 Task: Find connections with filter location Bremen with filter topic #Crowdfundingwith filter profile language German with filter current company Collabera Digital with filter school Aligarh Muslim University with filter industry Nonresidential Building Construction with filter service category AssistanceAdvertising with filter keywords title Market Researcher
Action: Mouse moved to (682, 91)
Screenshot: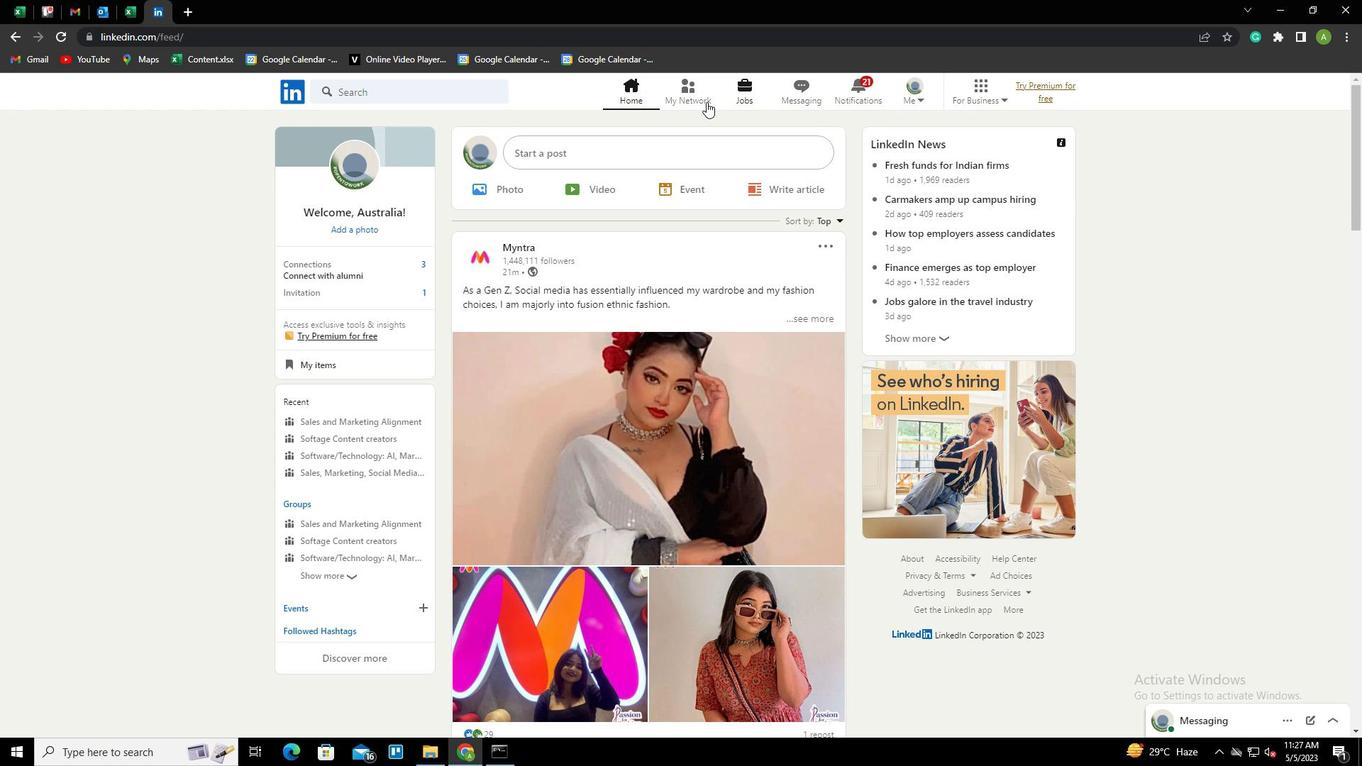
Action: Mouse pressed left at (682, 91)
Screenshot: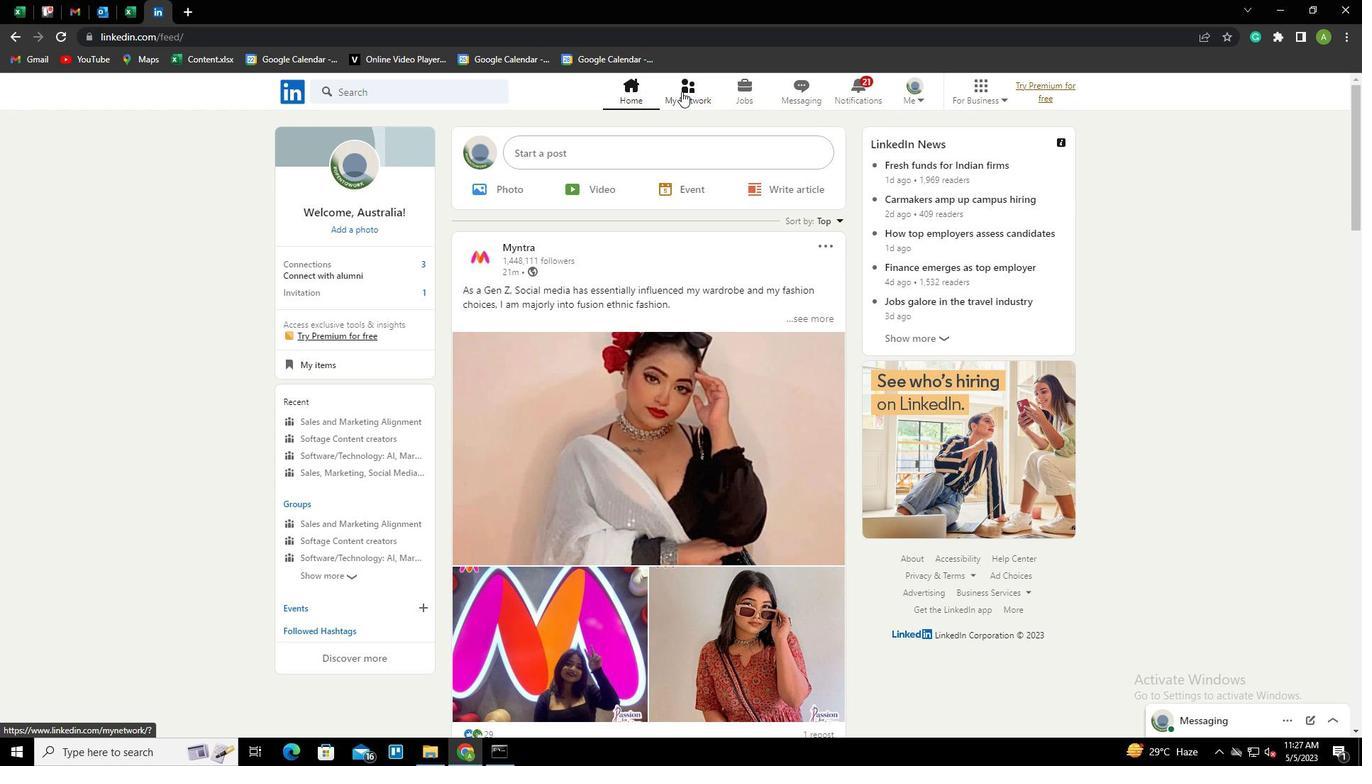 
Action: Mouse moved to (389, 165)
Screenshot: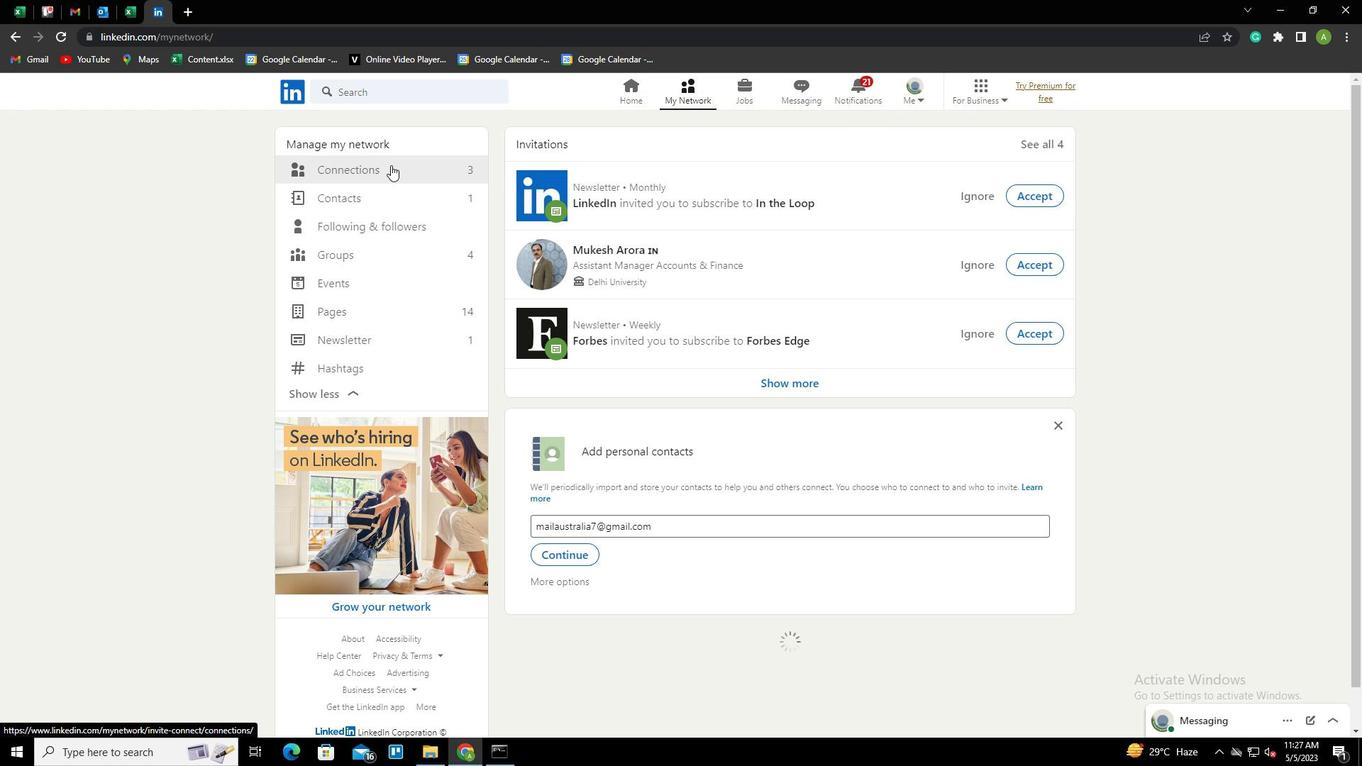 
Action: Mouse pressed left at (389, 165)
Screenshot: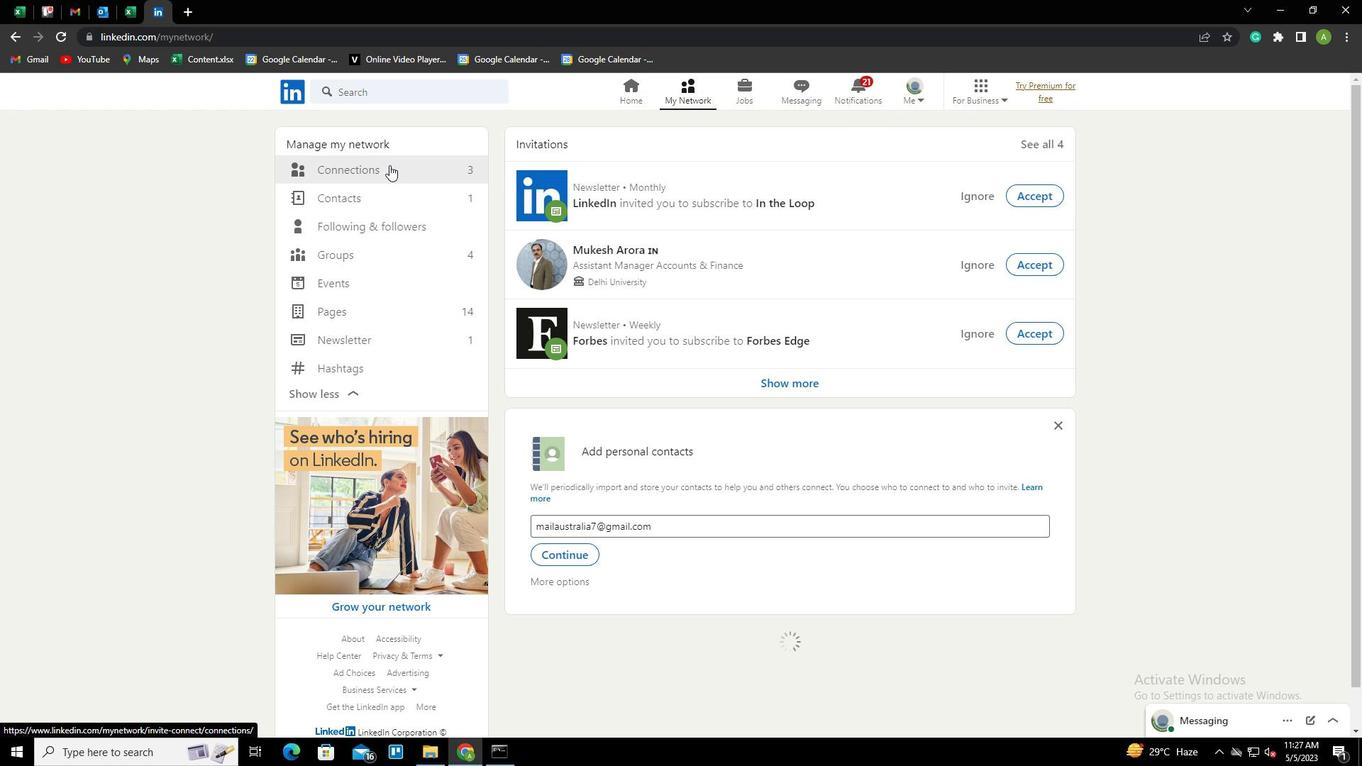 
Action: Mouse moved to (787, 166)
Screenshot: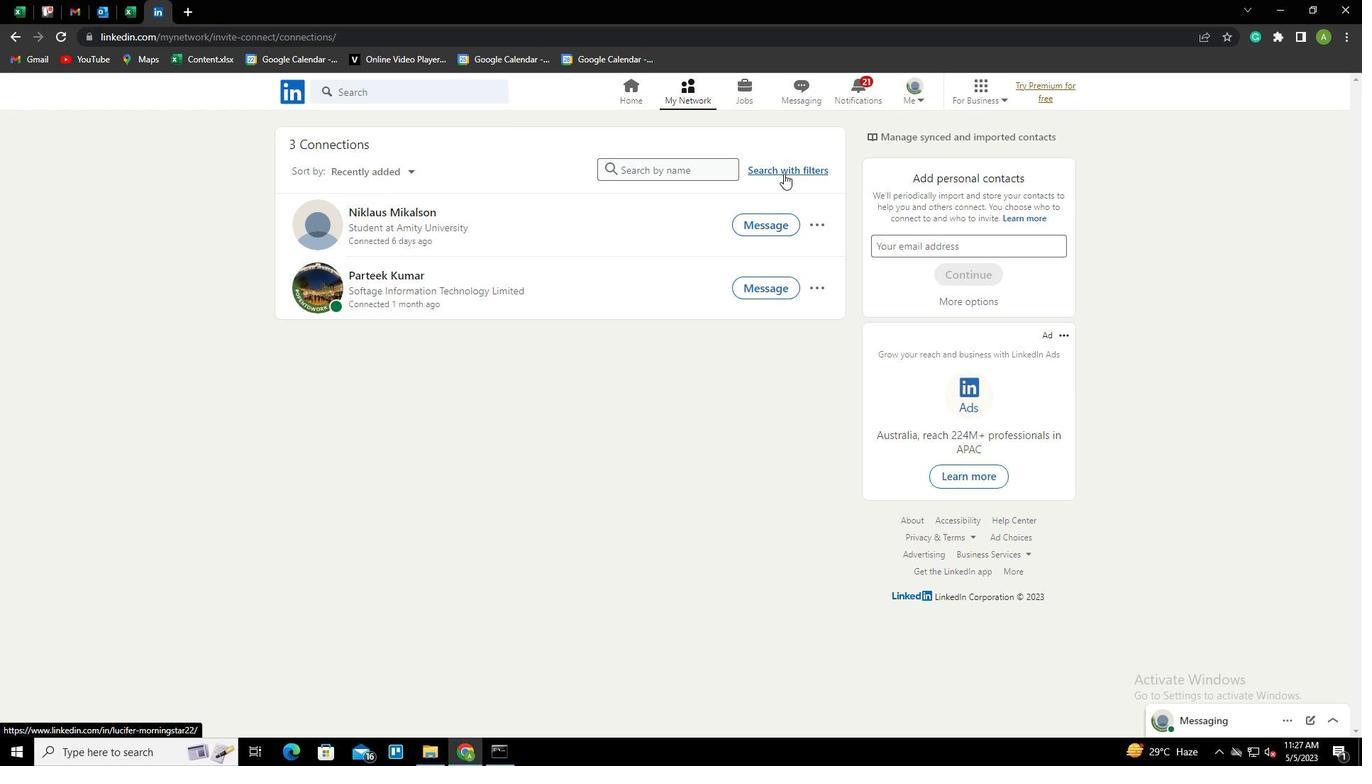 
Action: Mouse pressed left at (787, 166)
Screenshot: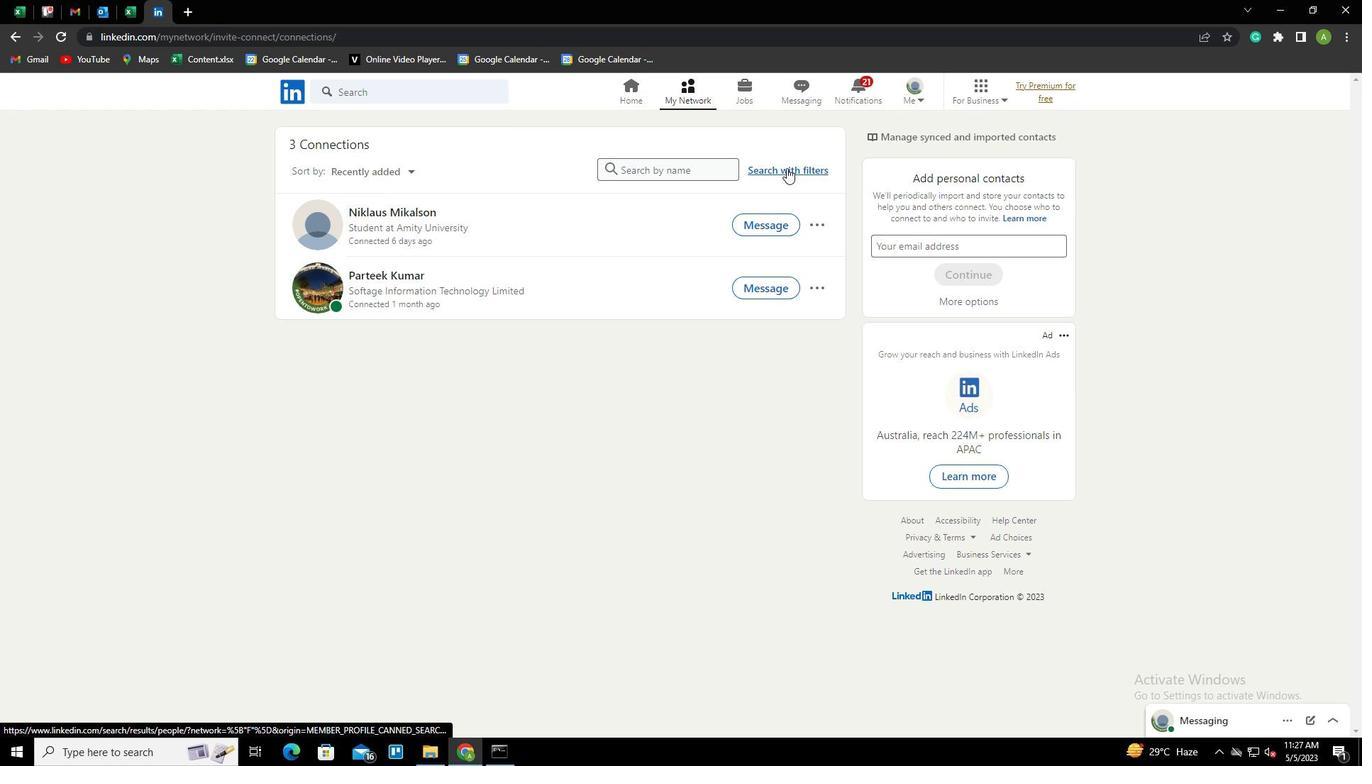 
Action: Mouse moved to (733, 127)
Screenshot: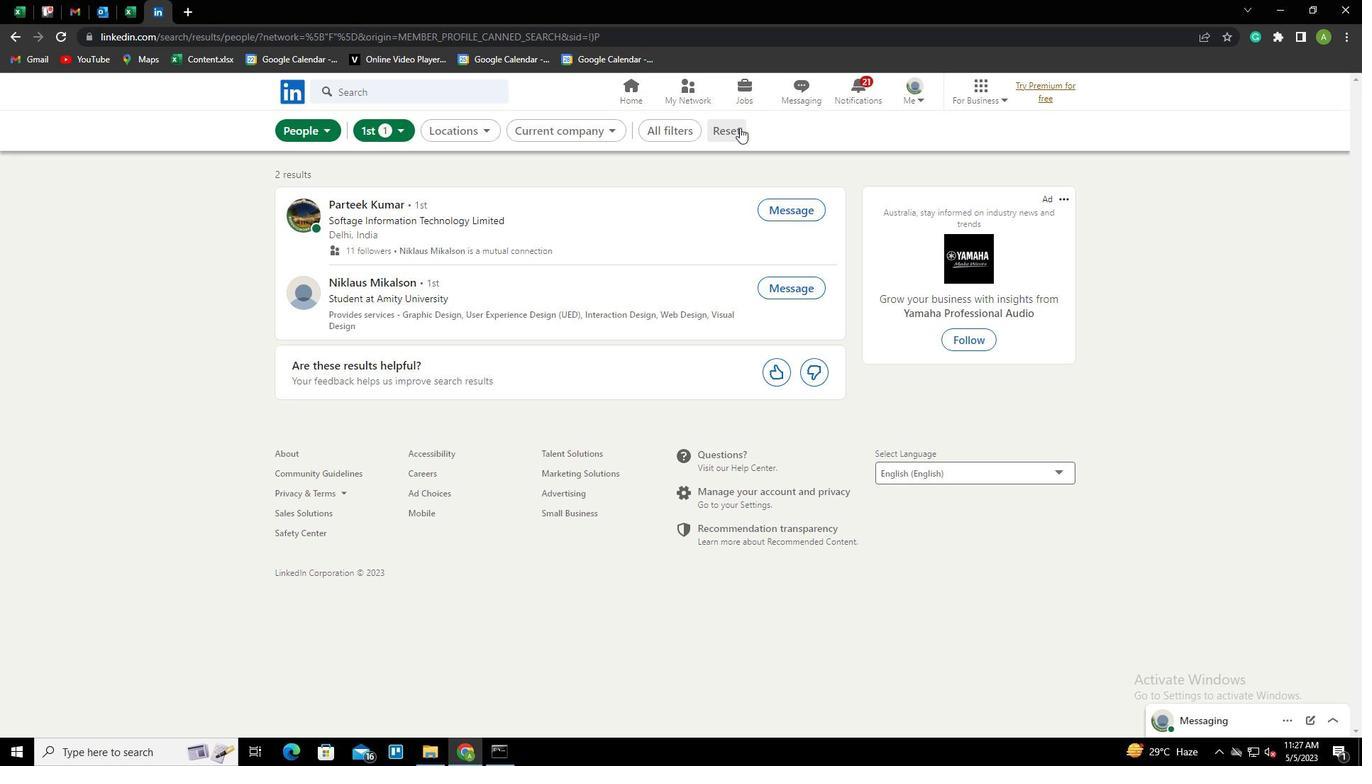 
Action: Mouse pressed left at (733, 127)
Screenshot: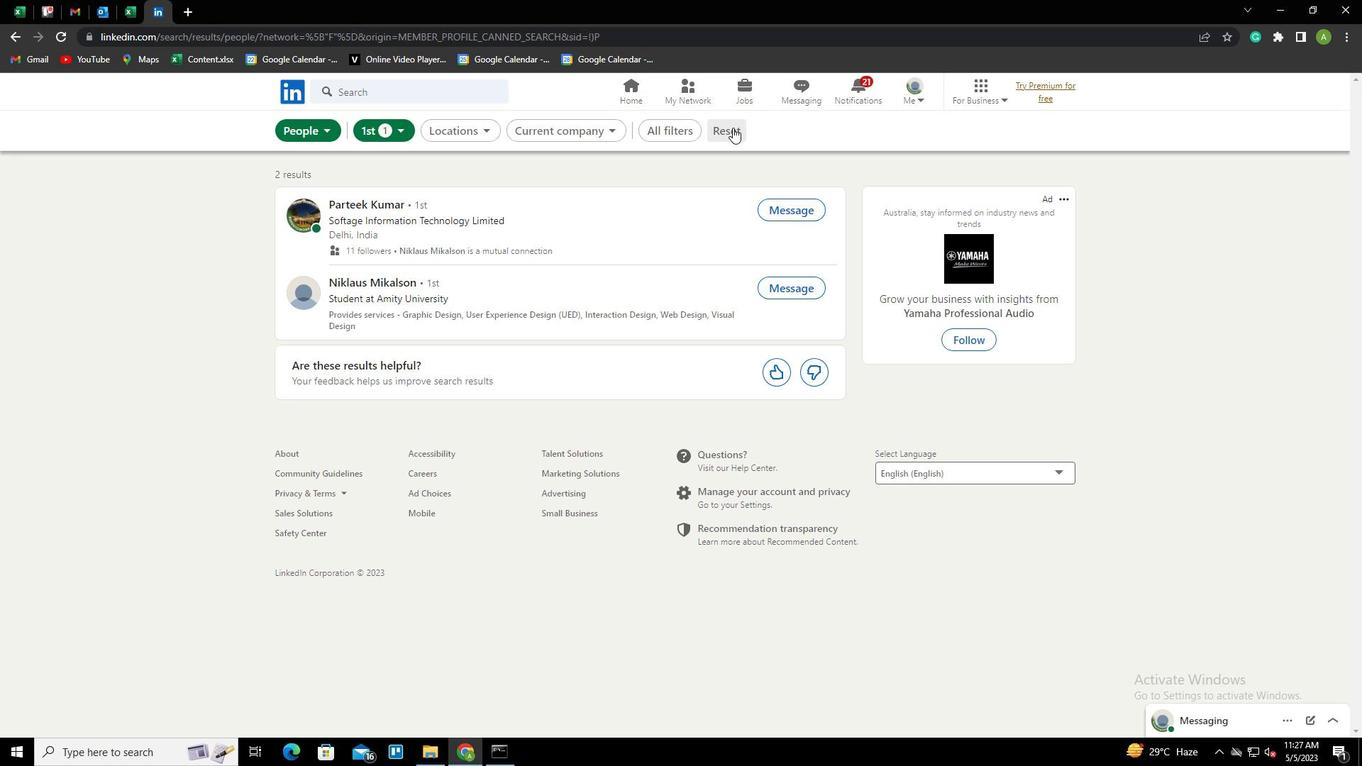 
Action: Mouse moved to (707, 130)
Screenshot: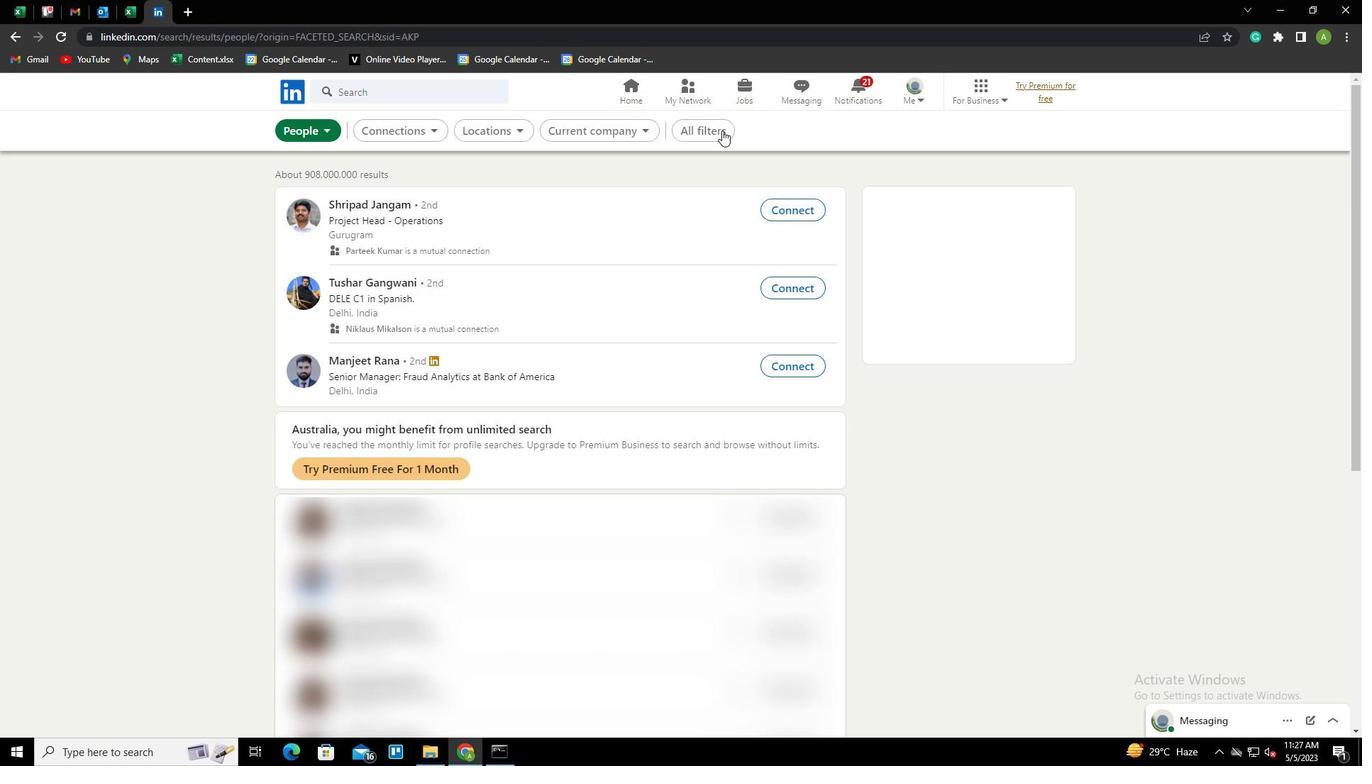 
Action: Mouse pressed left at (707, 130)
Screenshot: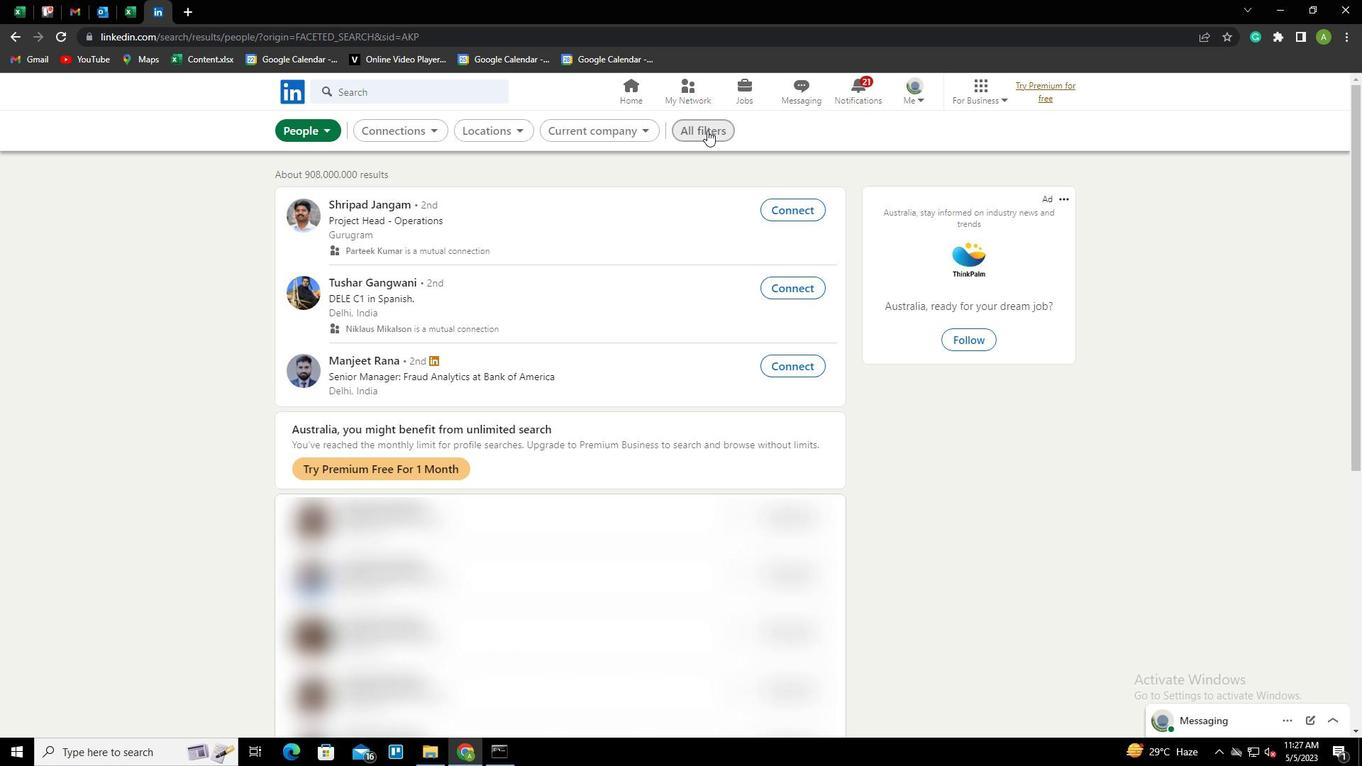 
Action: Mouse moved to (1195, 447)
Screenshot: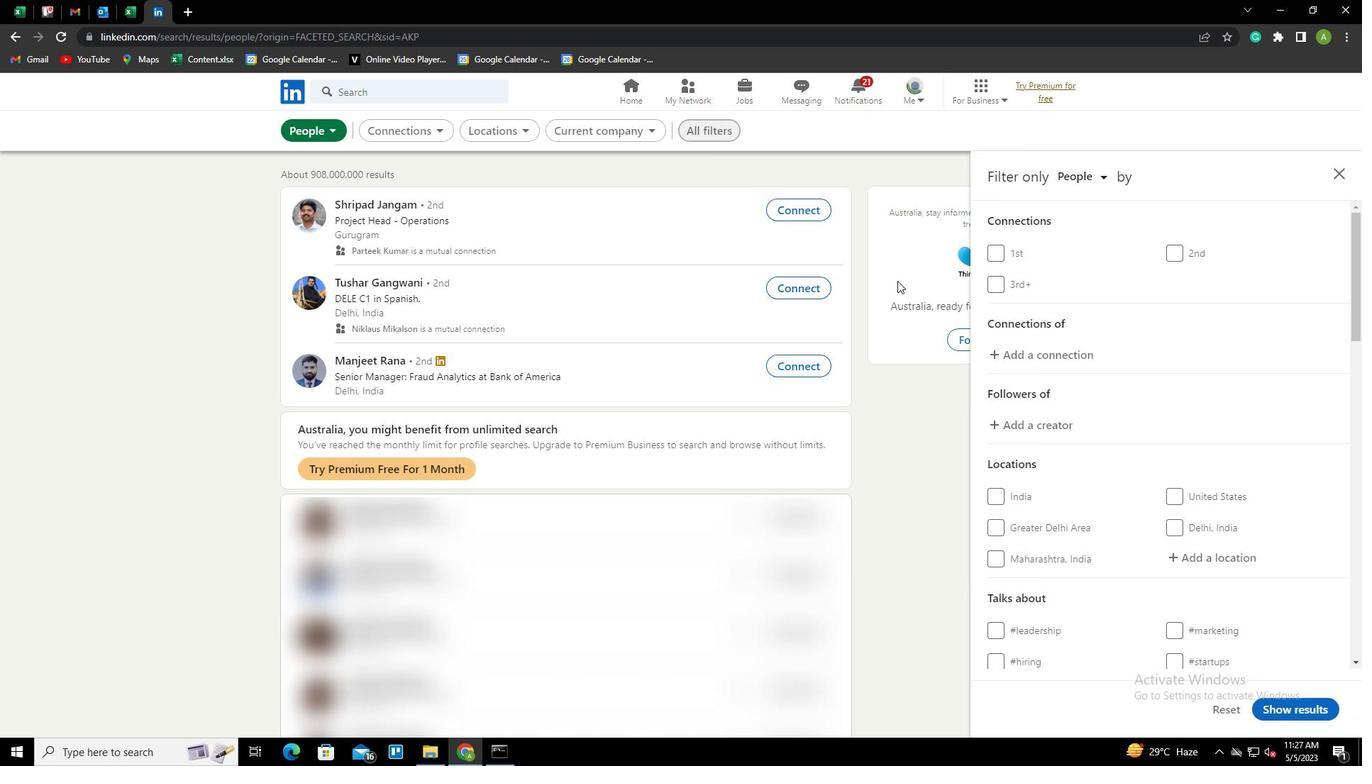 
Action: Mouse scrolled (1195, 446) with delta (0, 0)
Screenshot: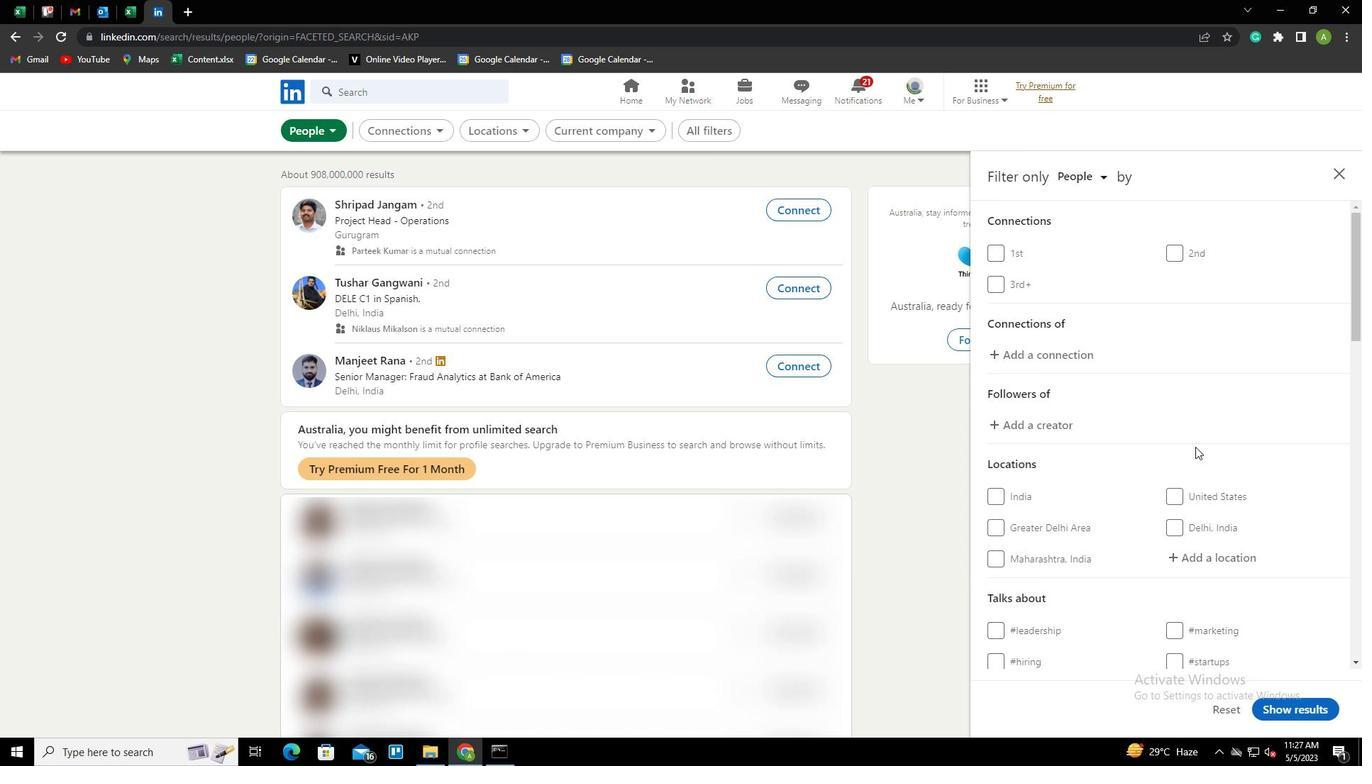 
Action: Mouse scrolled (1195, 446) with delta (0, 0)
Screenshot: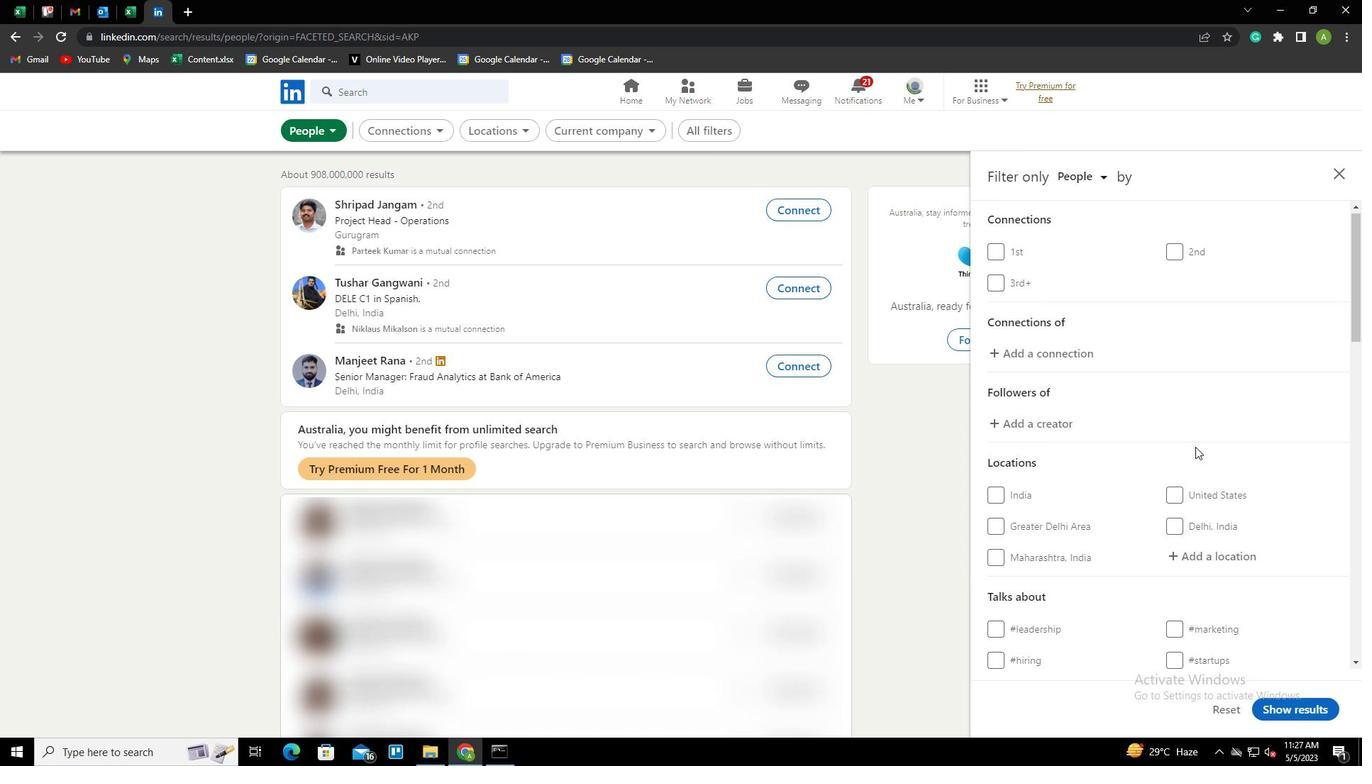 
Action: Mouse moved to (1190, 413)
Screenshot: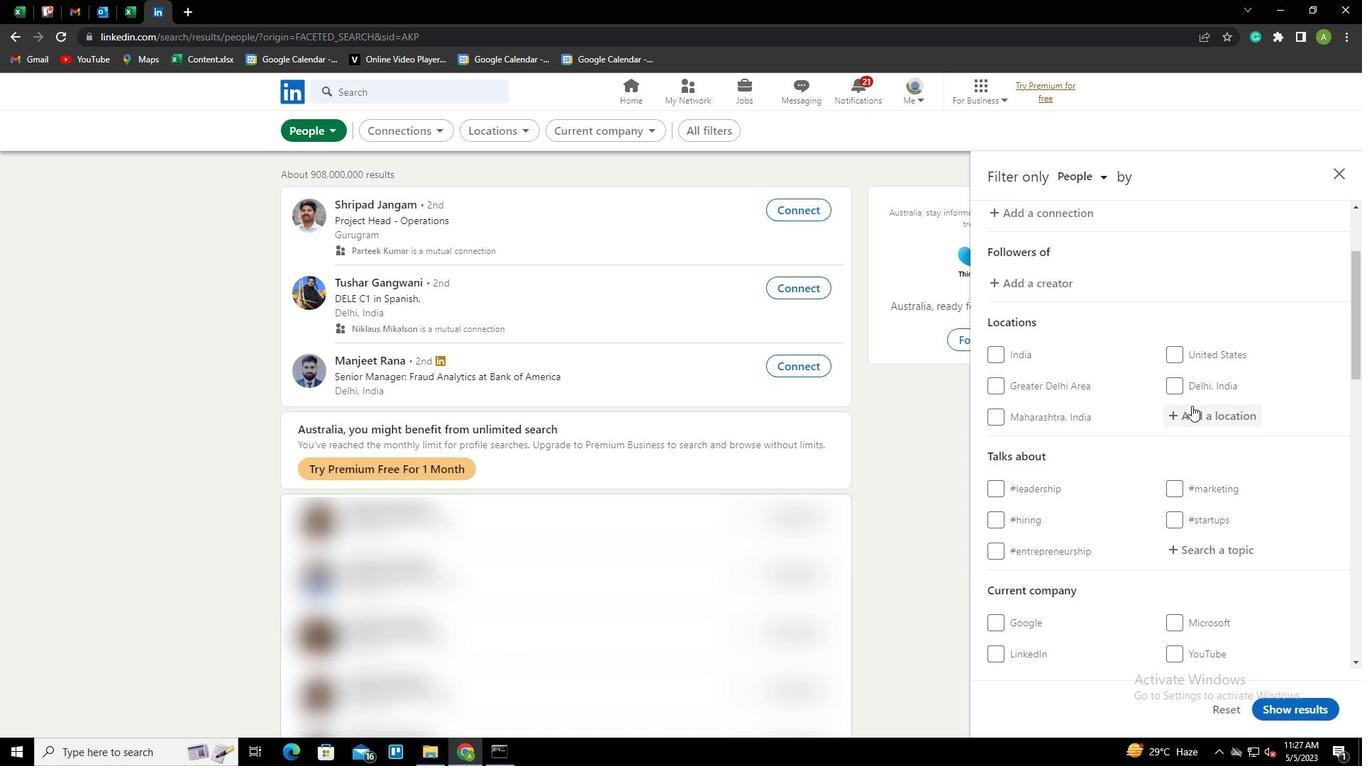
Action: Mouse pressed left at (1190, 413)
Screenshot: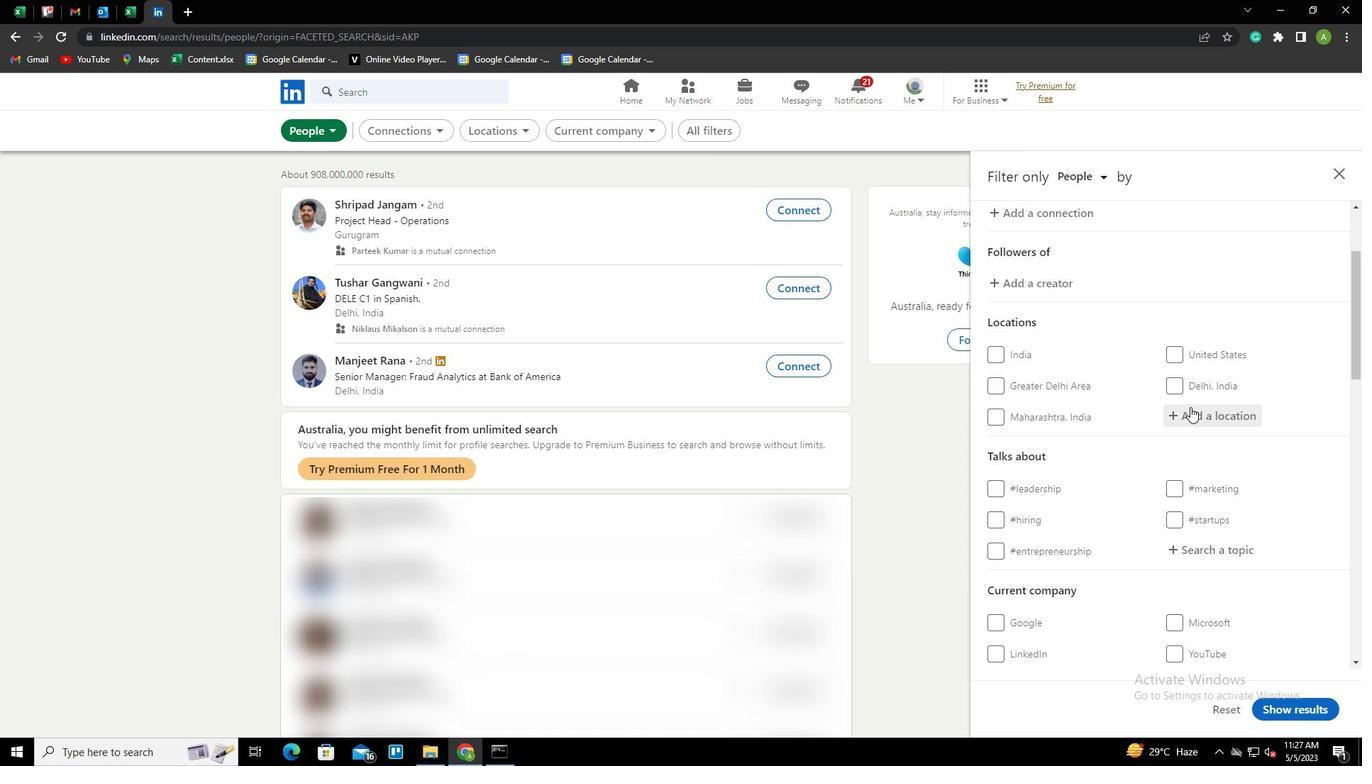 
Action: Key pressed <Key.shift>BREMEN<Key.down><Key.enter>
Screenshot: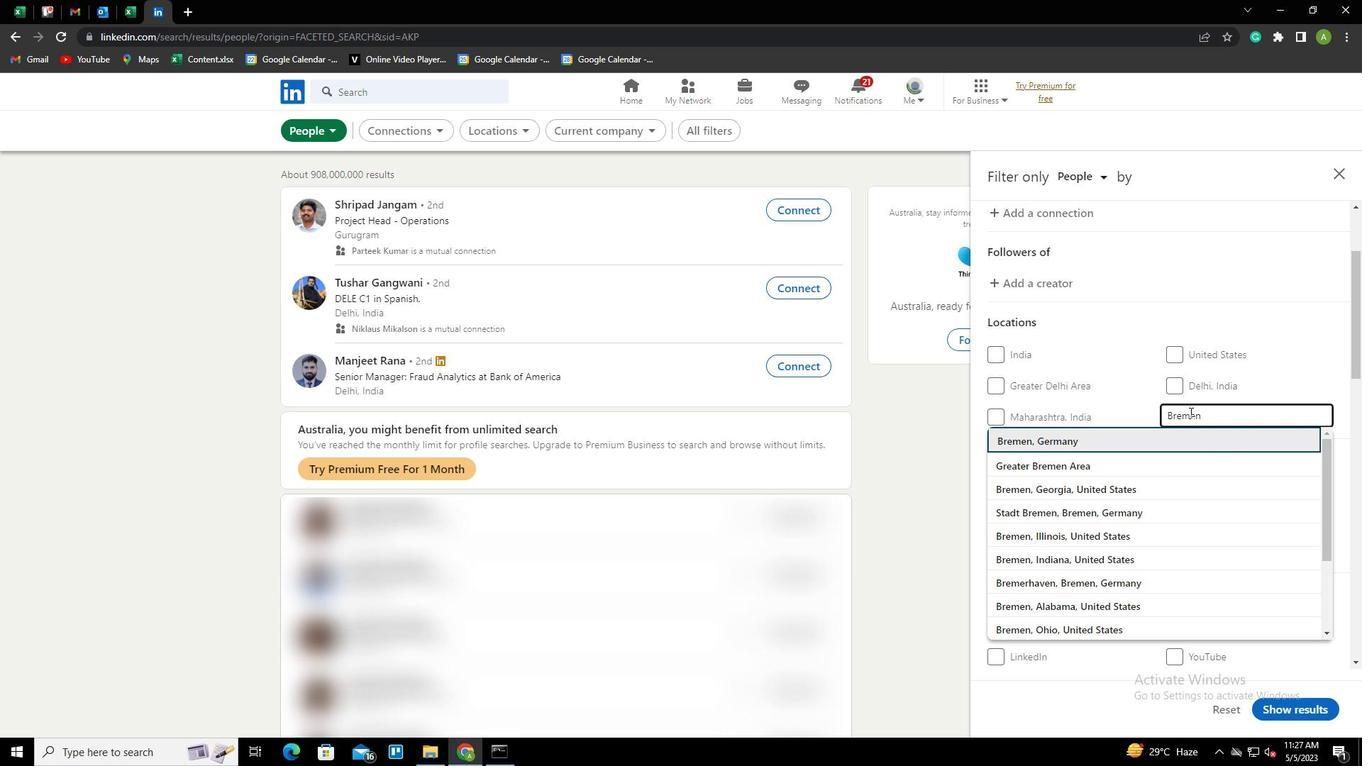 
Action: Mouse scrolled (1190, 412) with delta (0, 0)
Screenshot: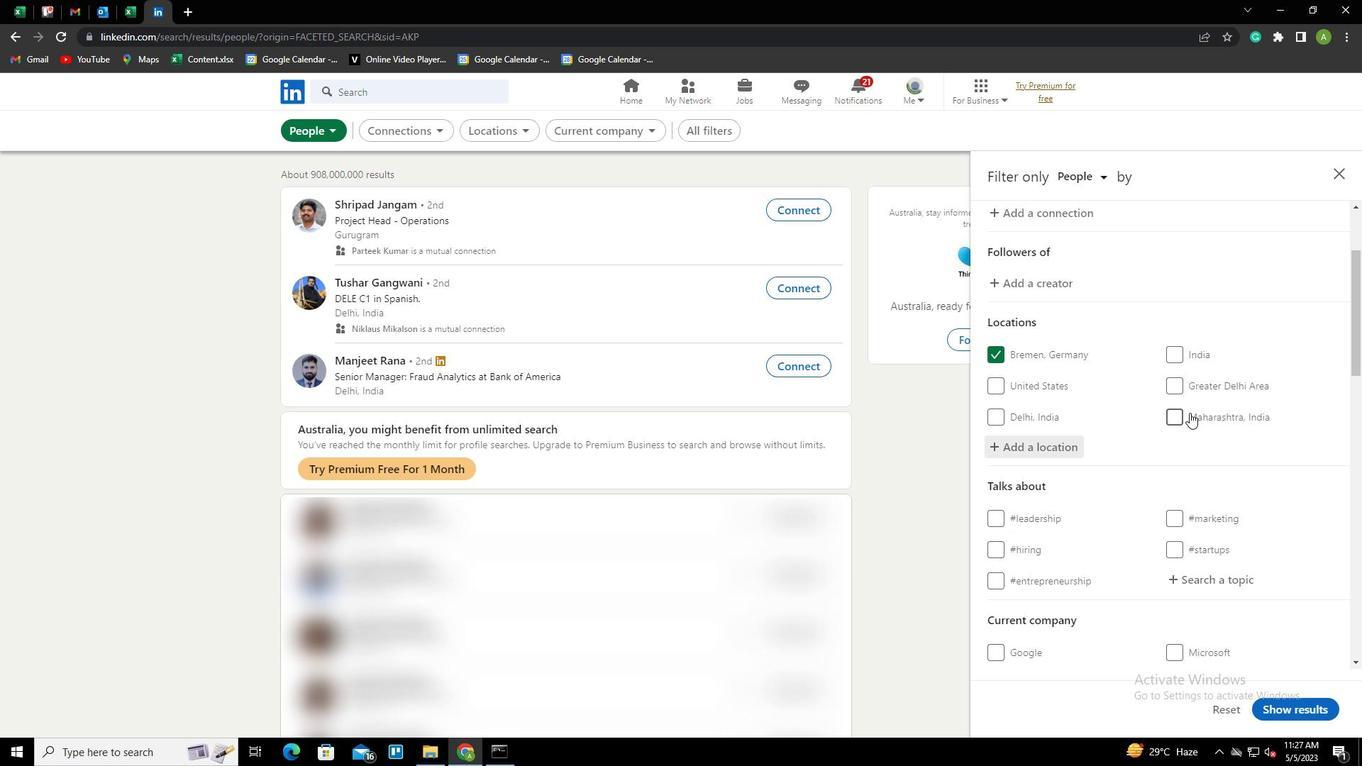 
Action: Mouse scrolled (1190, 412) with delta (0, 0)
Screenshot: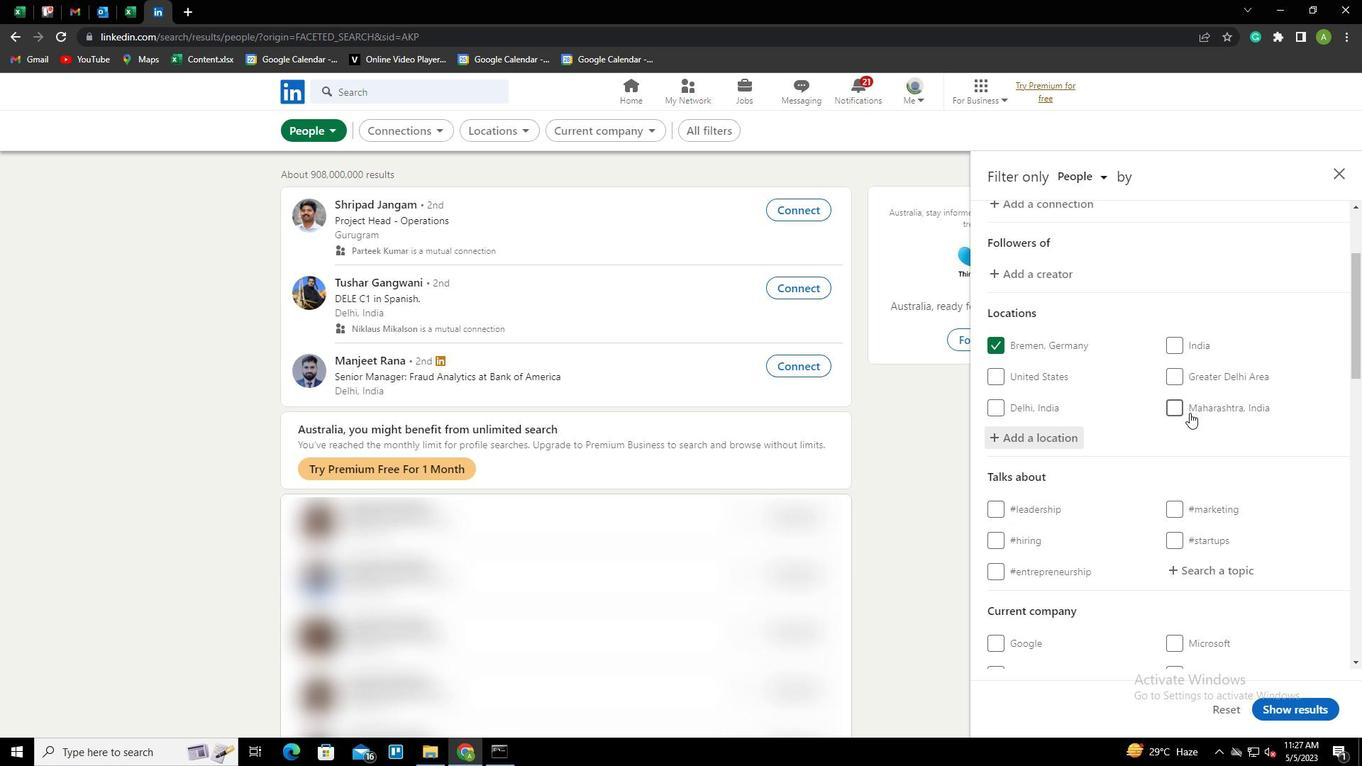 
Action: Mouse moved to (1190, 444)
Screenshot: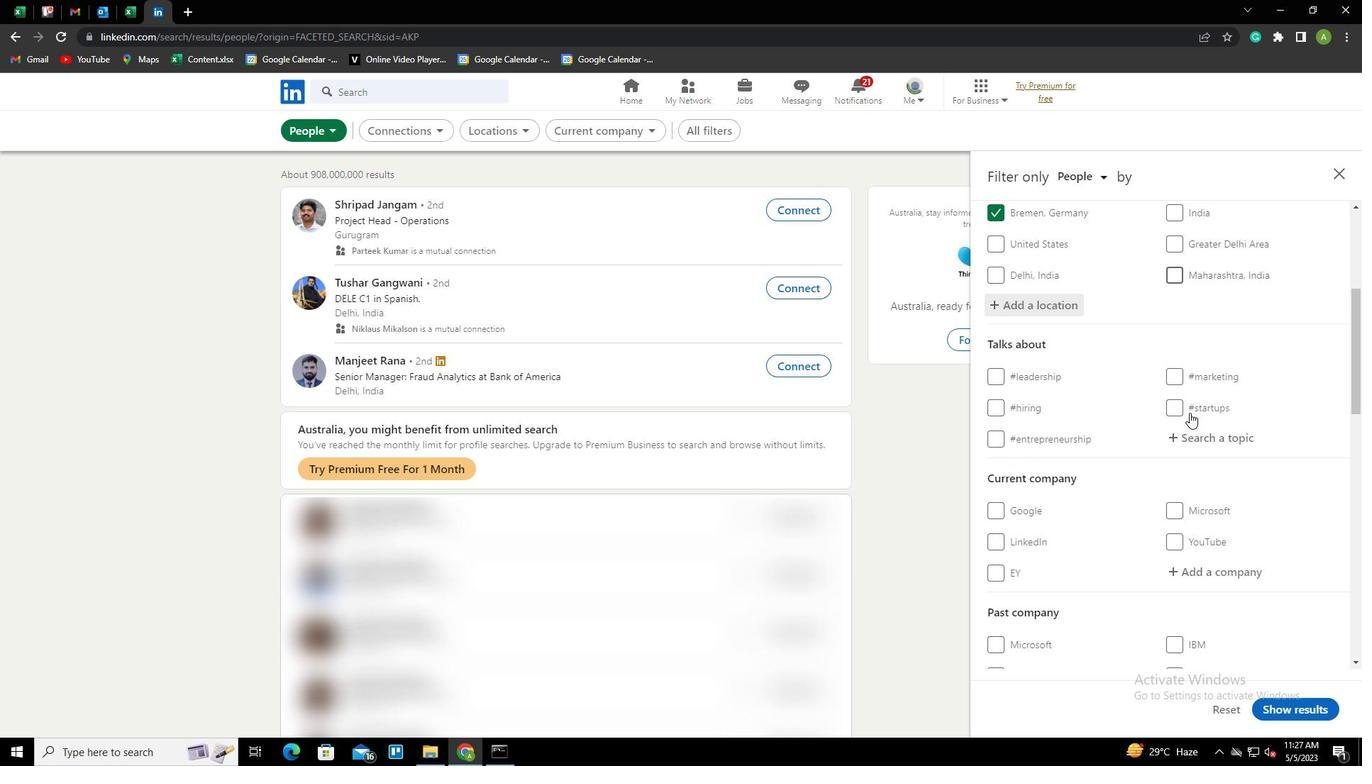 
Action: Mouse pressed left at (1190, 444)
Screenshot: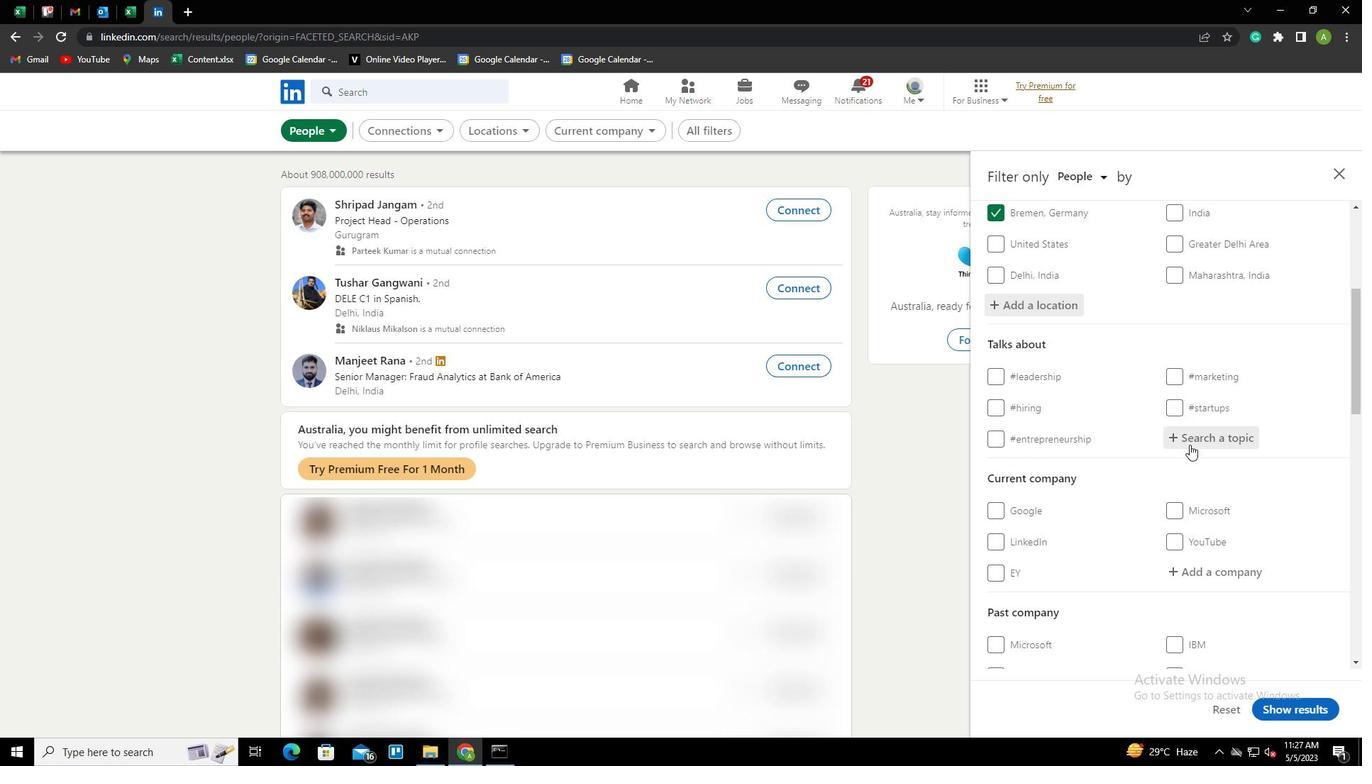 
Action: Key pressed CROWDFUNDING<Key.down><Key.enter>
Screenshot: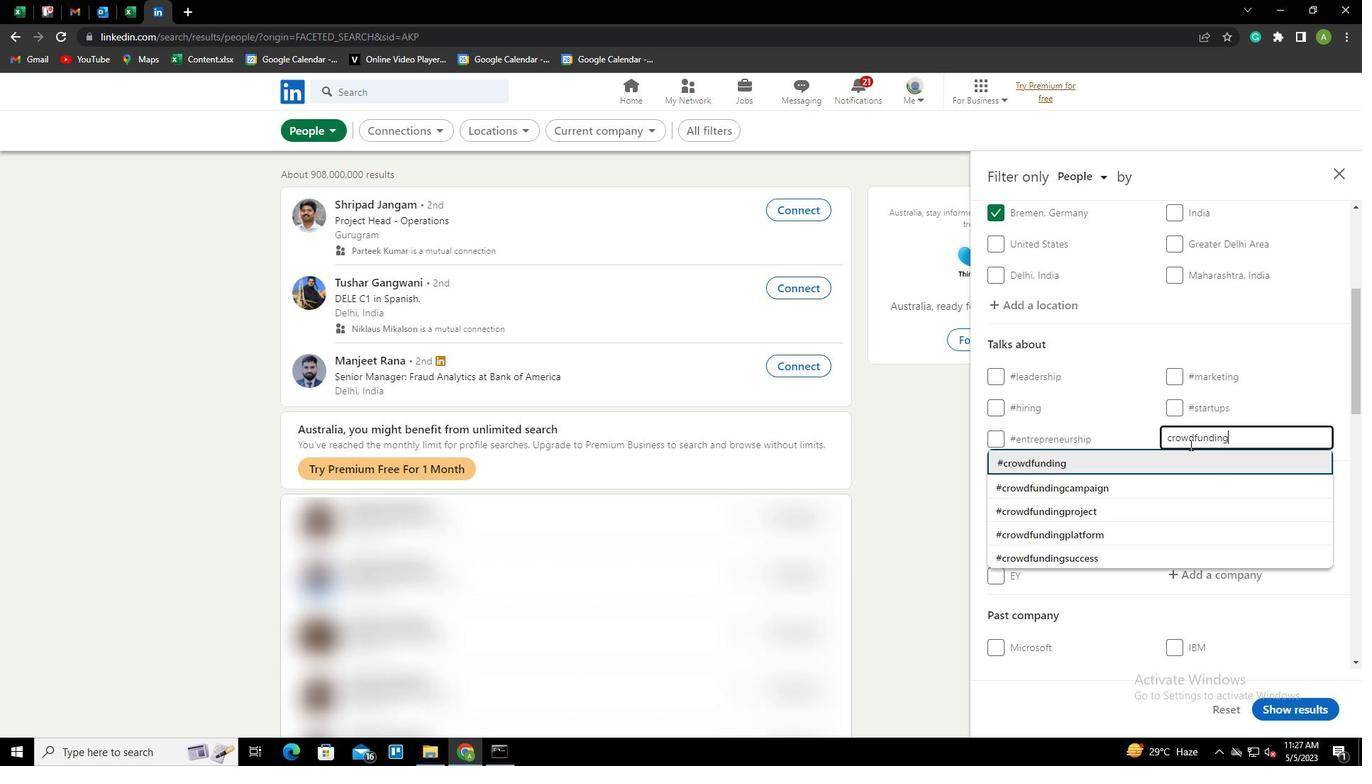 
Action: Mouse scrolled (1190, 444) with delta (0, 0)
Screenshot: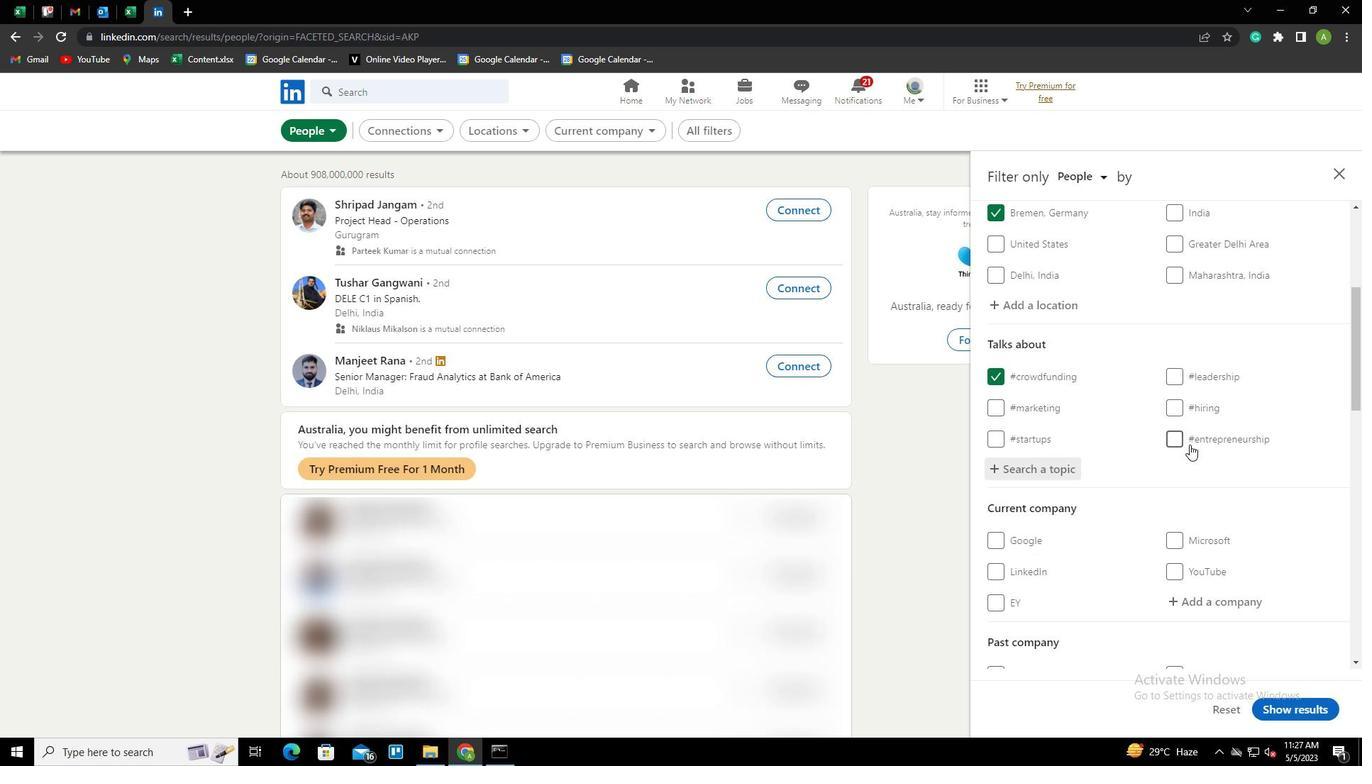 
Action: Mouse scrolled (1190, 444) with delta (0, 0)
Screenshot: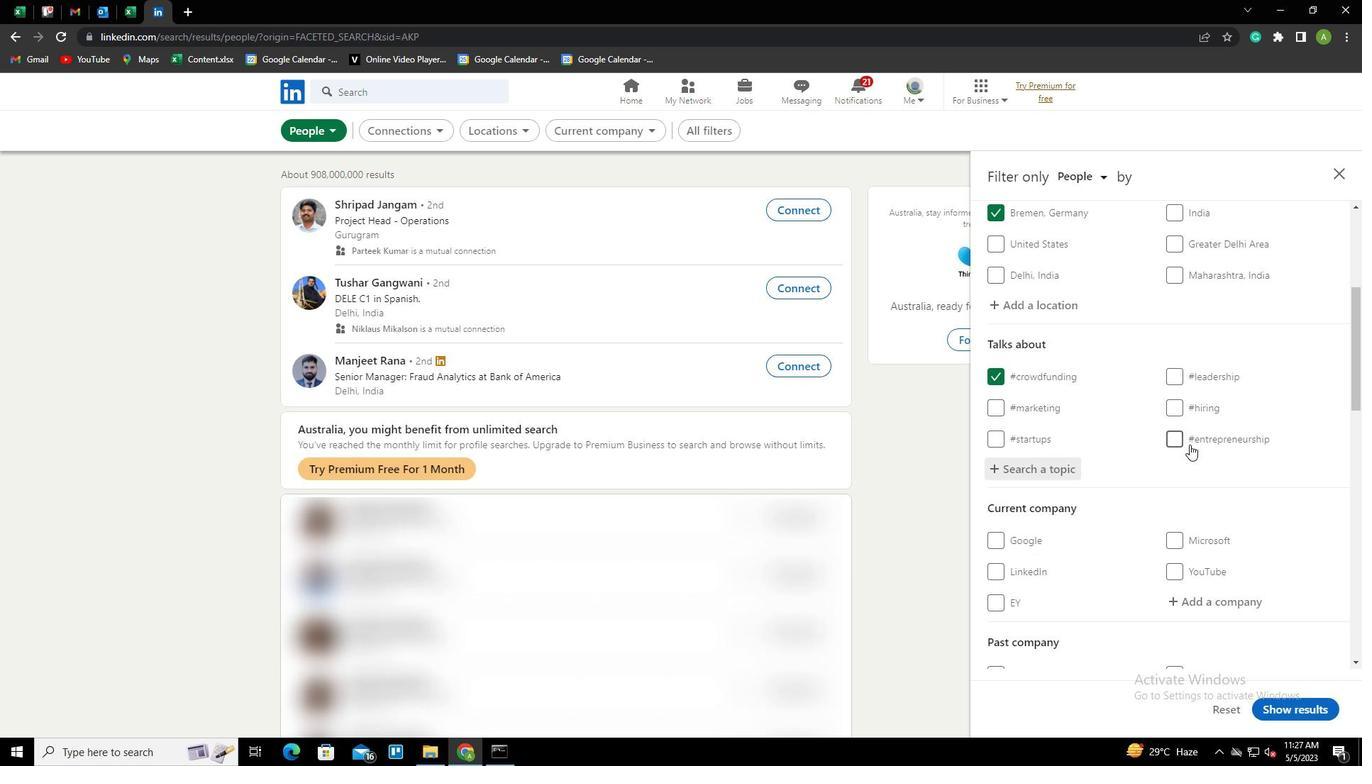 
Action: Mouse scrolled (1190, 444) with delta (0, 0)
Screenshot: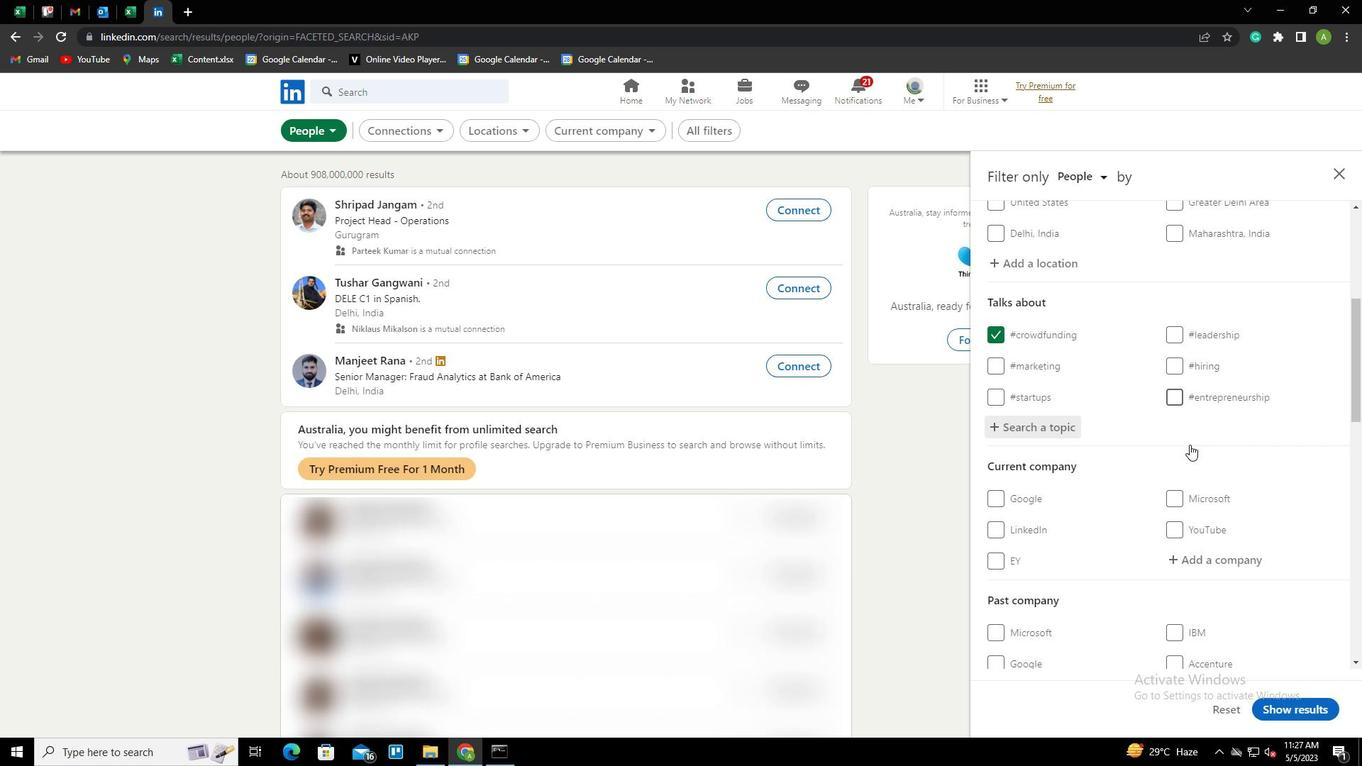 
Action: Mouse scrolled (1190, 444) with delta (0, 0)
Screenshot: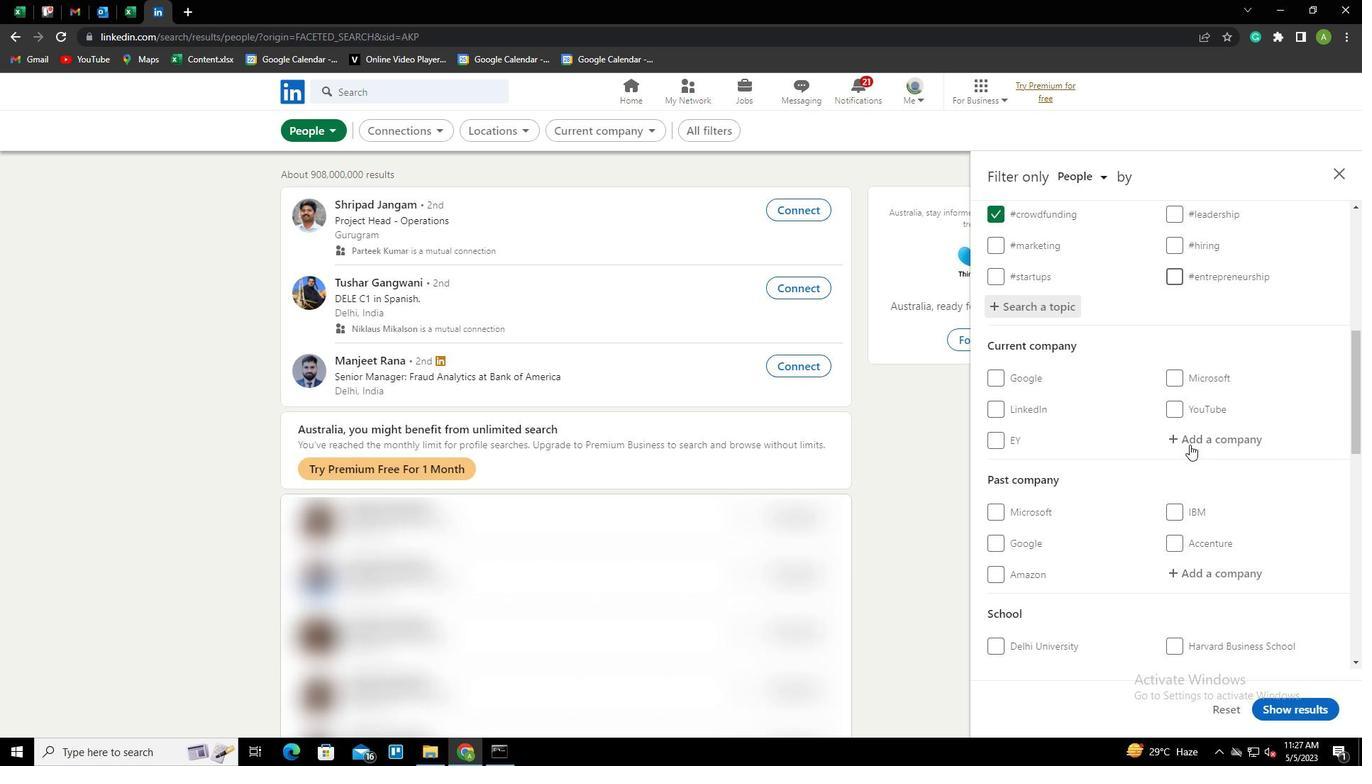 
Action: Mouse scrolled (1190, 444) with delta (0, 0)
Screenshot: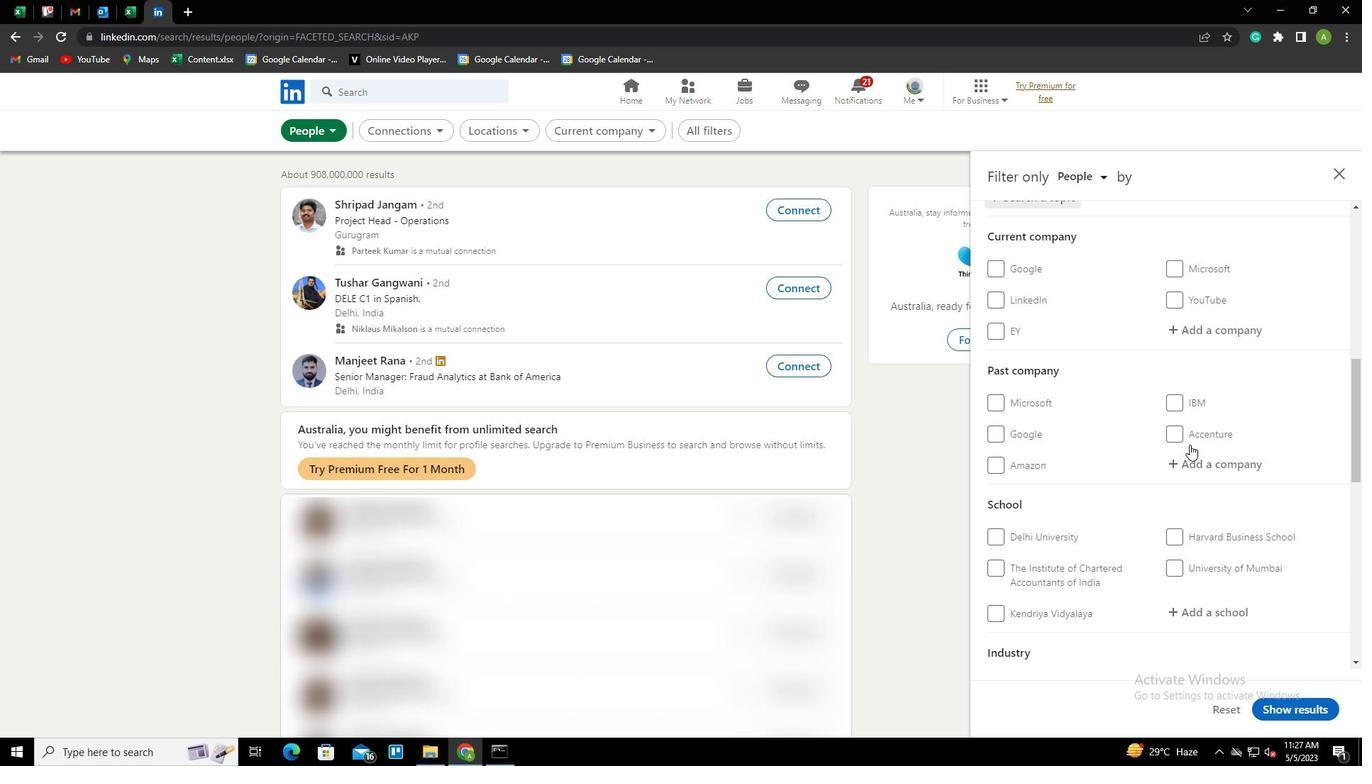 
Action: Mouse scrolled (1190, 444) with delta (0, 0)
Screenshot: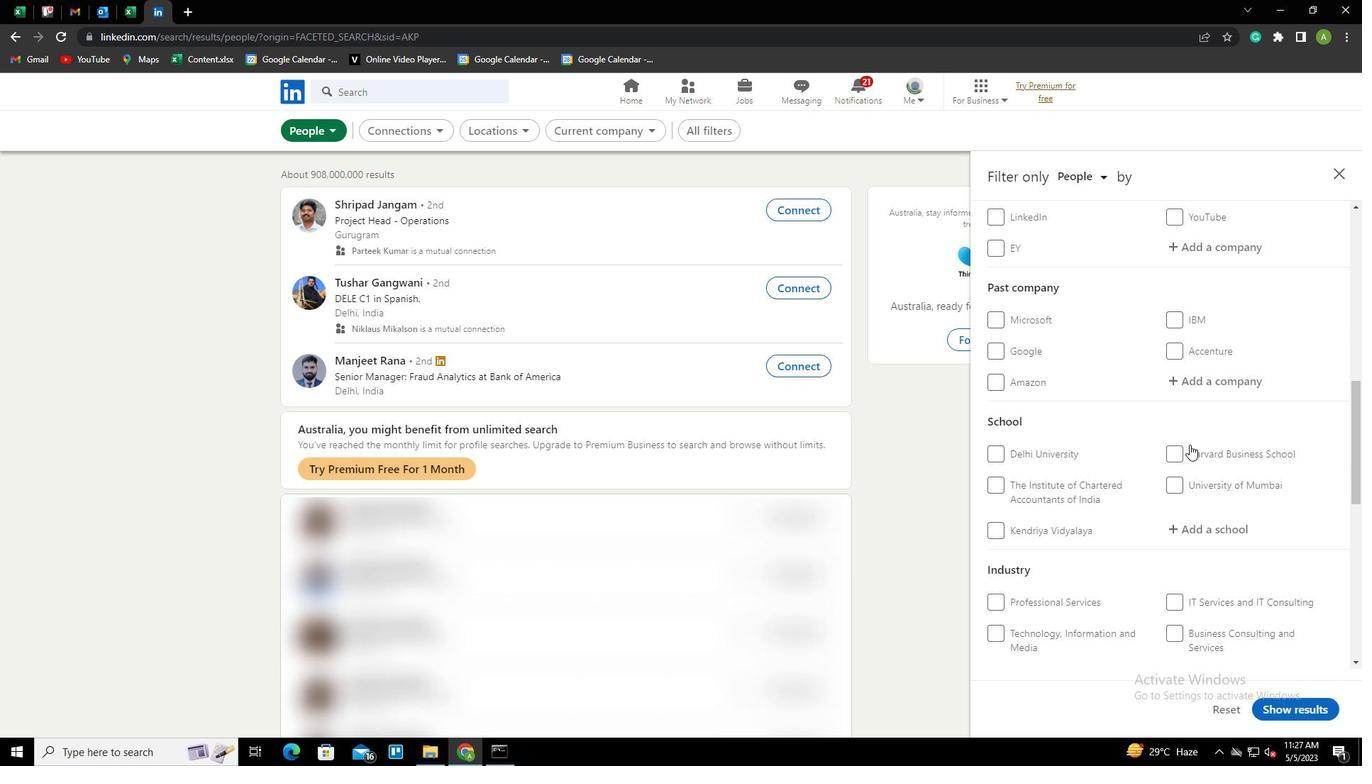 
Action: Mouse scrolled (1190, 444) with delta (0, 0)
Screenshot: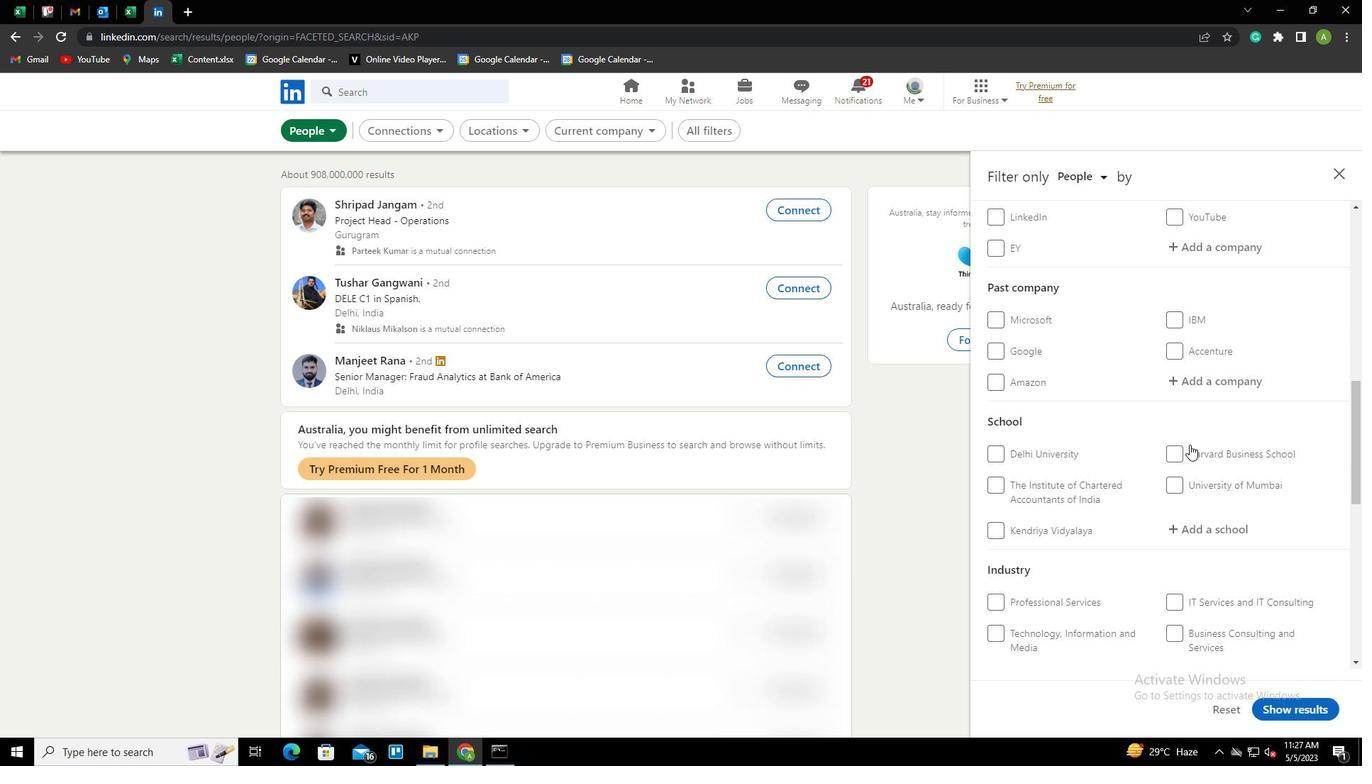 
Action: Mouse scrolled (1190, 444) with delta (0, 0)
Screenshot: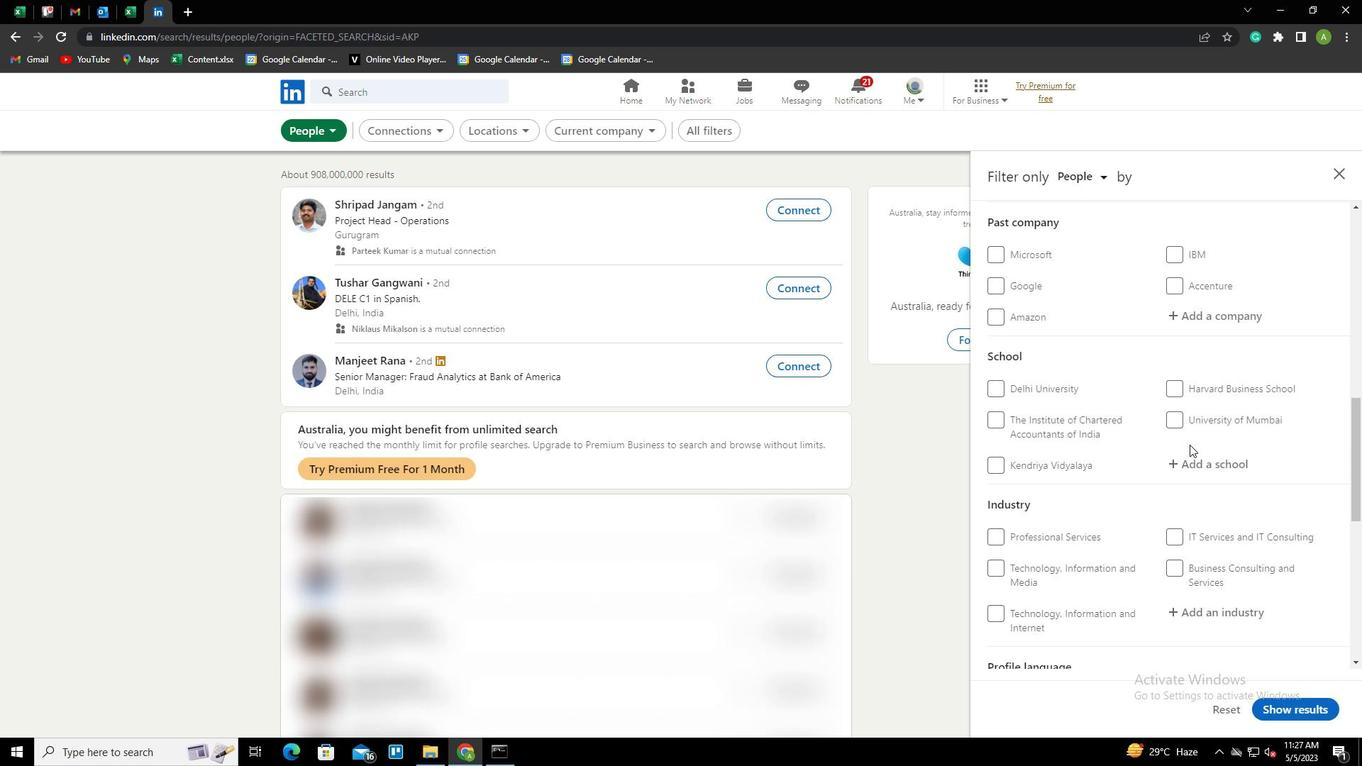 
Action: Mouse scrolled (1190, 444) with delta (0, 0)
Screenshot: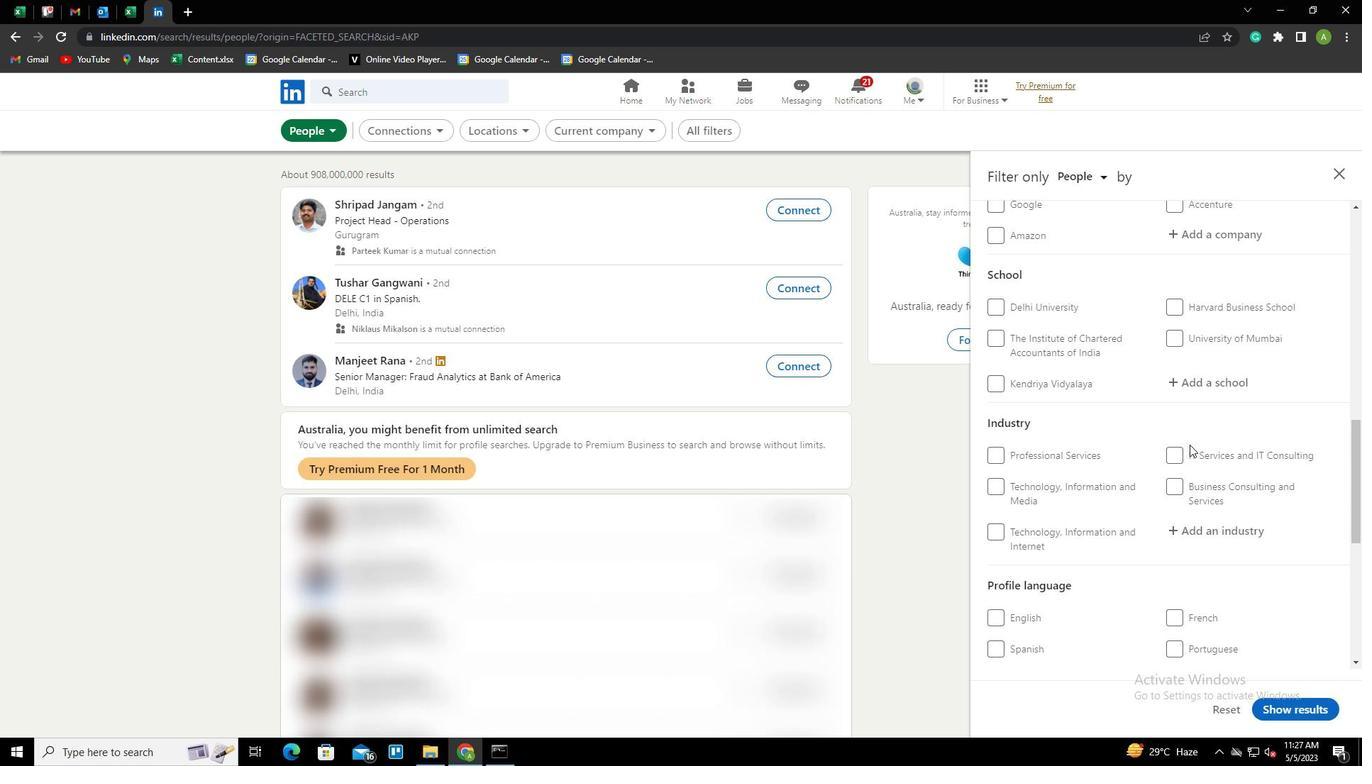 
Action: Mouse scrolled (1190, 444) with delta (0, 0)
Screenshot: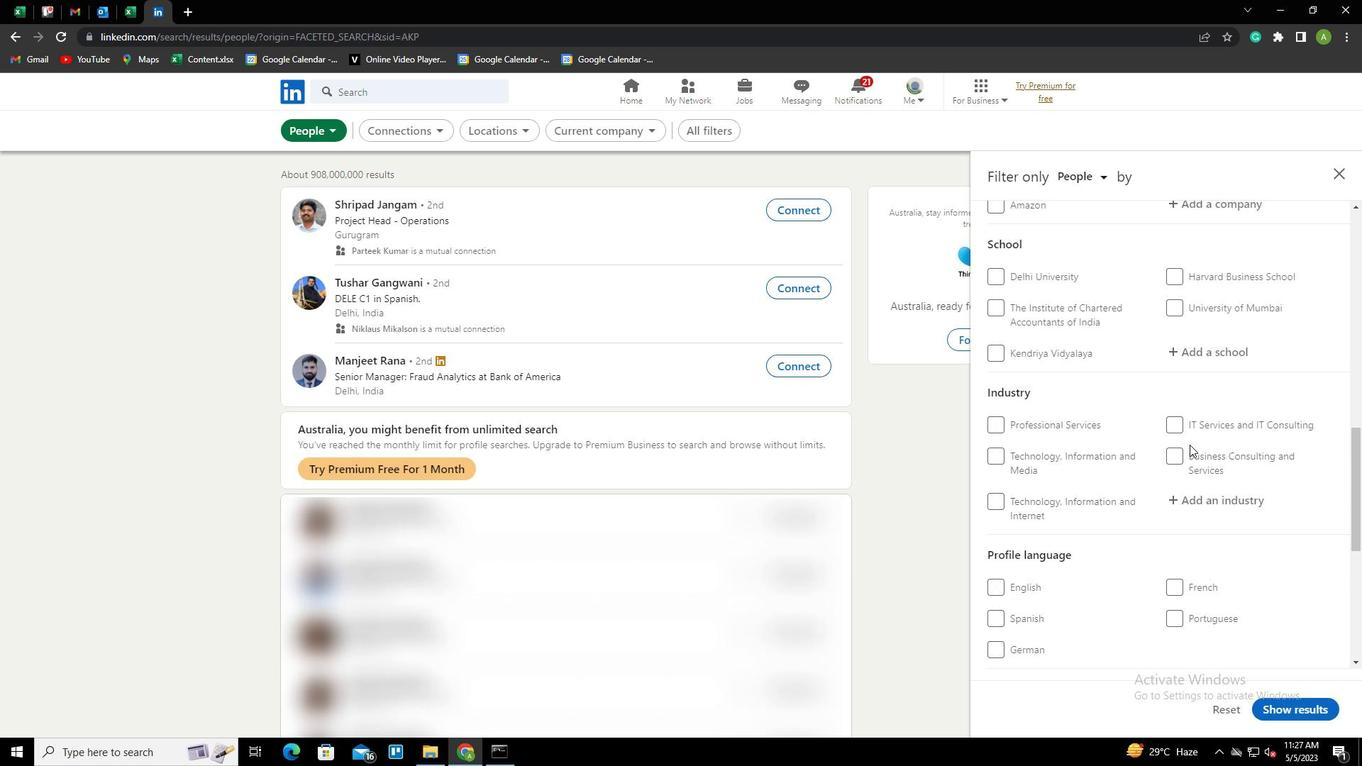 
Action: Mouse moved to (1002, 473)
Screenshot: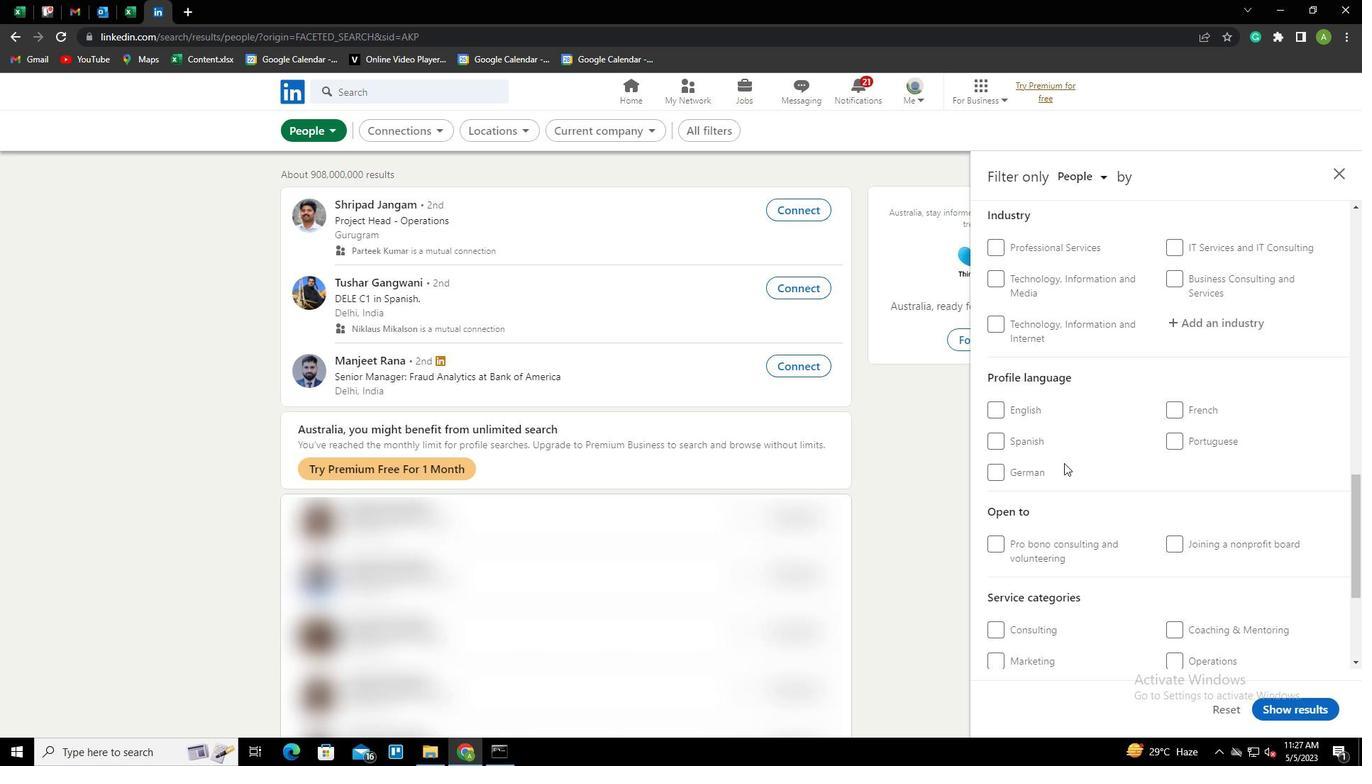 
Action: Mouse pressed left at (1002, 473)
Screenshot: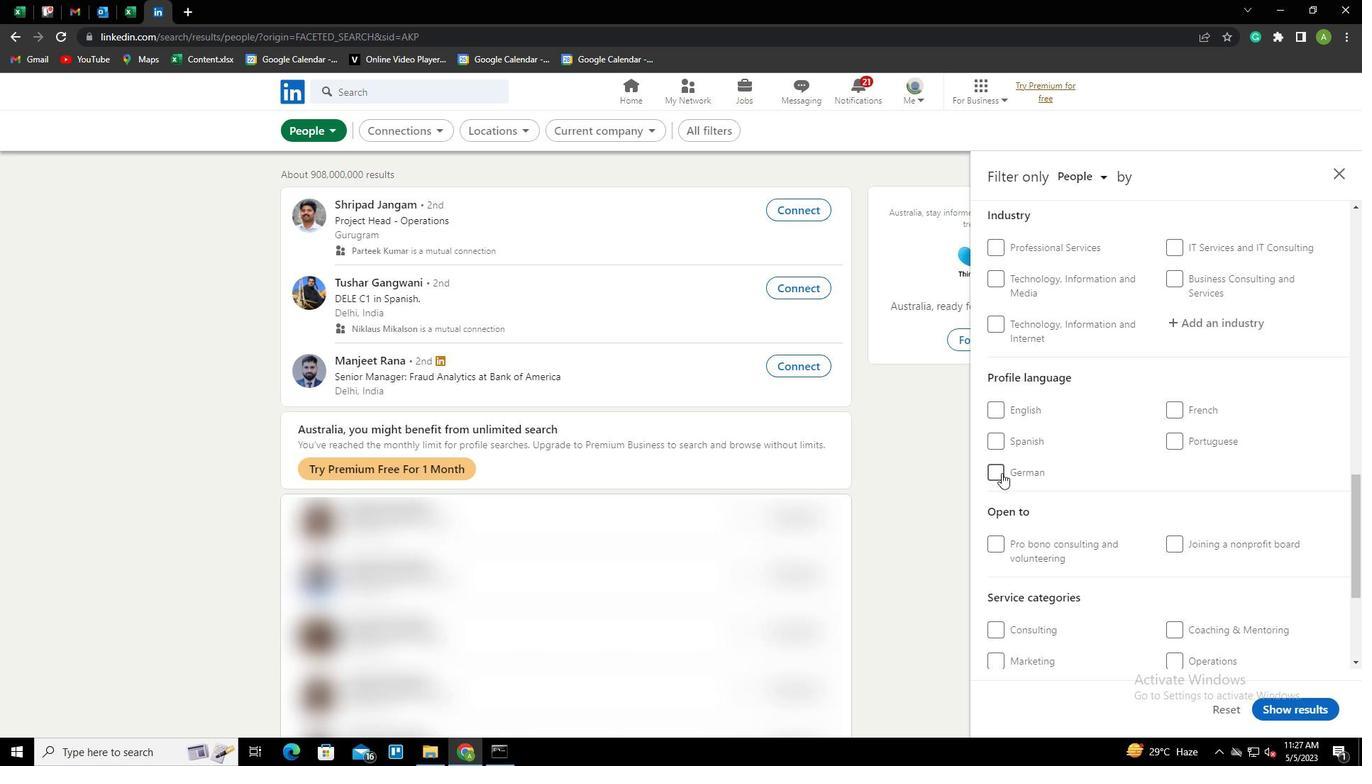 
Action: Mouse moved to (1173, 488)
Screenshot: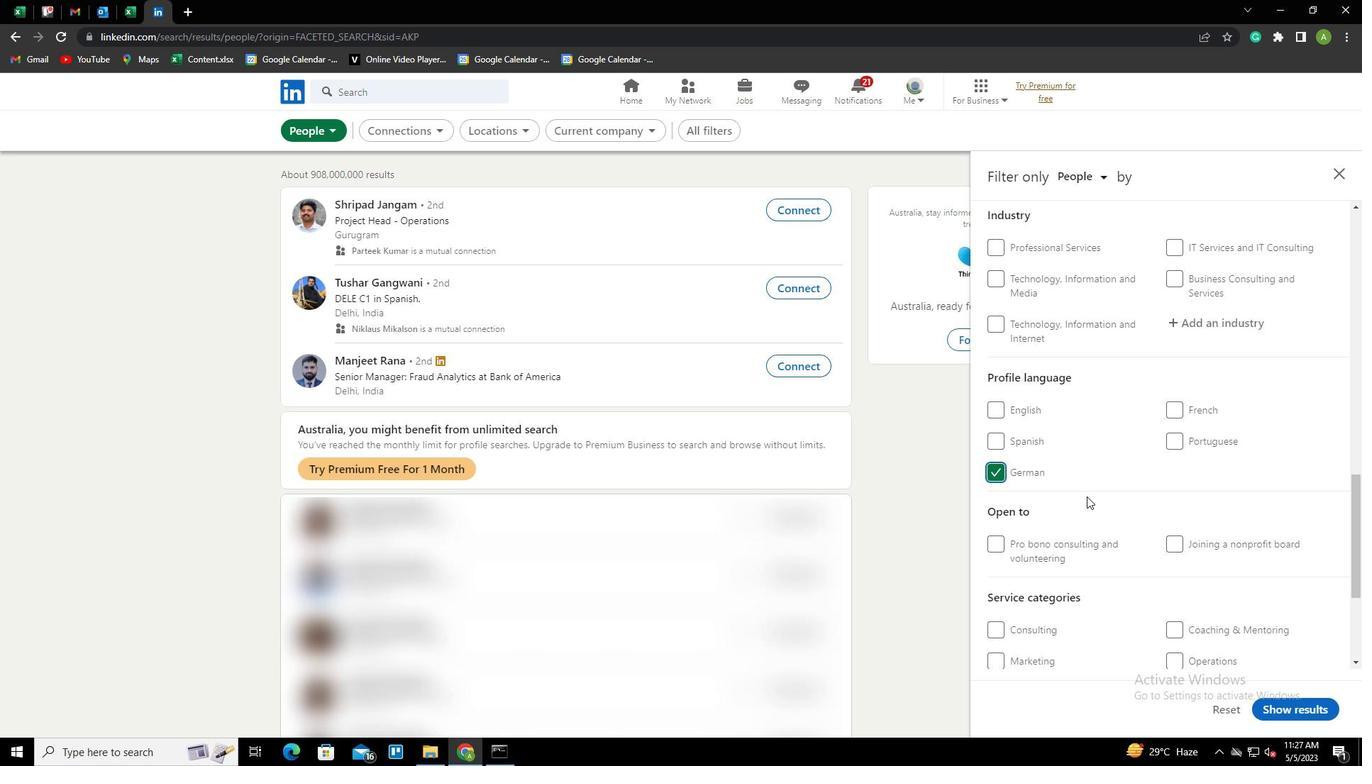 
Action: Mouse scrolled (1173, 489) with delta (0, 0)
Screenshot: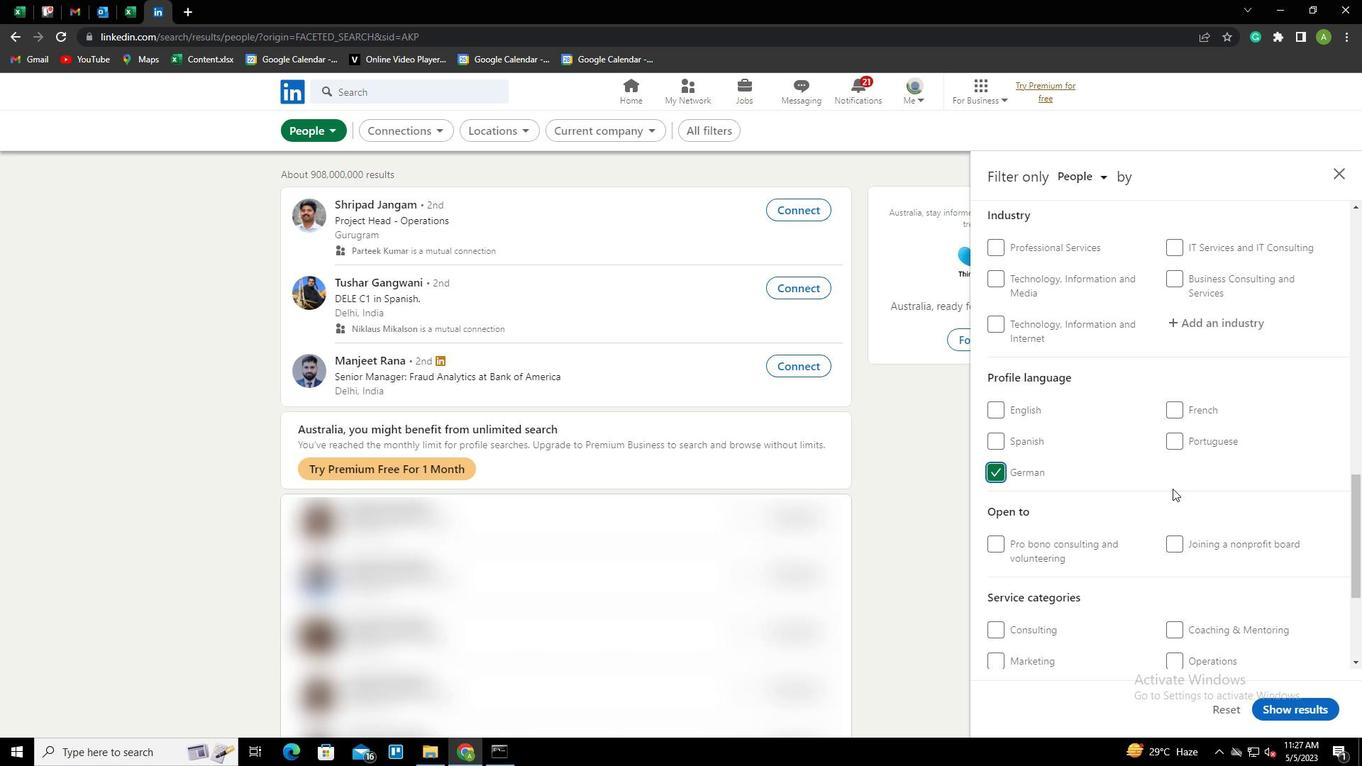 
Action: Mouse scrolled (1173, 489) with delta (0, 0)
Screenshot: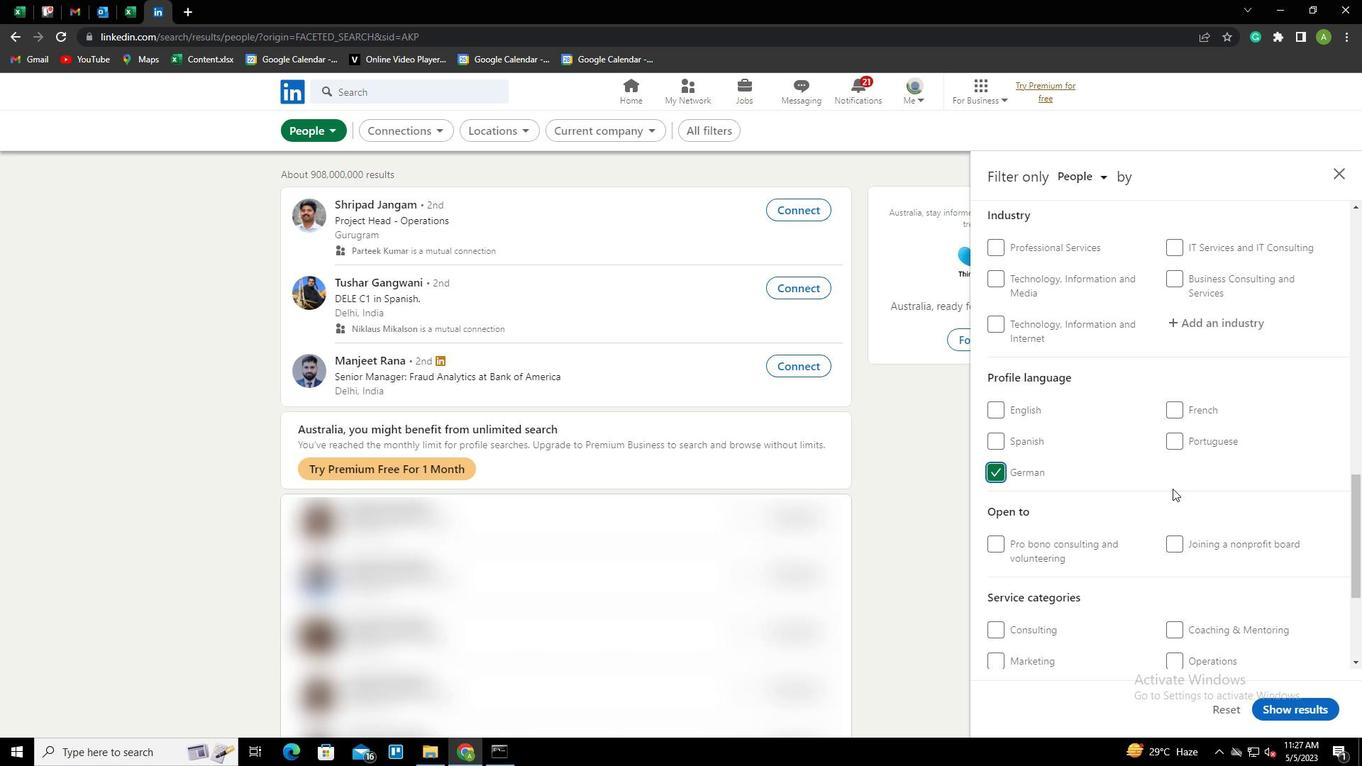 
Action: Mouse scrolled (1173, 489) with delta (0, 0)
Screenshot: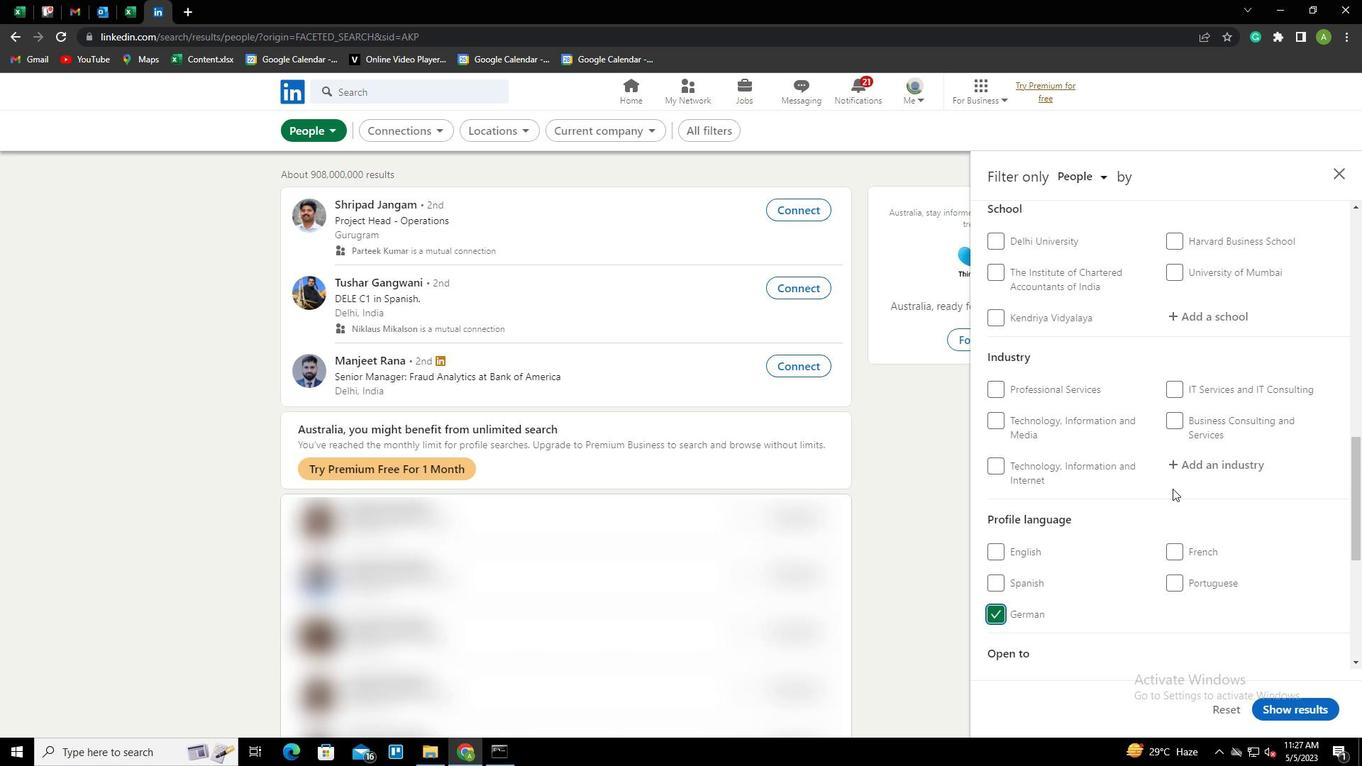 
Action: Mouse scrolled (1173, 489) with delta (0, 0)
Screenshot: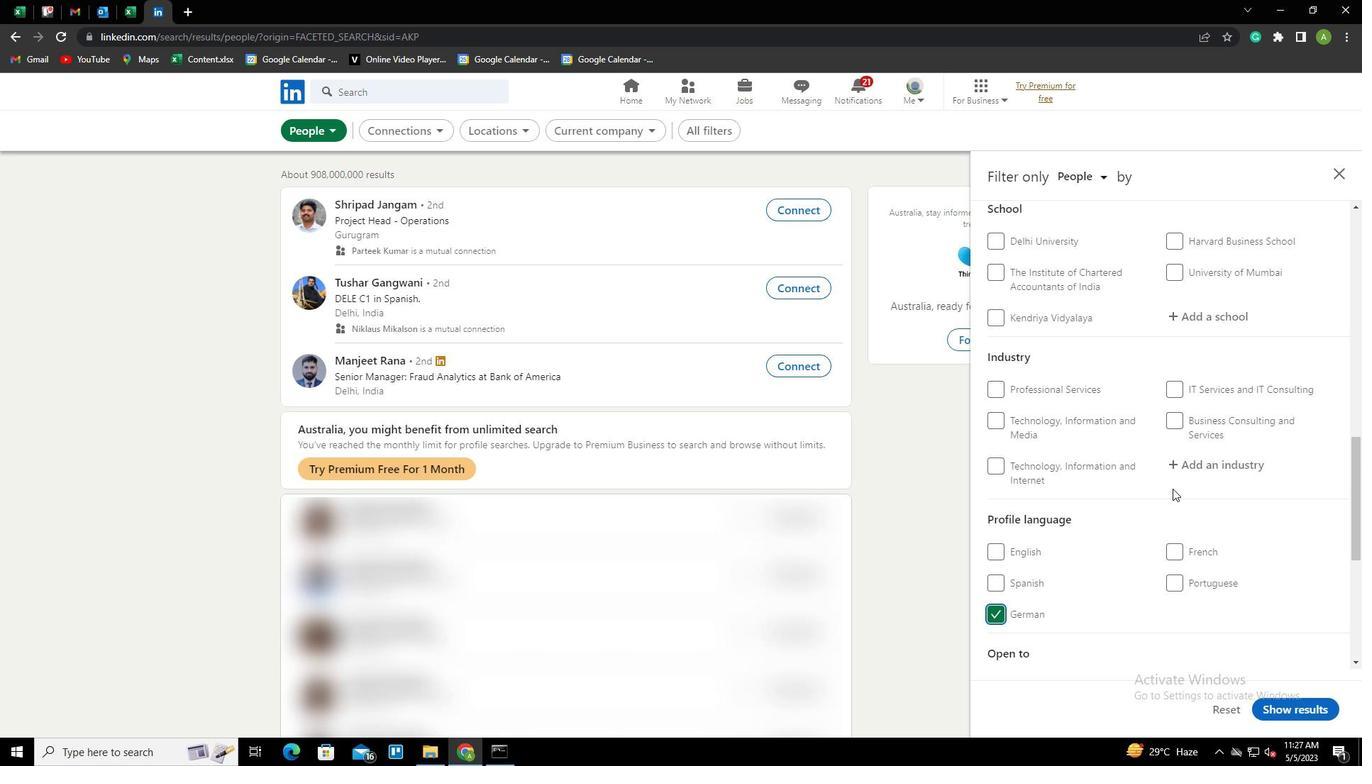
Action: Mouse scrolled (1173, 489) with delta (0, 0)
Screenshot: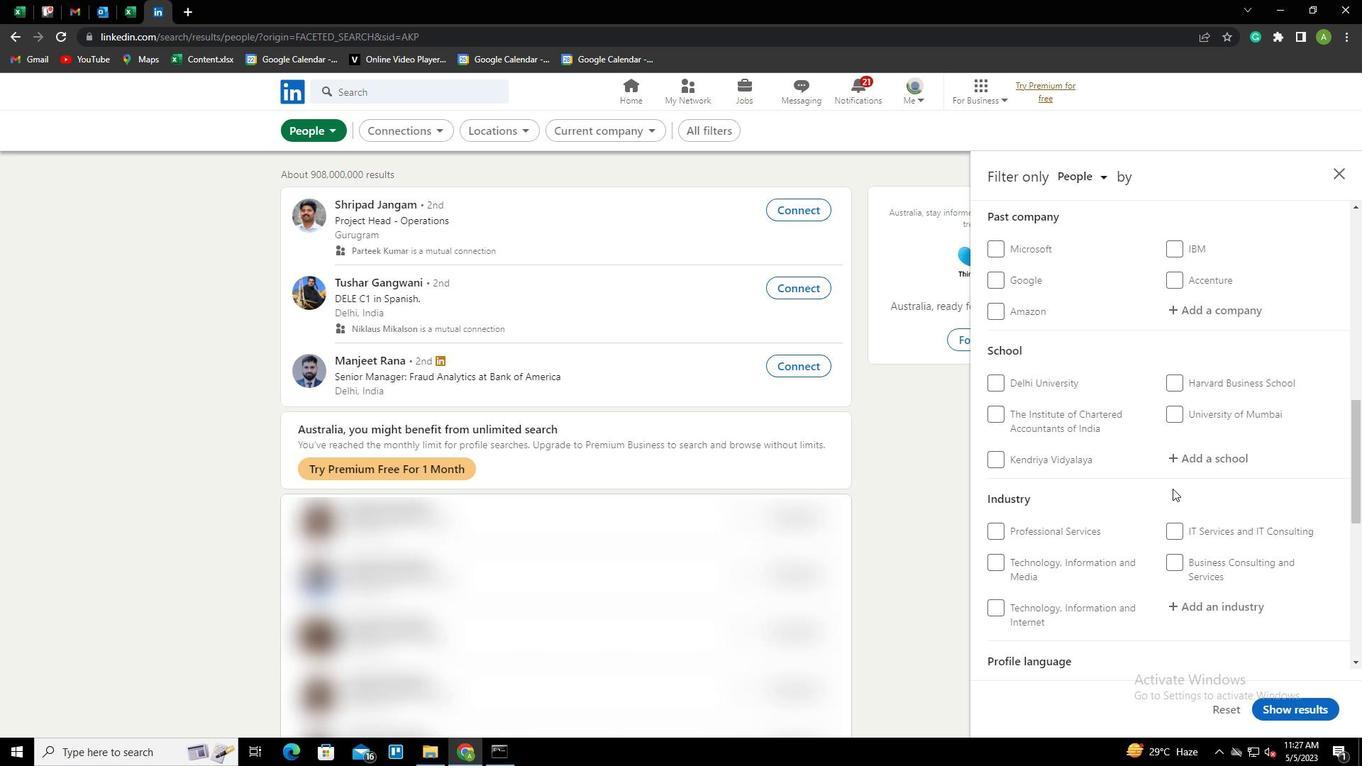 
Action: Mouse scrolled (1173, 489) with delta (0, 0)
Screenshot: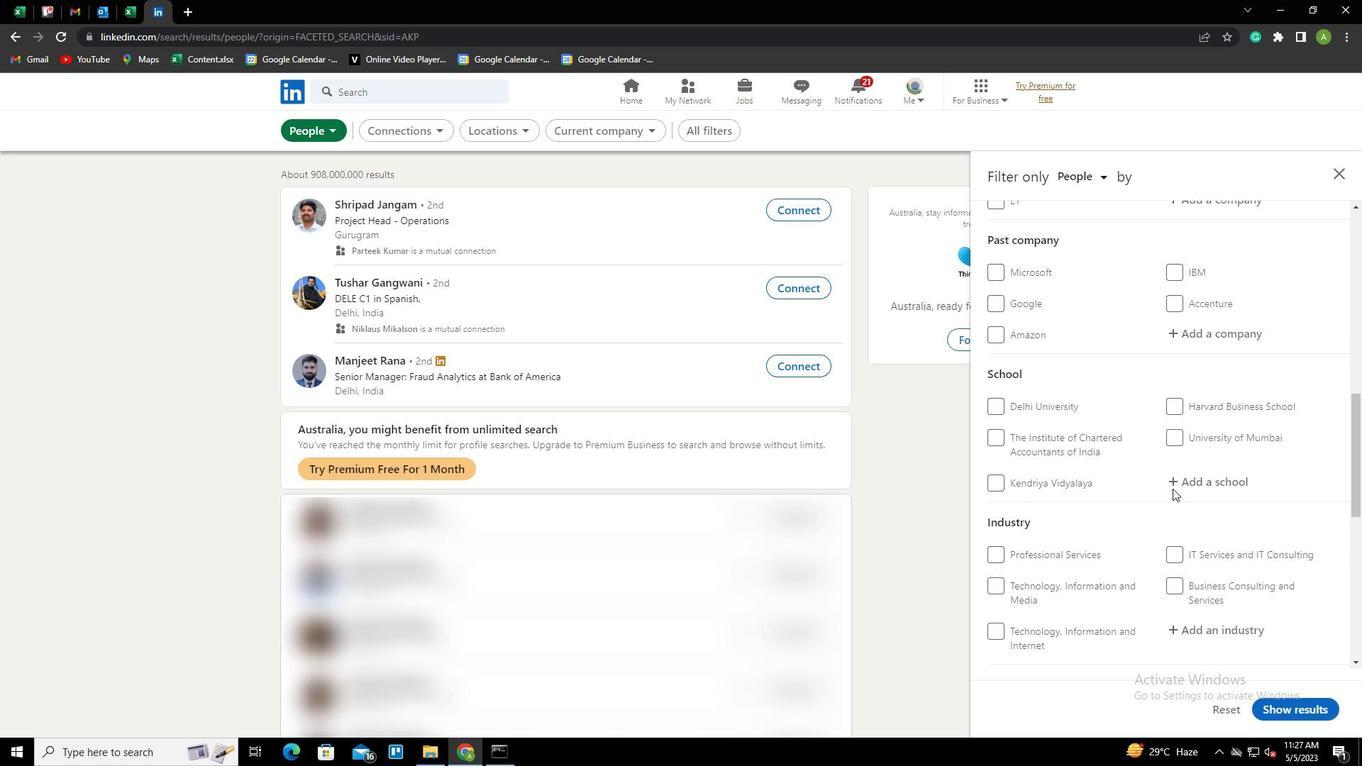 
Action: Mouse scrolled (1173, 489) with delta (0, 0)
Screenshot: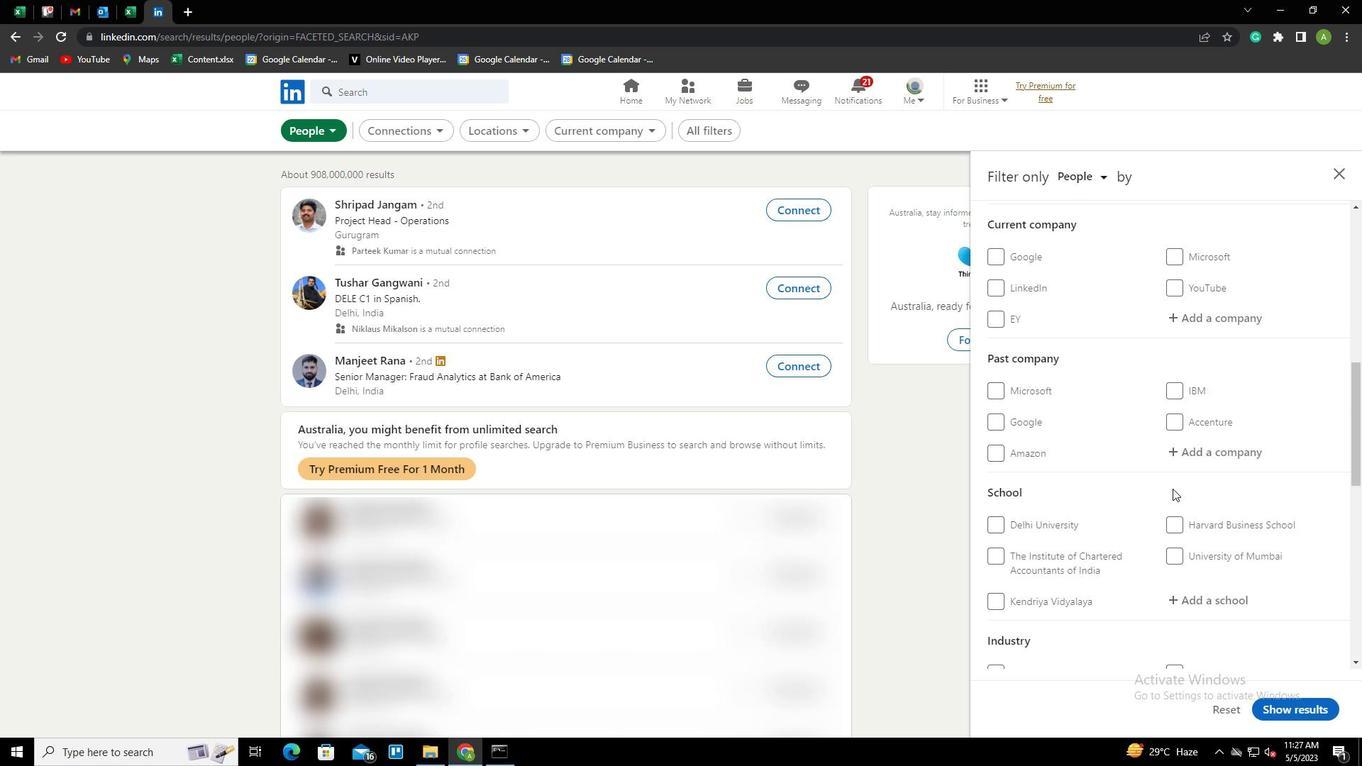 
Action: Mouse moved to (1190, 383)
Screenshot: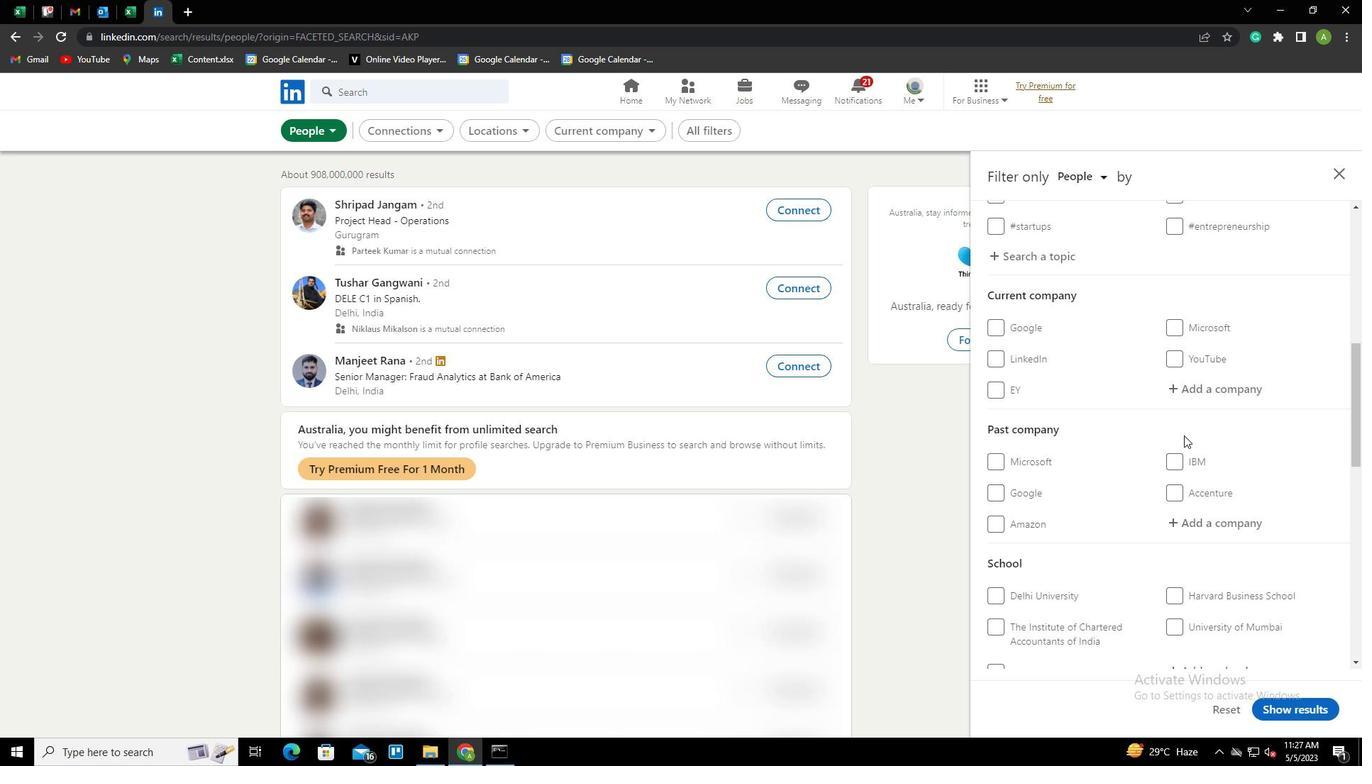 
Action: Mouse pressed left at (1190, 383)
Screenshot: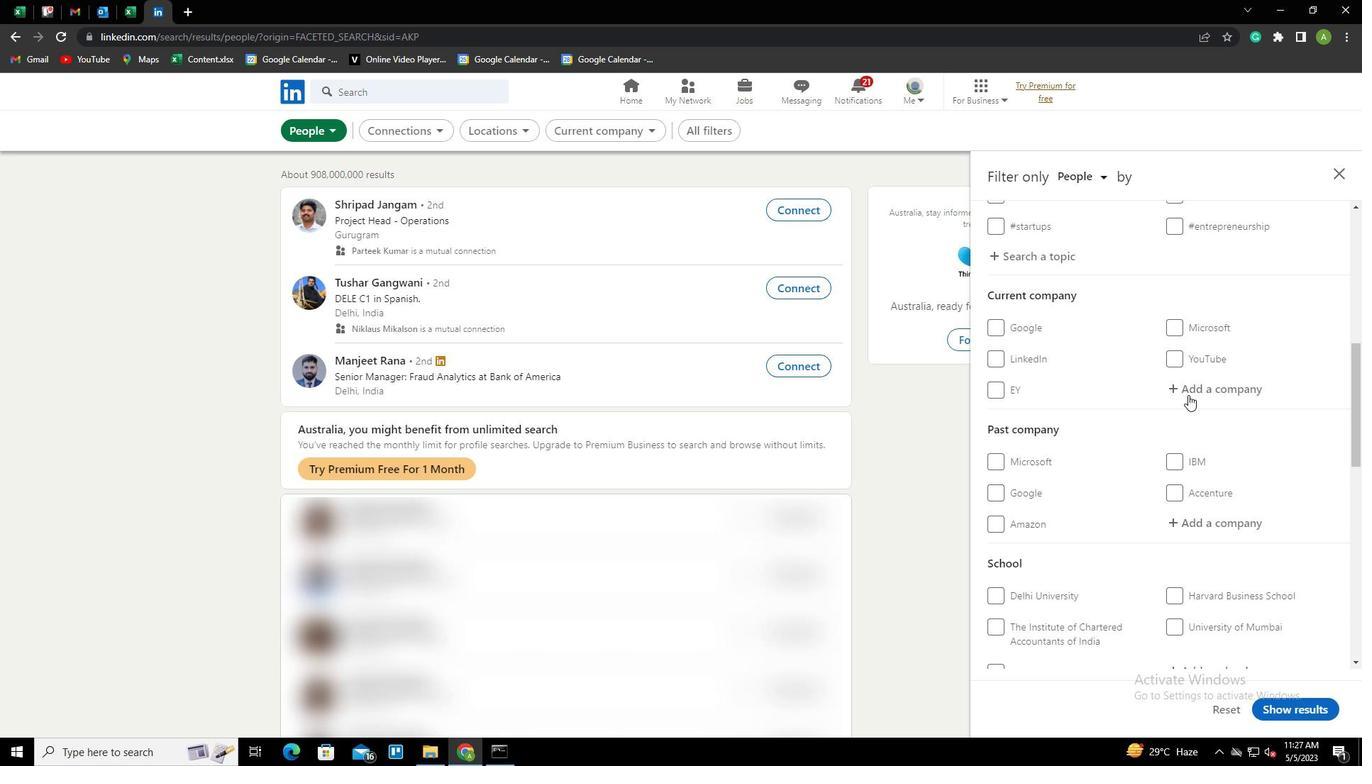 
Action: Key pressed <Key.shift>CLLABER<Key.backspace><Key.backspace><Key.backspace><Key.backspace><Key.backspace><Key.backspace>OLLABERS<Key.backspace>A<Key.space><Key.shift>DIGITAL<Key.down><Key.enter>
Screenshot: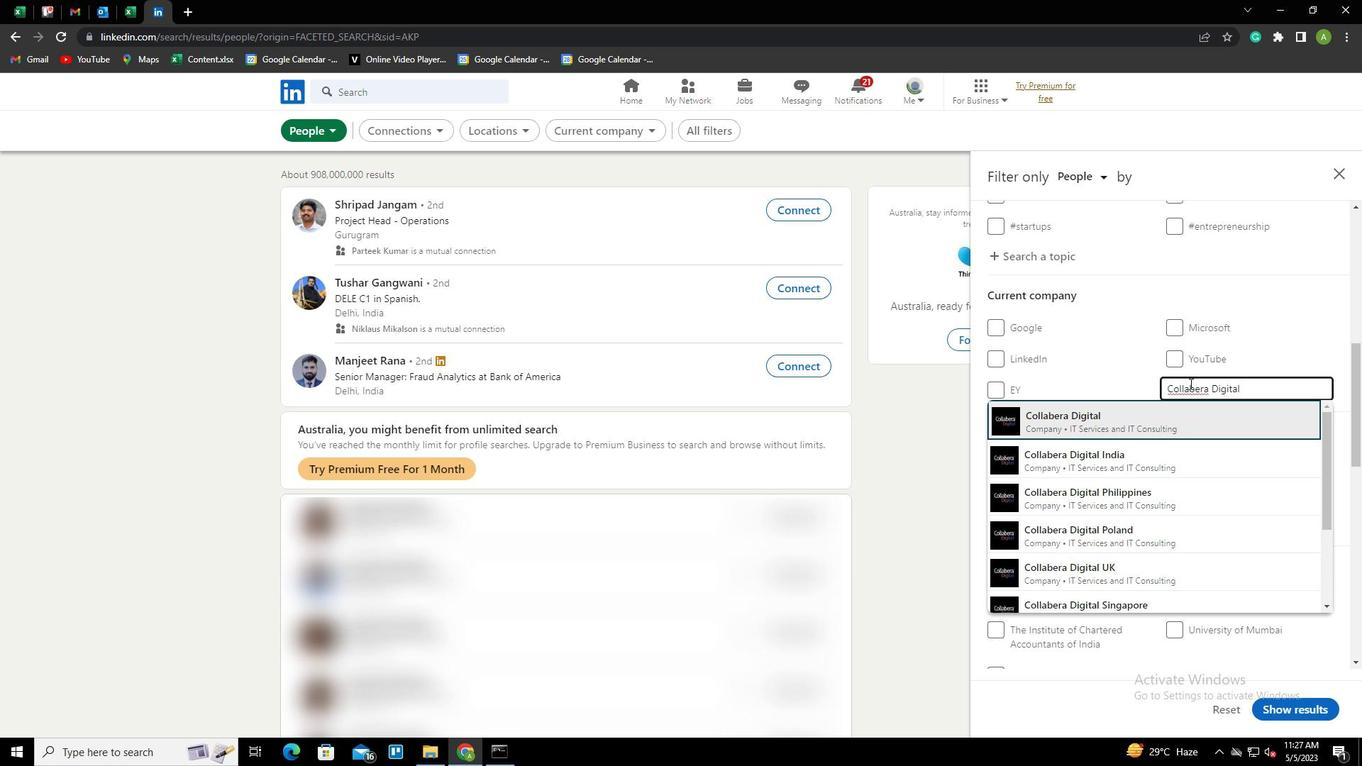 
Action: Mouse scrolled (1190, 383) with delta (0, 0)
Screenshot: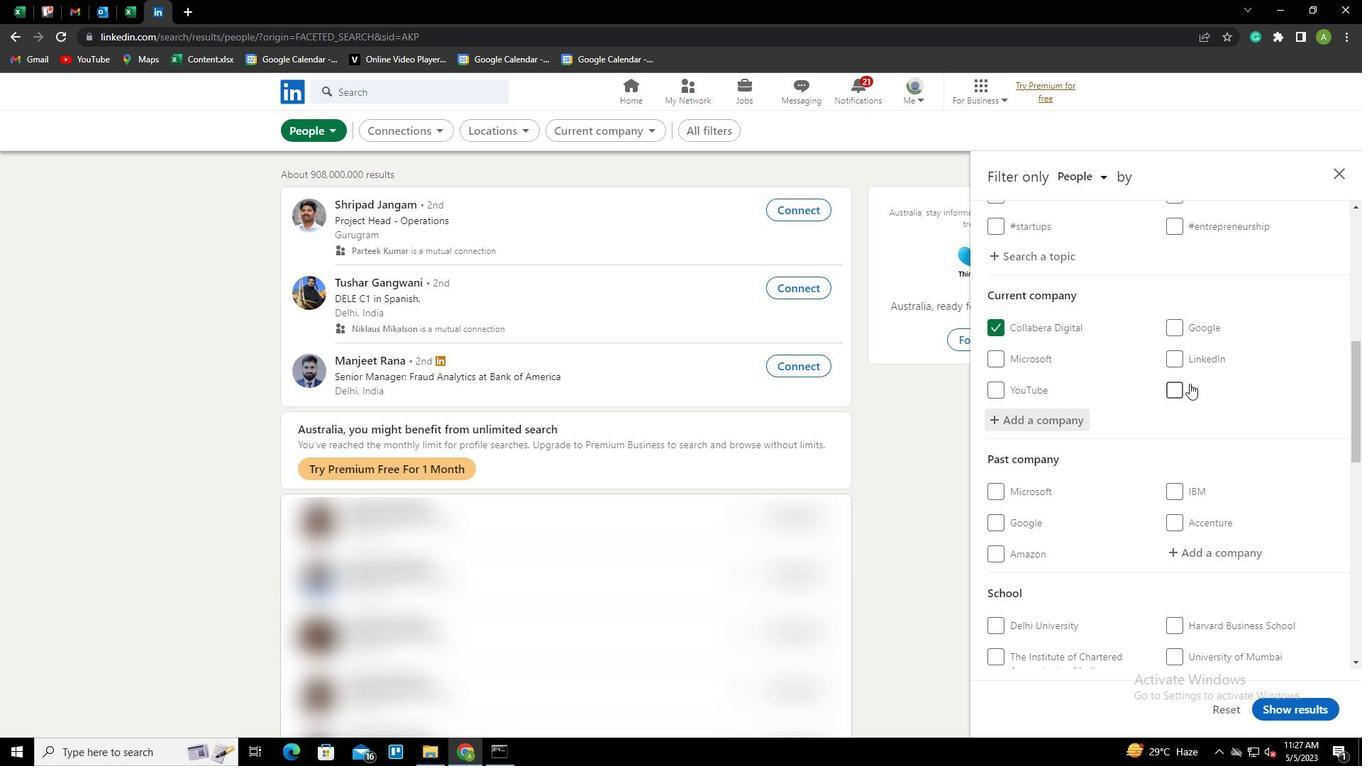 
Action: Mouse scrolled (1190, 383) with delta (0, 0)
Screenshot: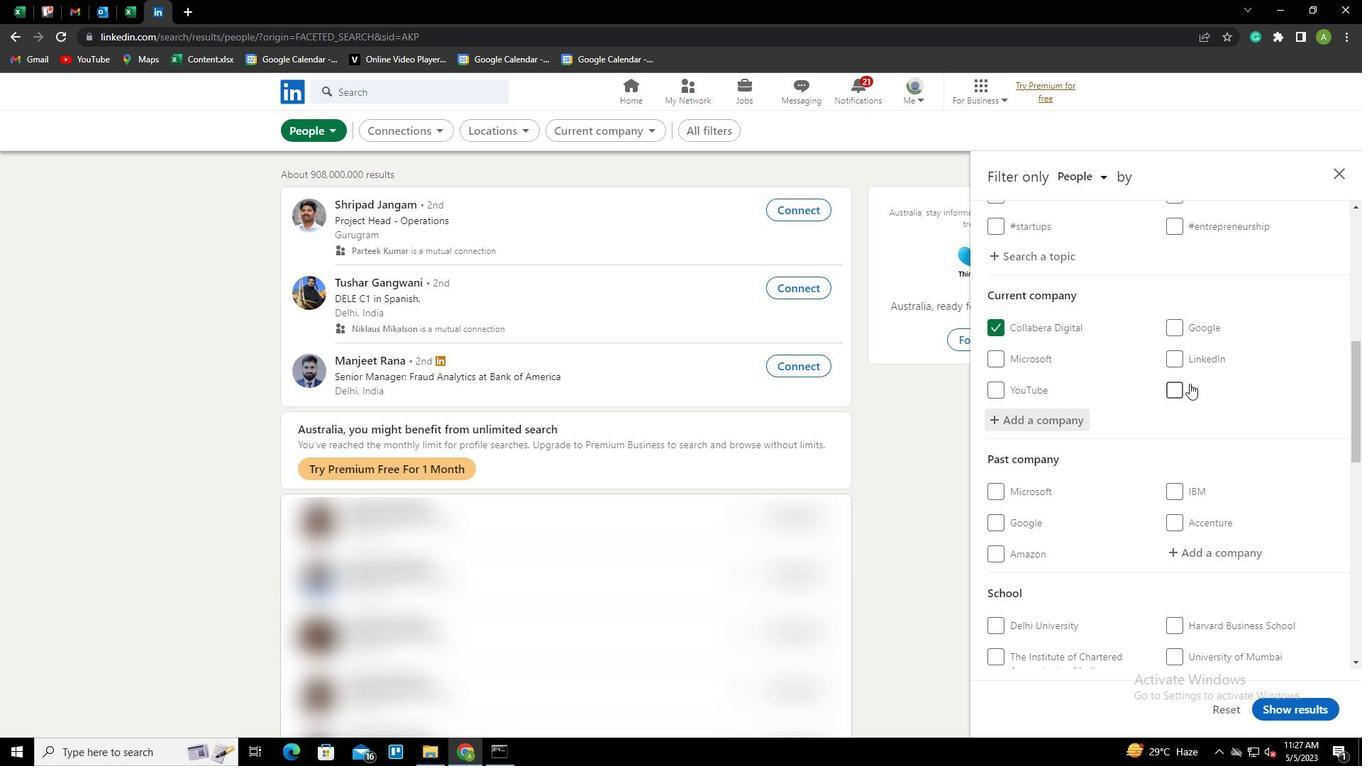 
Action: Mouse scrolled (1190, 383) with delta (0, 0)
Screenshot: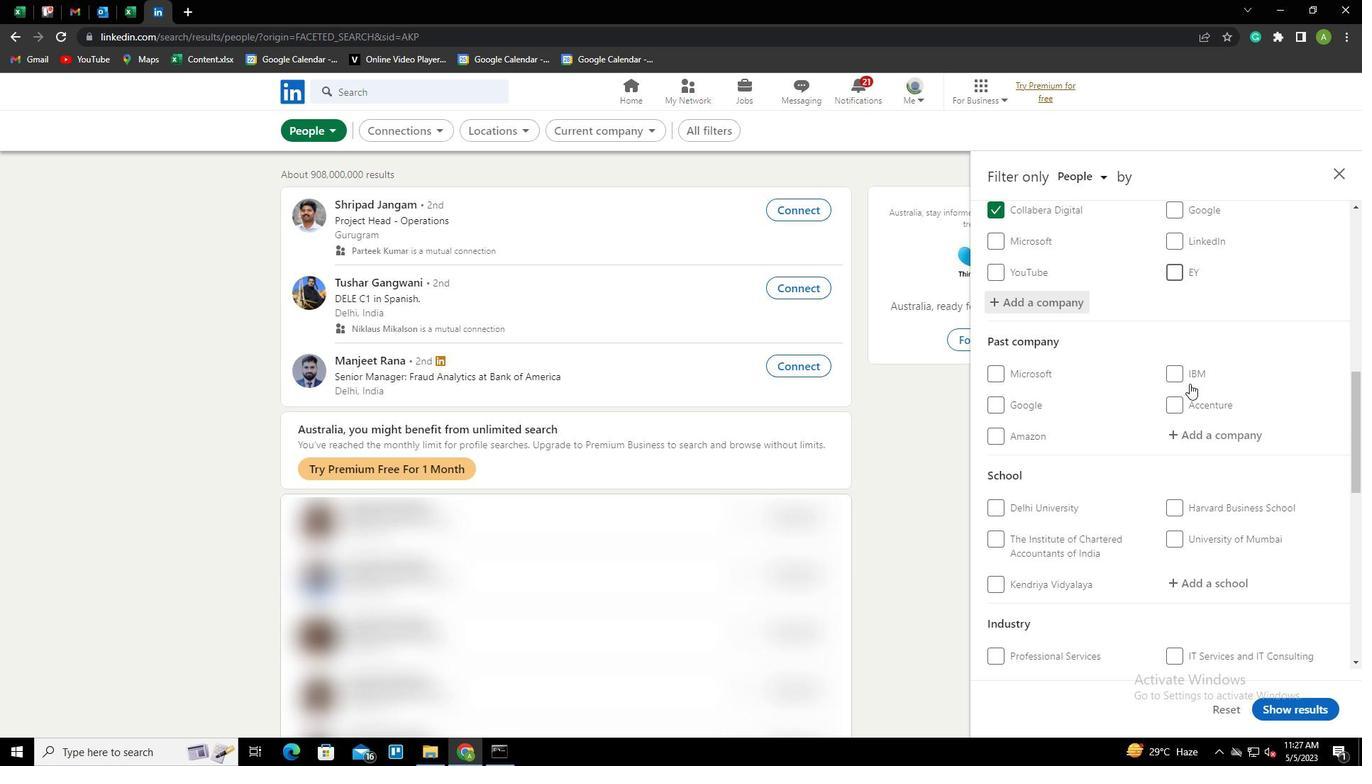 
Action: Mouse scrolled (1190, 383) with delta (0, 0)
Screenshot: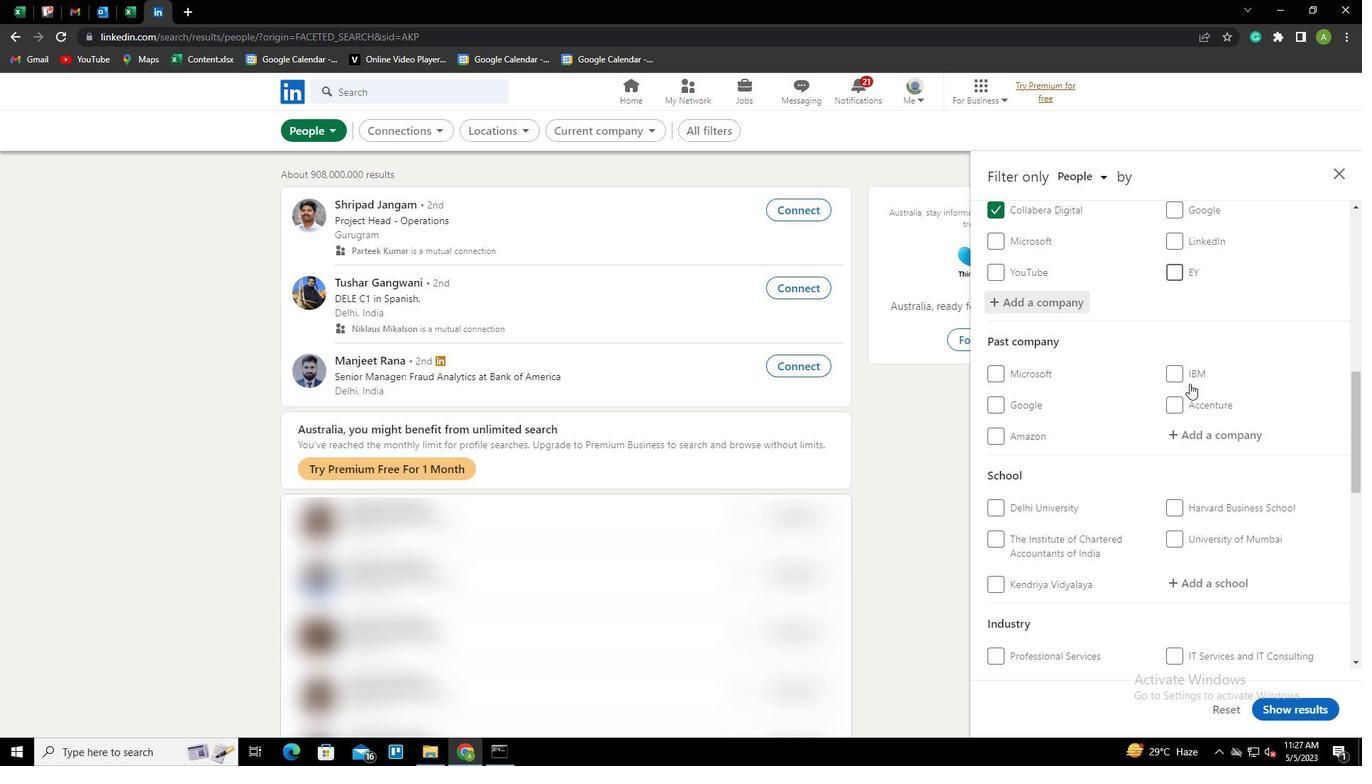 
Action: Mouse moved to (1200, 412)
Screenshot: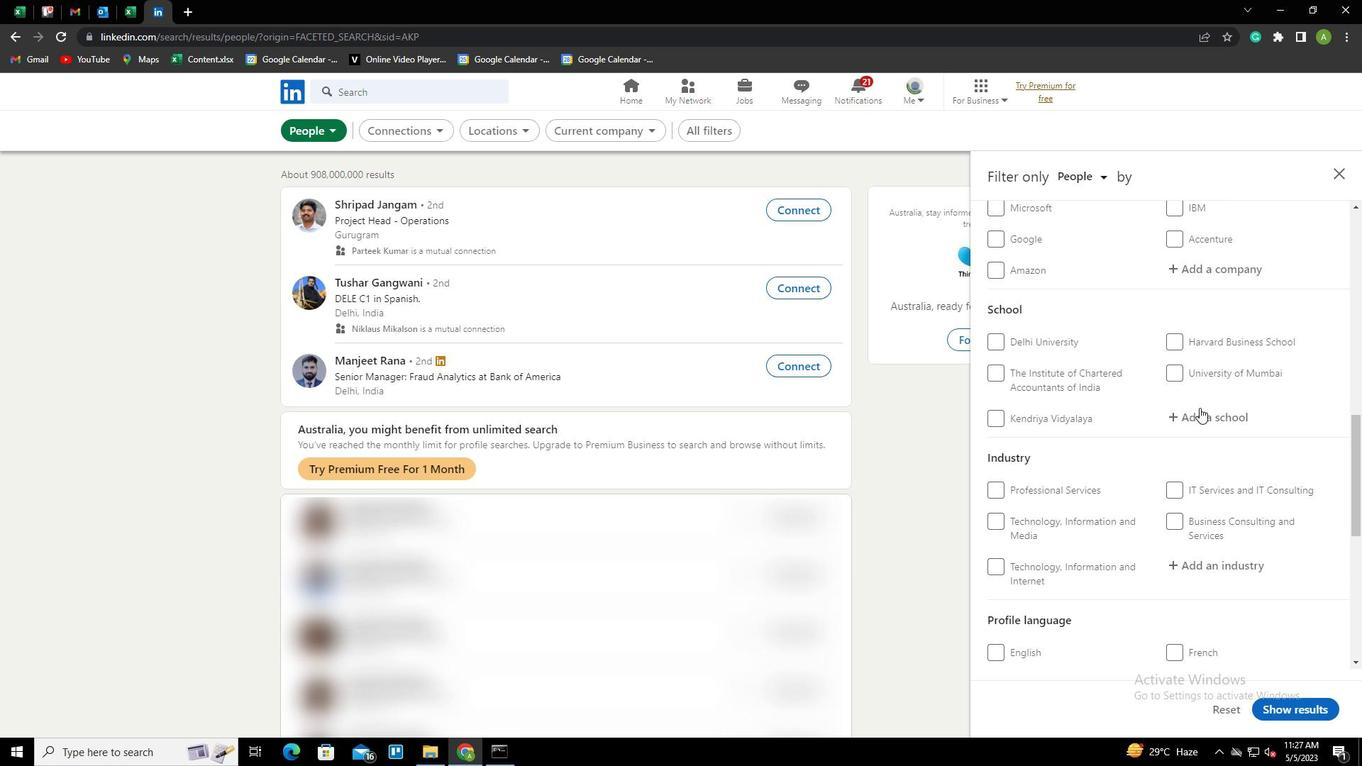 
Action: Mouse pressed left at (1200, 412)
Screenshot: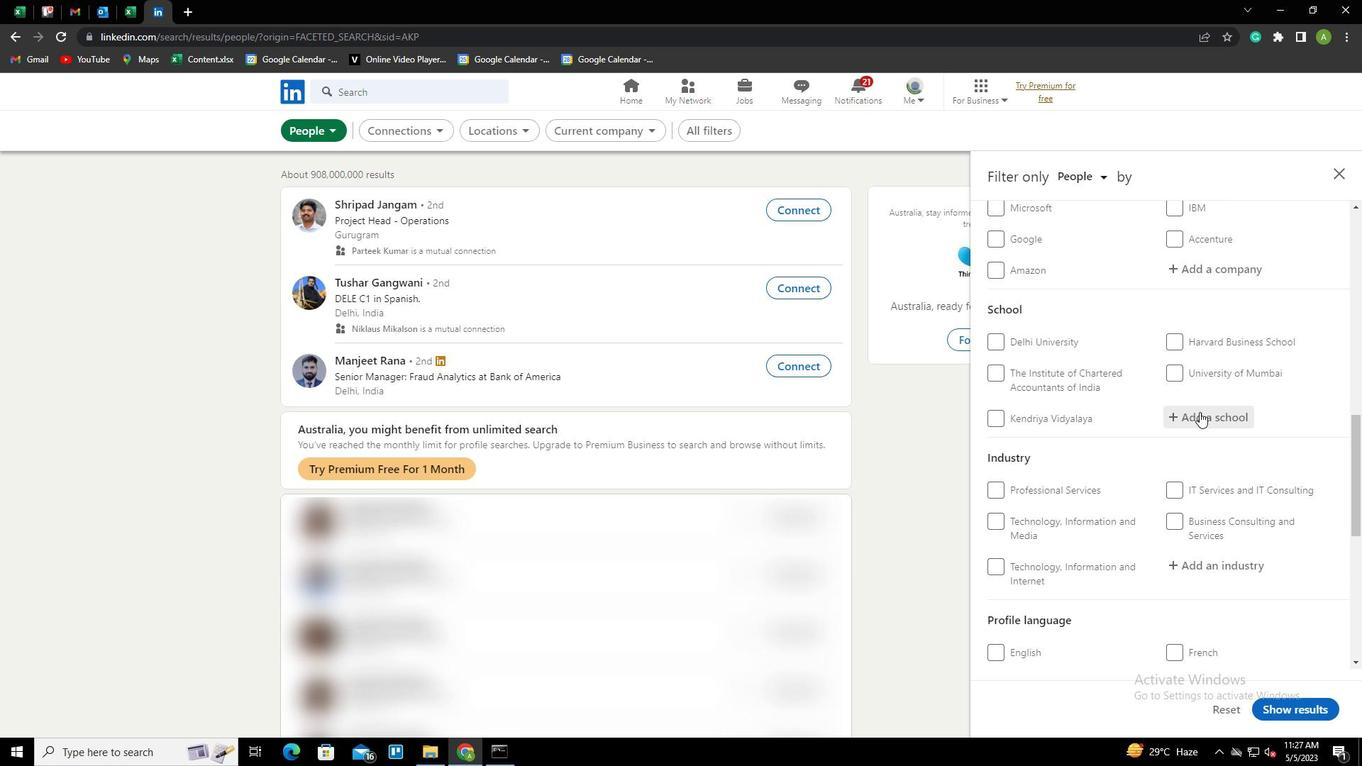 
Action: Key pressed <Key.shift>ALIGARH<Key.space><Key.shift>MUSLIM<Key.space><Key.shift>UNIVERSITY<Key.down><Key.enter>
Screenshot: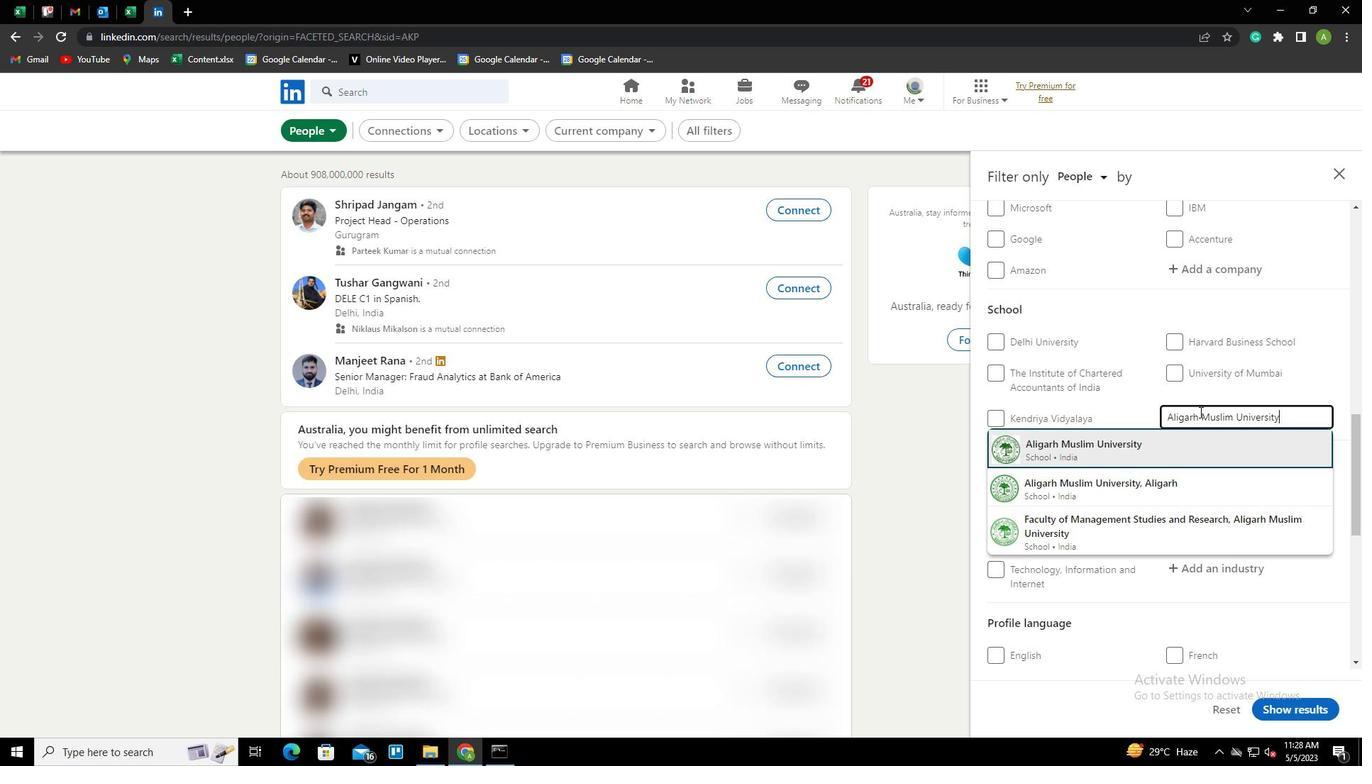 
Action: Mouse scrolled (1200, 411) with delta (0, 0)
Screenshot: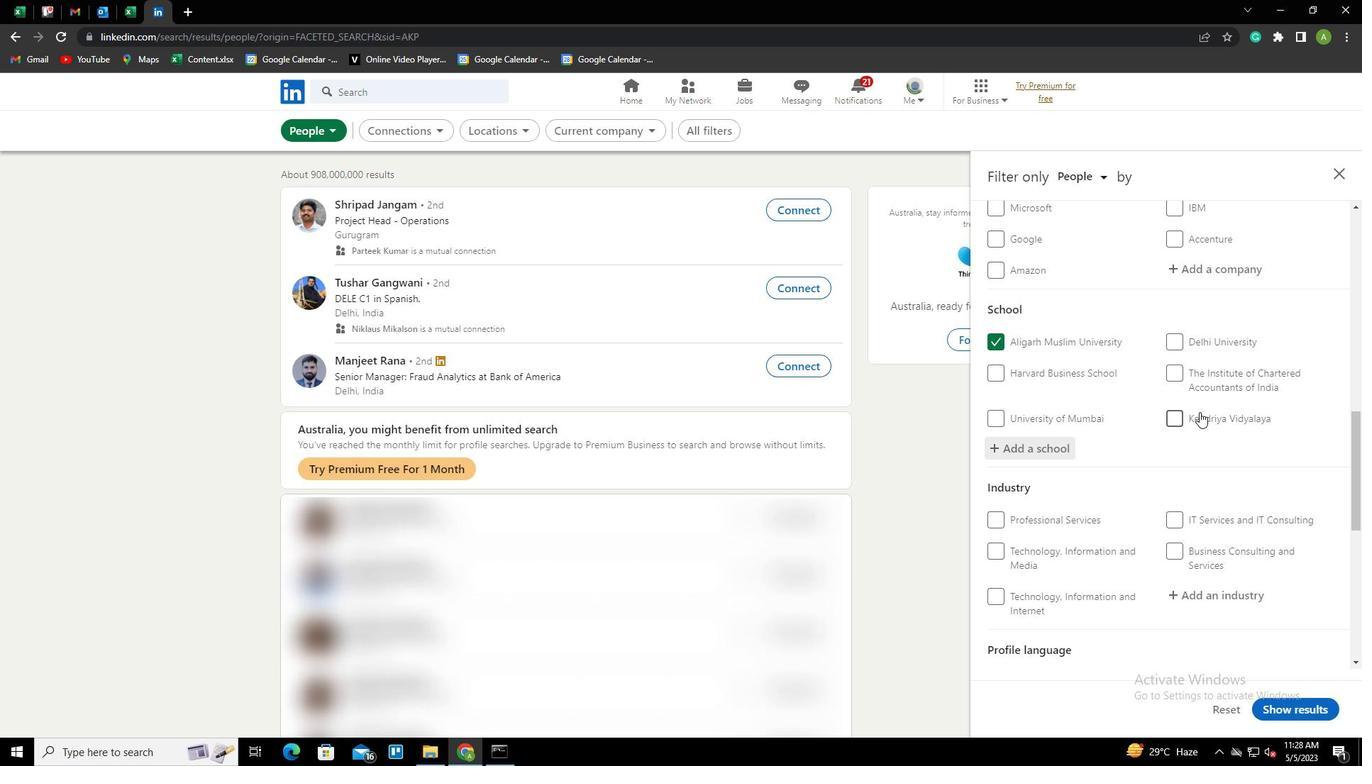 
Action: Mouse scrolled (1200, 411) with delta (0, 0)
Screenshot: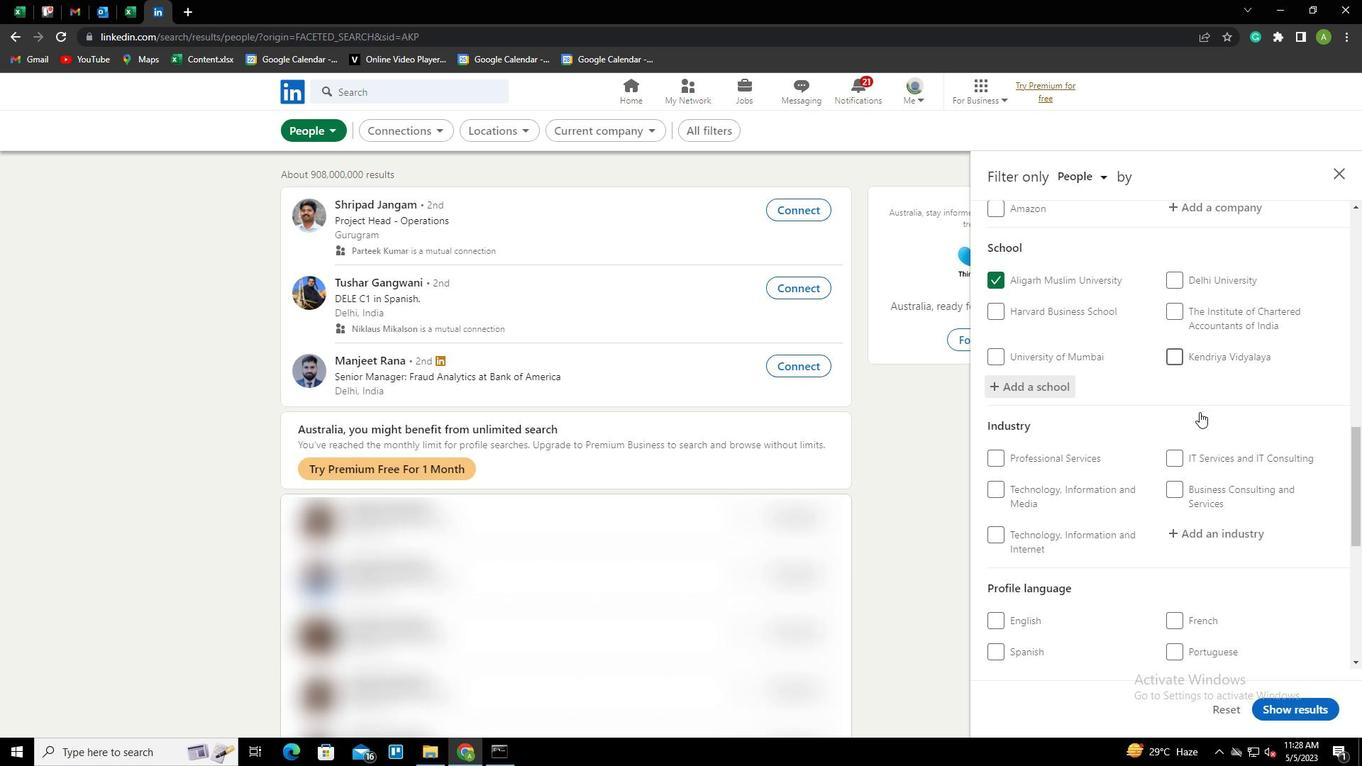 
Action: Mouse scrolled (1200, 411) with delta (0, 0)
Screenshot: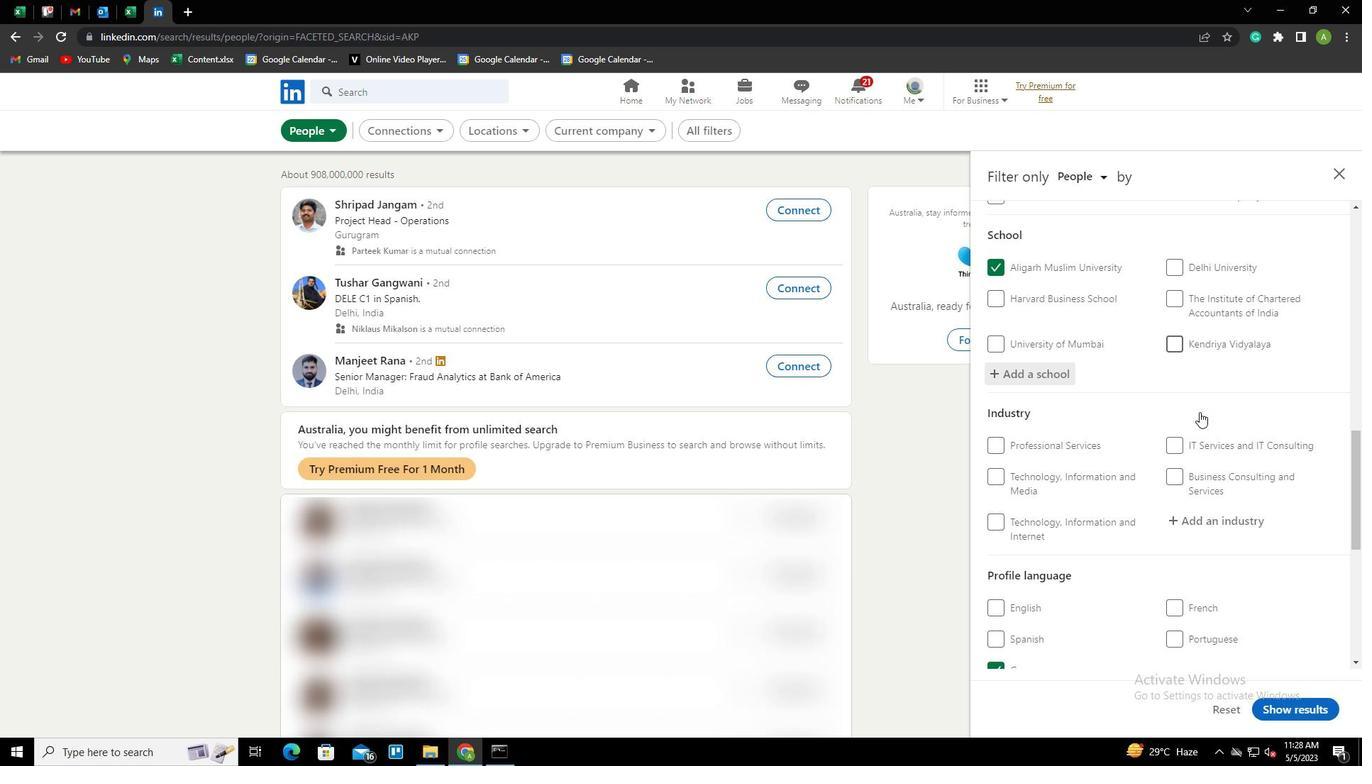 
Action: Mouse moved to (1208, 385)
Screenshot: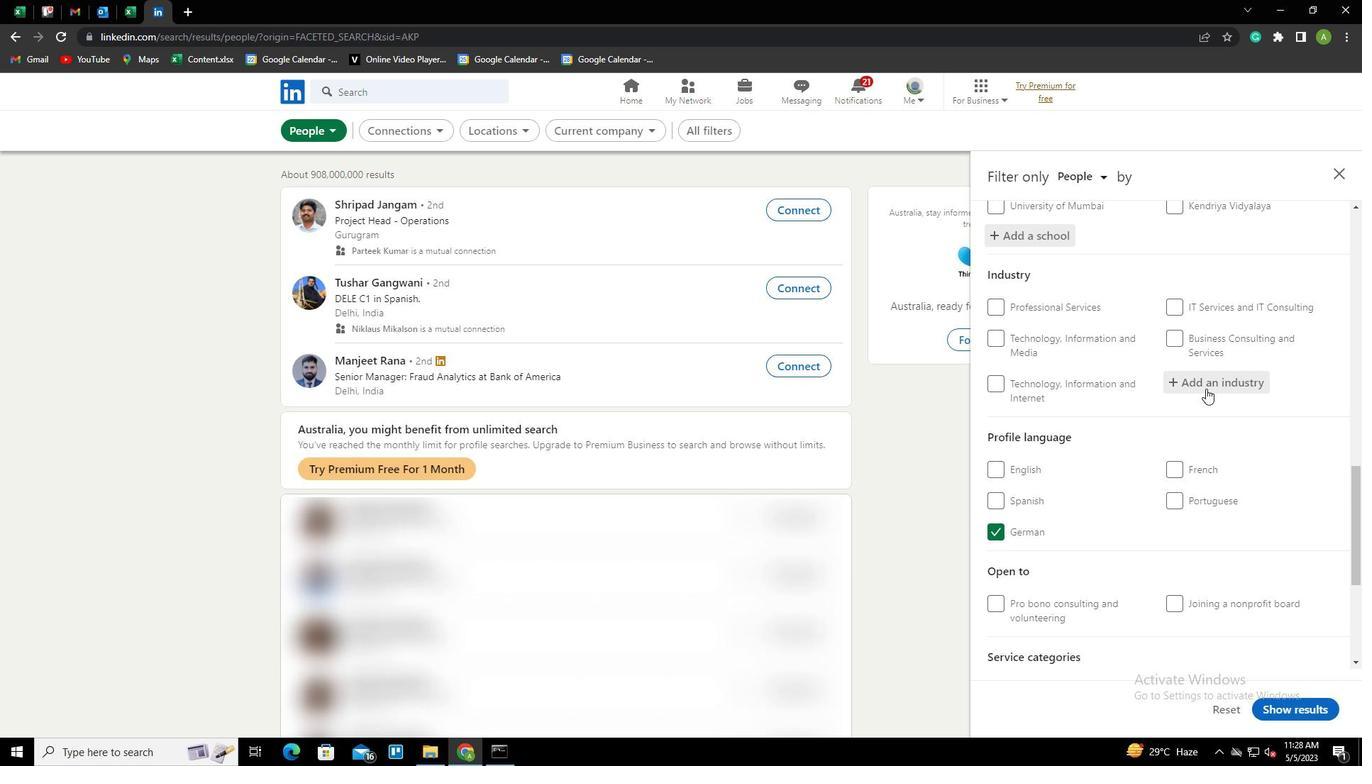 
Action: Mouse pressed left at (1208, 385)
Screenshot: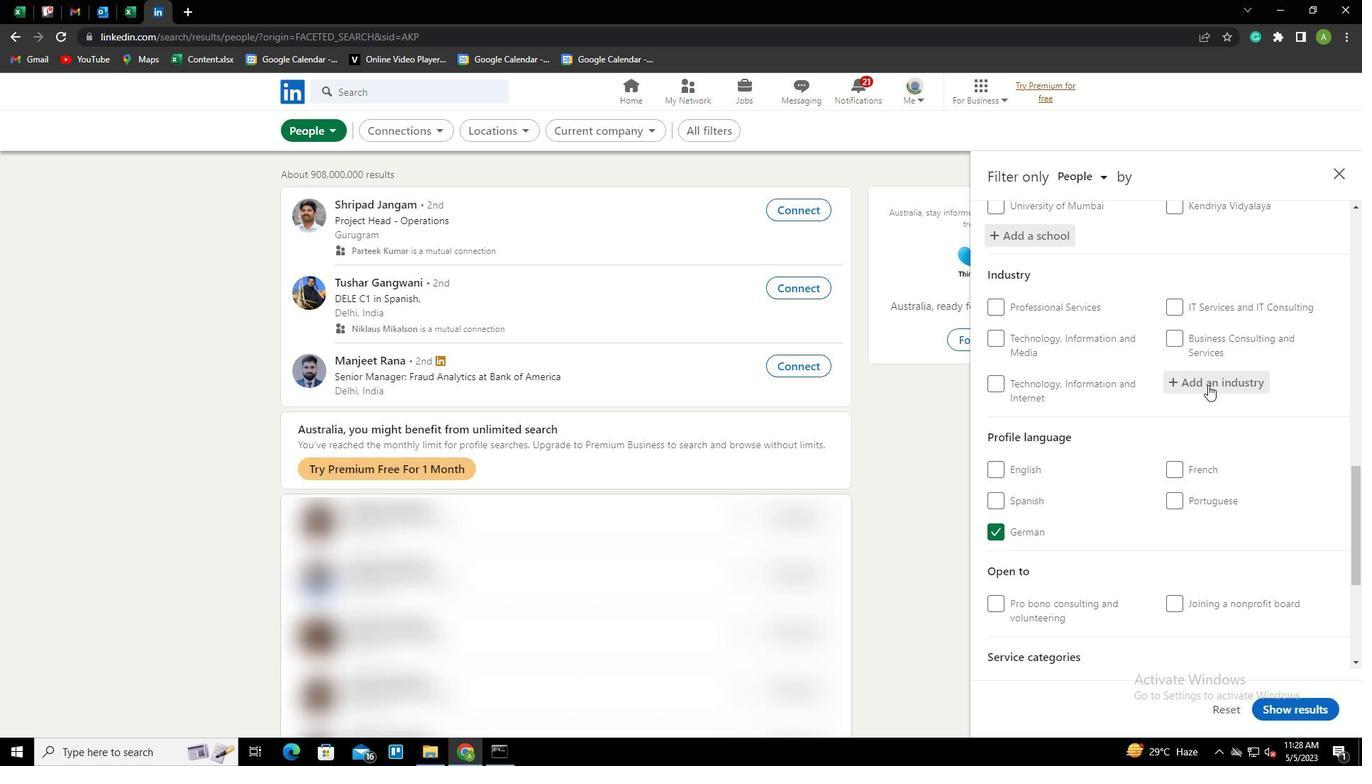
Action: Key pressed <Key.shift><Key.shift><Key.shift><Key.shift>NONRESIDENTO<Key.backspace>IO<Key.backspace>AL<Key.space><Key.shift>BUILDING<Key.space><Key.shift>CONSTRUCTION<Key.down><Key.enter>
Screenshot: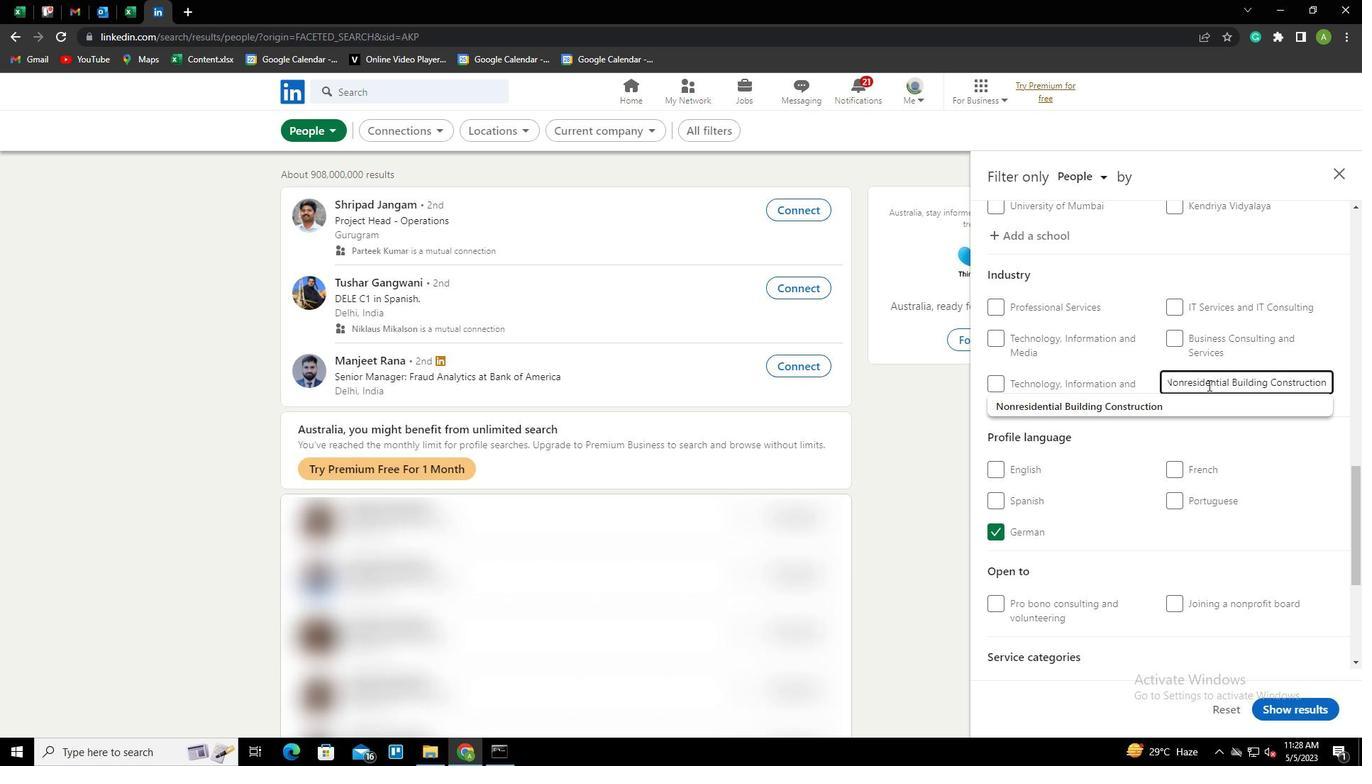 
Action: Mouse scrolled (1208, 384) with delta (0, 0)
Screenshot: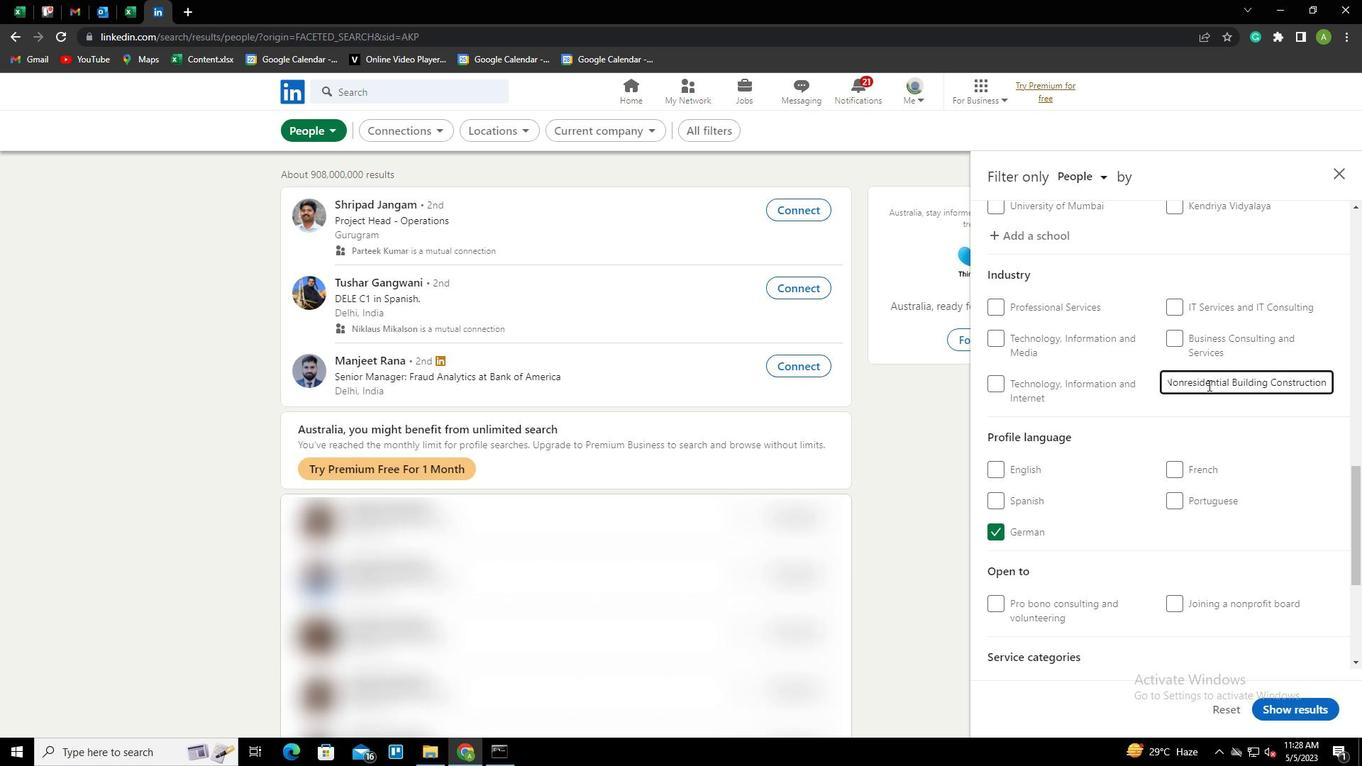 
Action: Mouse scrolled (1208, 384) with delta (0, 0)
Screenshot: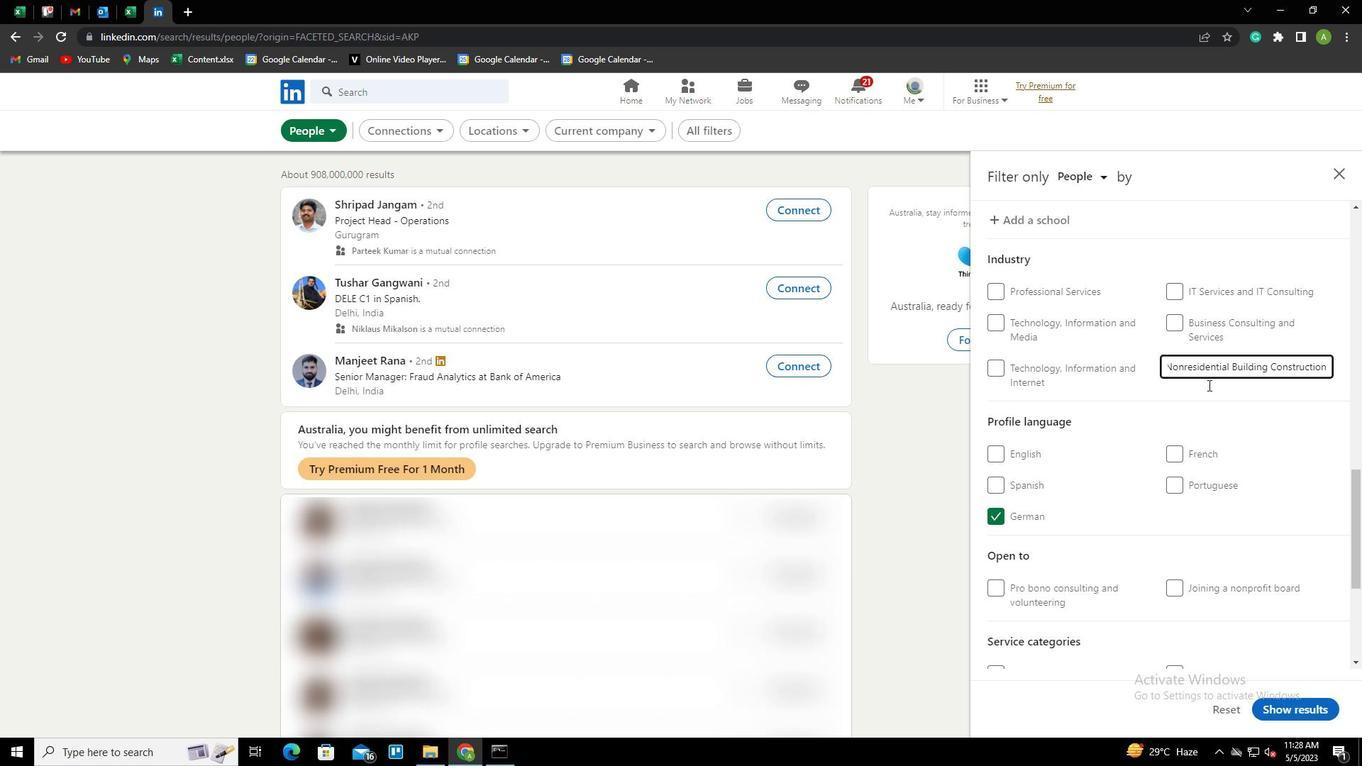 
Action: Mouse scrolled (1208, 384) with delta (0, 0)
Screenshot: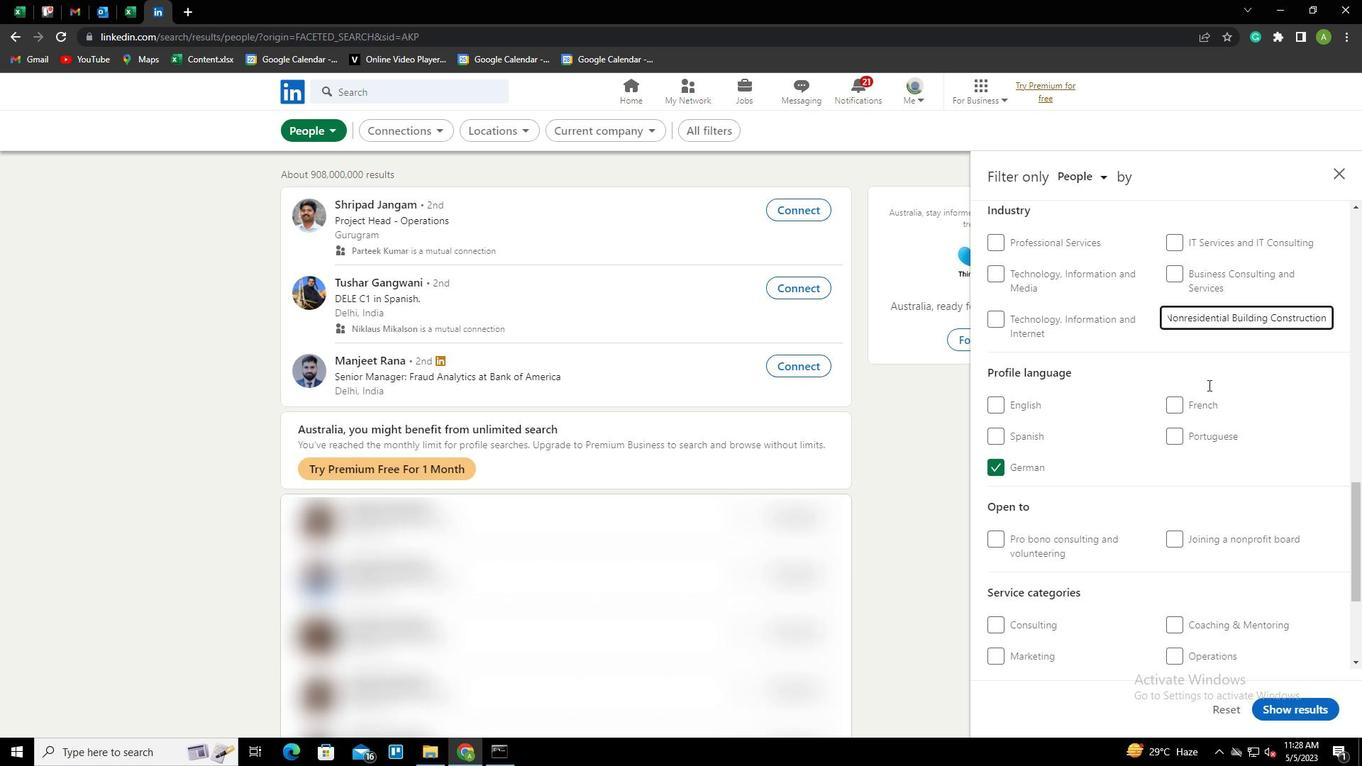 
Action: Mouse scrolled (1208, 384) with delta (0, 0)
Screenshot: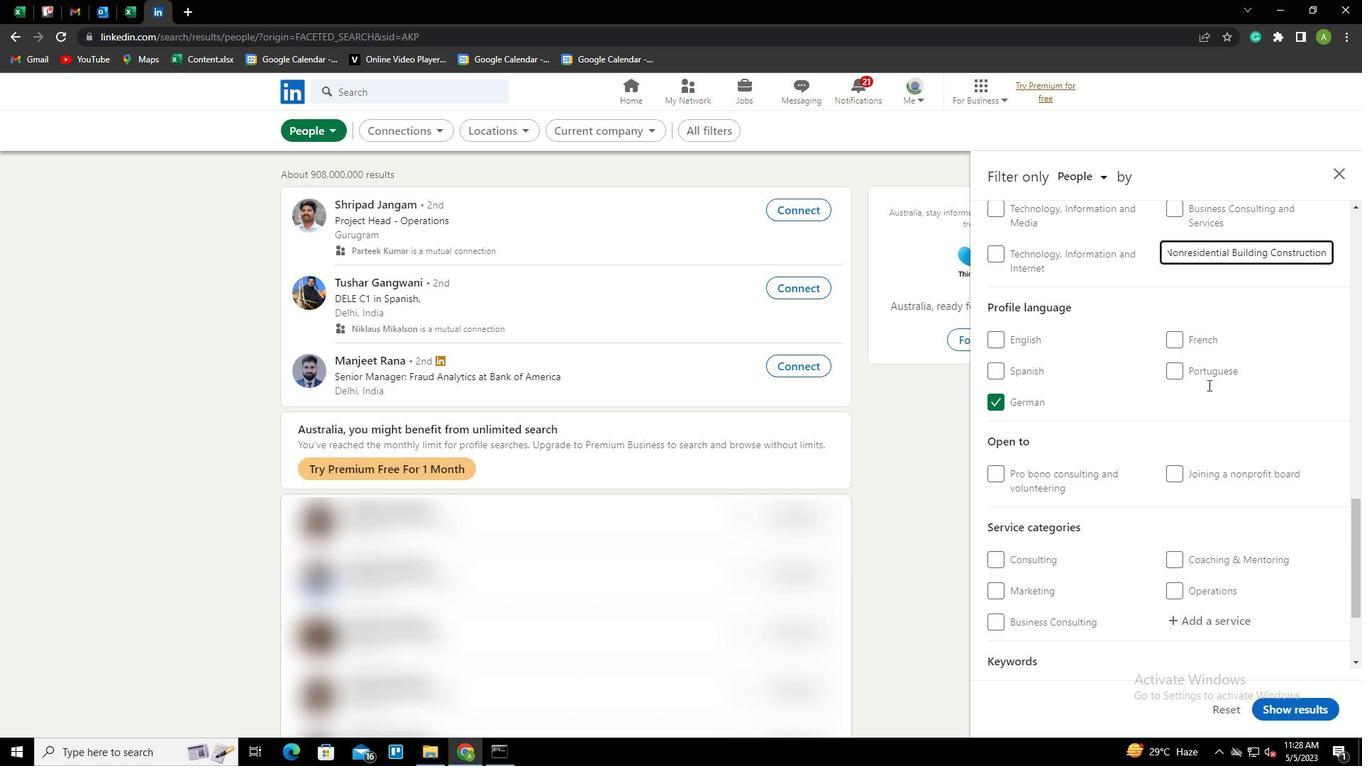 
Action: Mouse moved to (1211, 462)
Screenshot: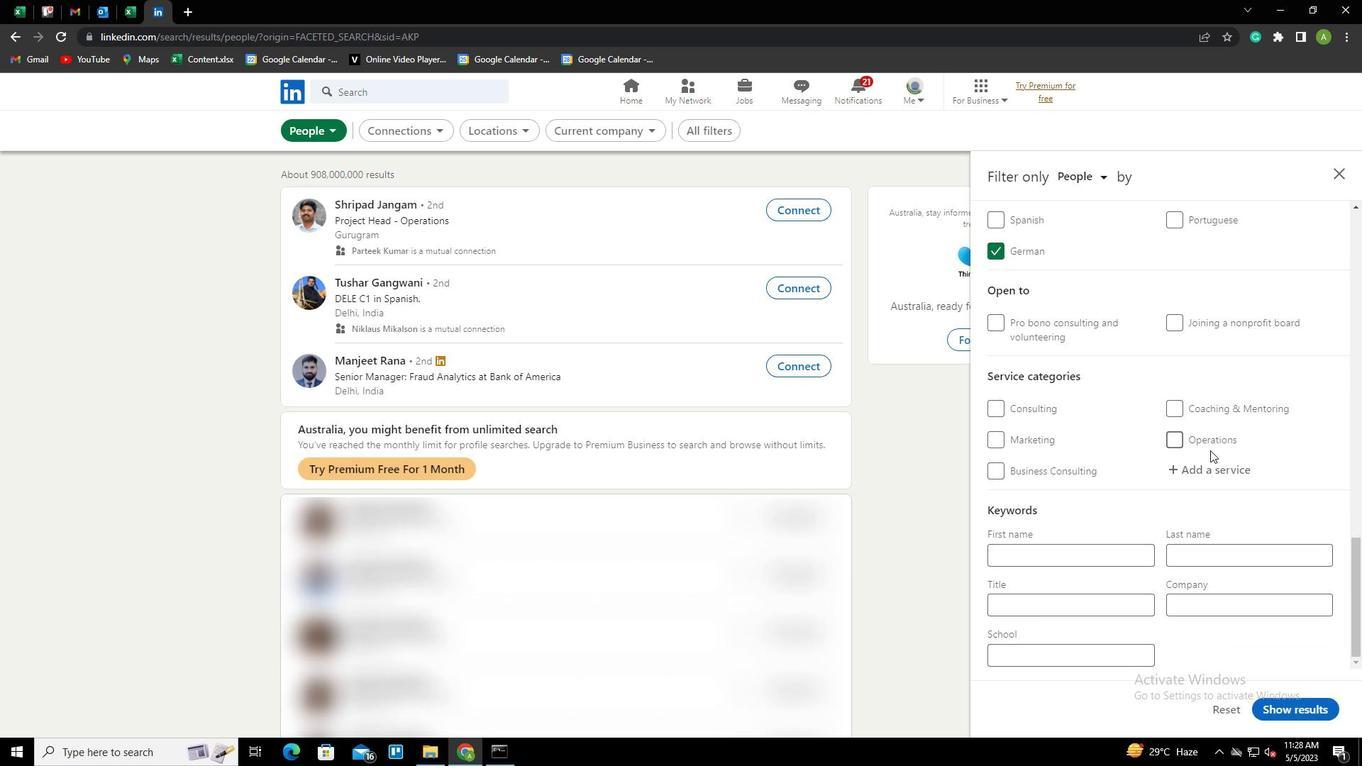 
Action: Mouse pressed left at (1211, 462)
Screenshot: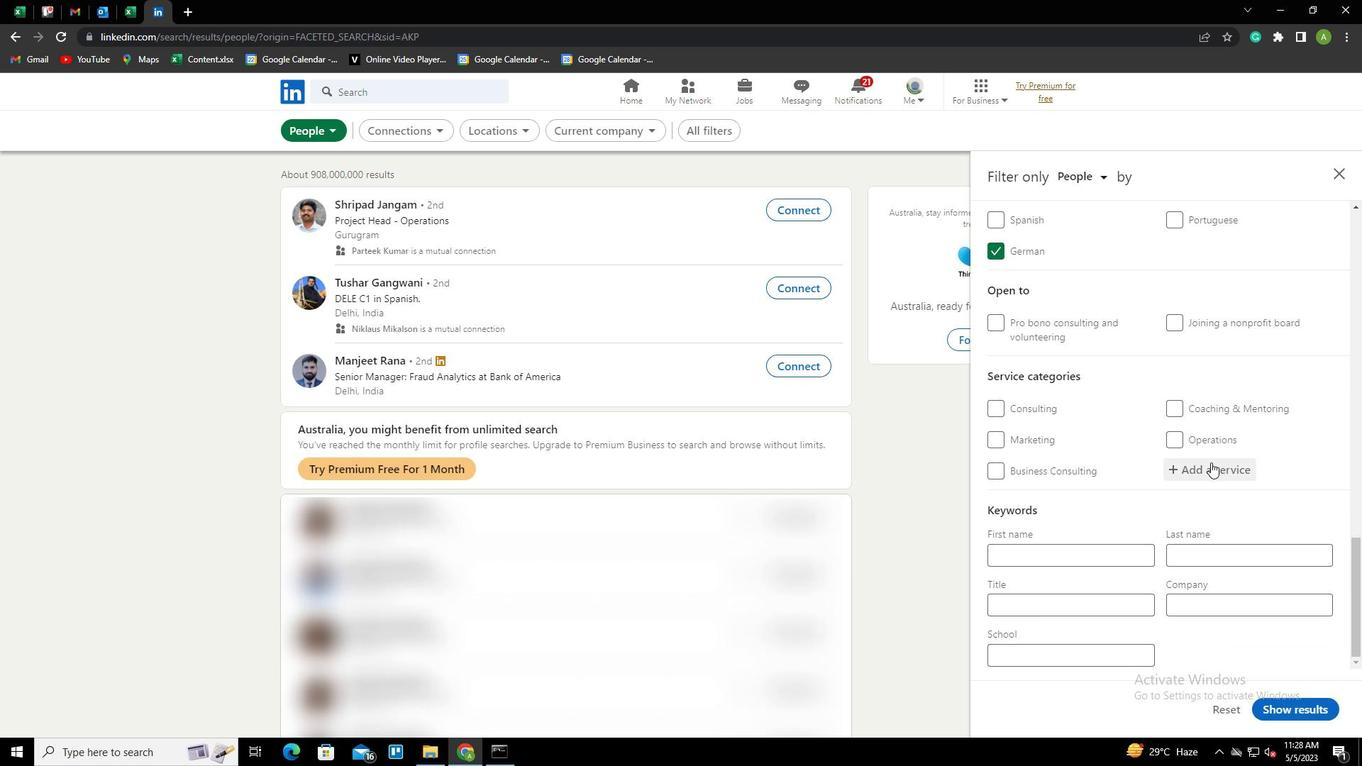 
Action: Key pressed <Key.shift><Key.shift><Key.shift><Key.shift><Key.shift><Key.shift><Key.shift><Key.shift>ASSISTANCE<Key.shift>ADVERTISING
Screenshot: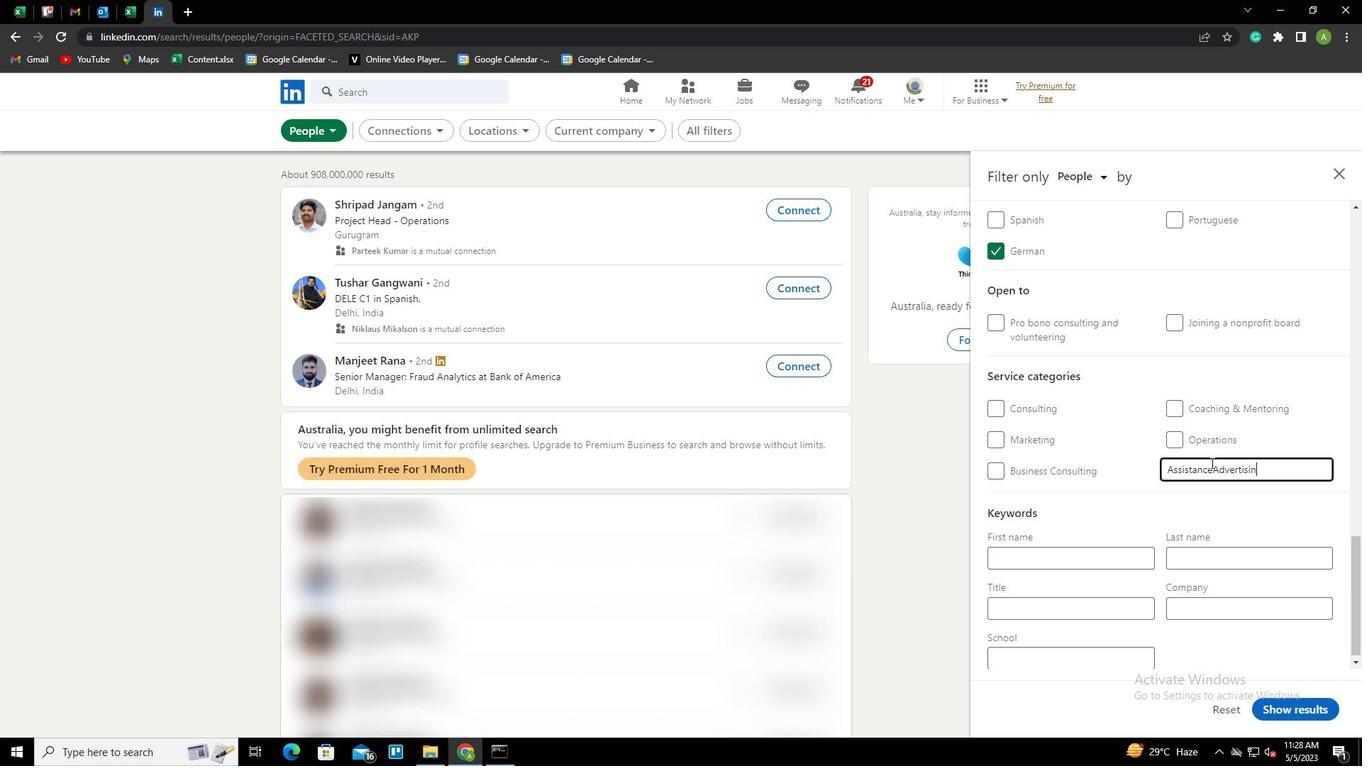 
Action: Mouse moved to (1212, 500)
Screenshot: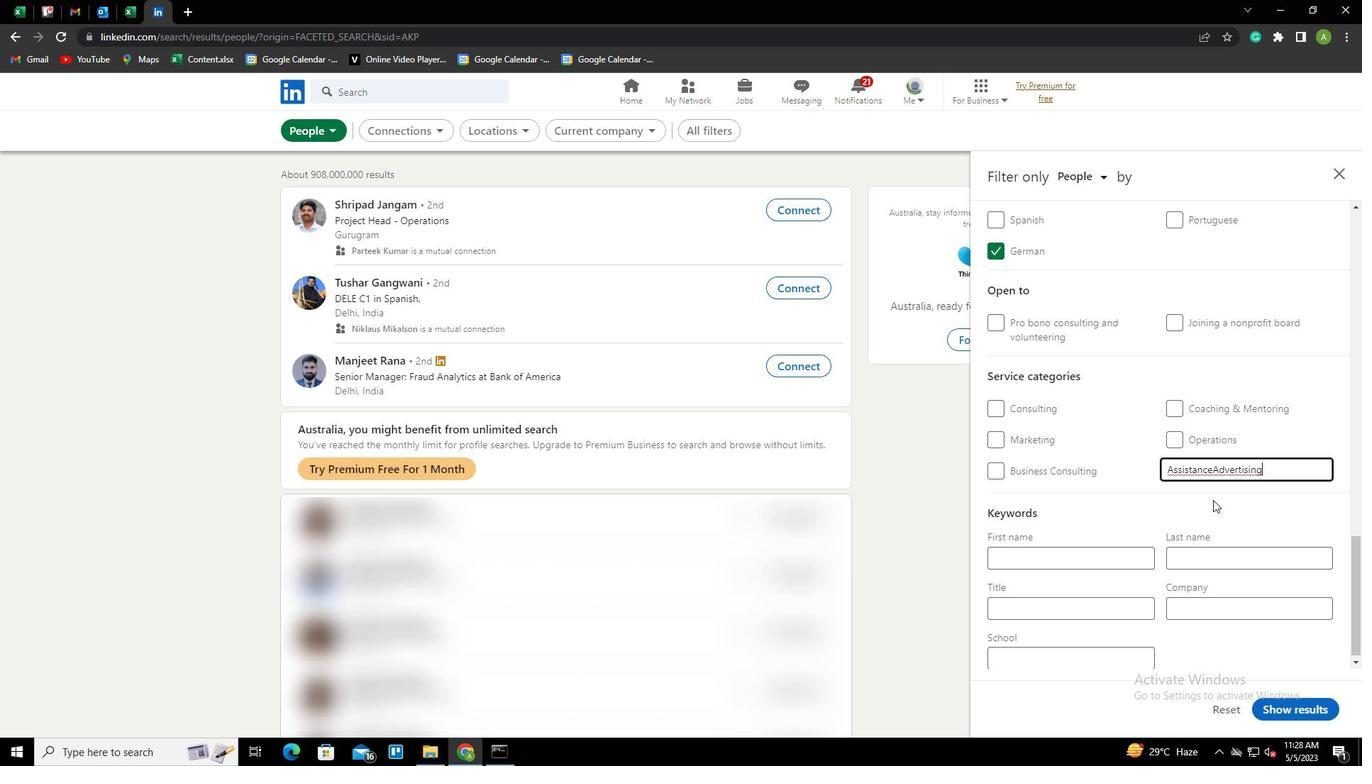 
Action: Mouse pressed left at (1212, 500)
Screenshot: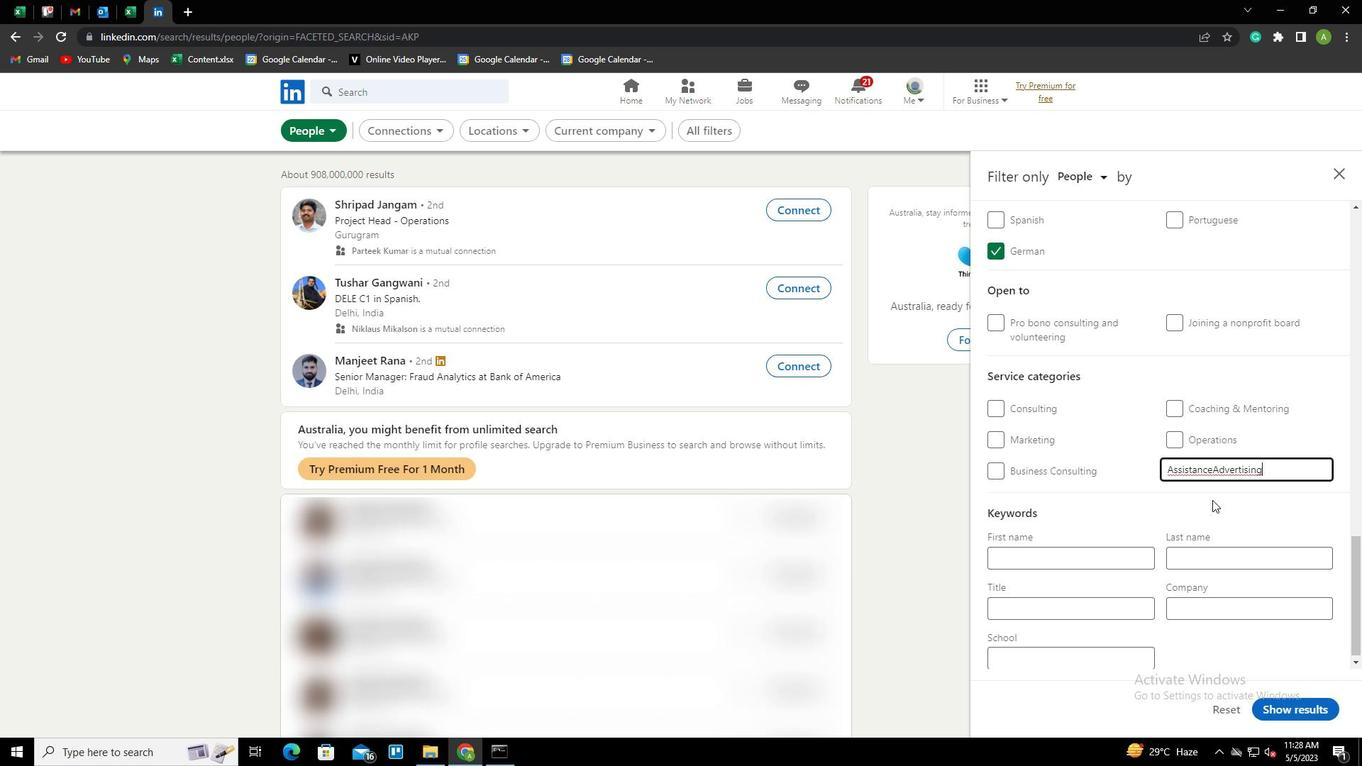 
Action: Mouse moved to (1092, 611)
Screenshot: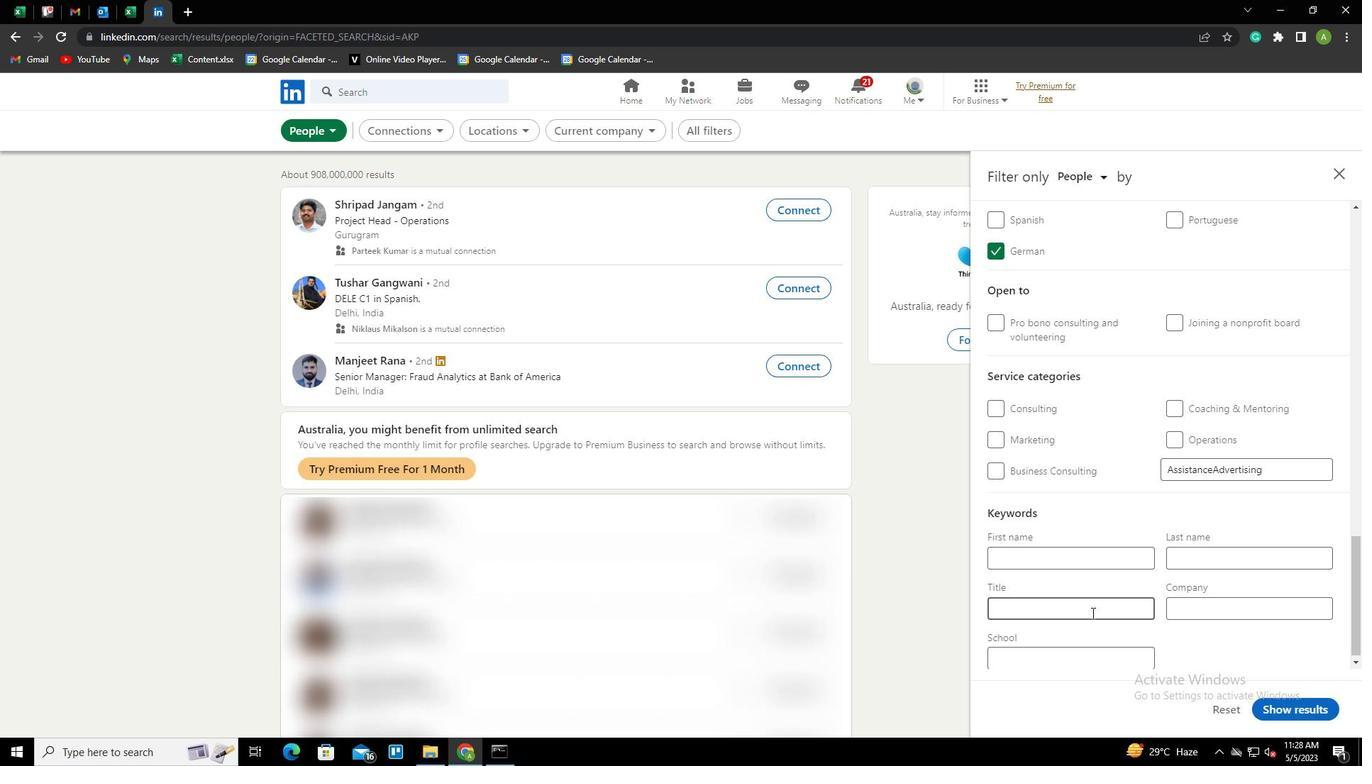 
Action: Mouse pressed left at (1092, 611)
Screenshot: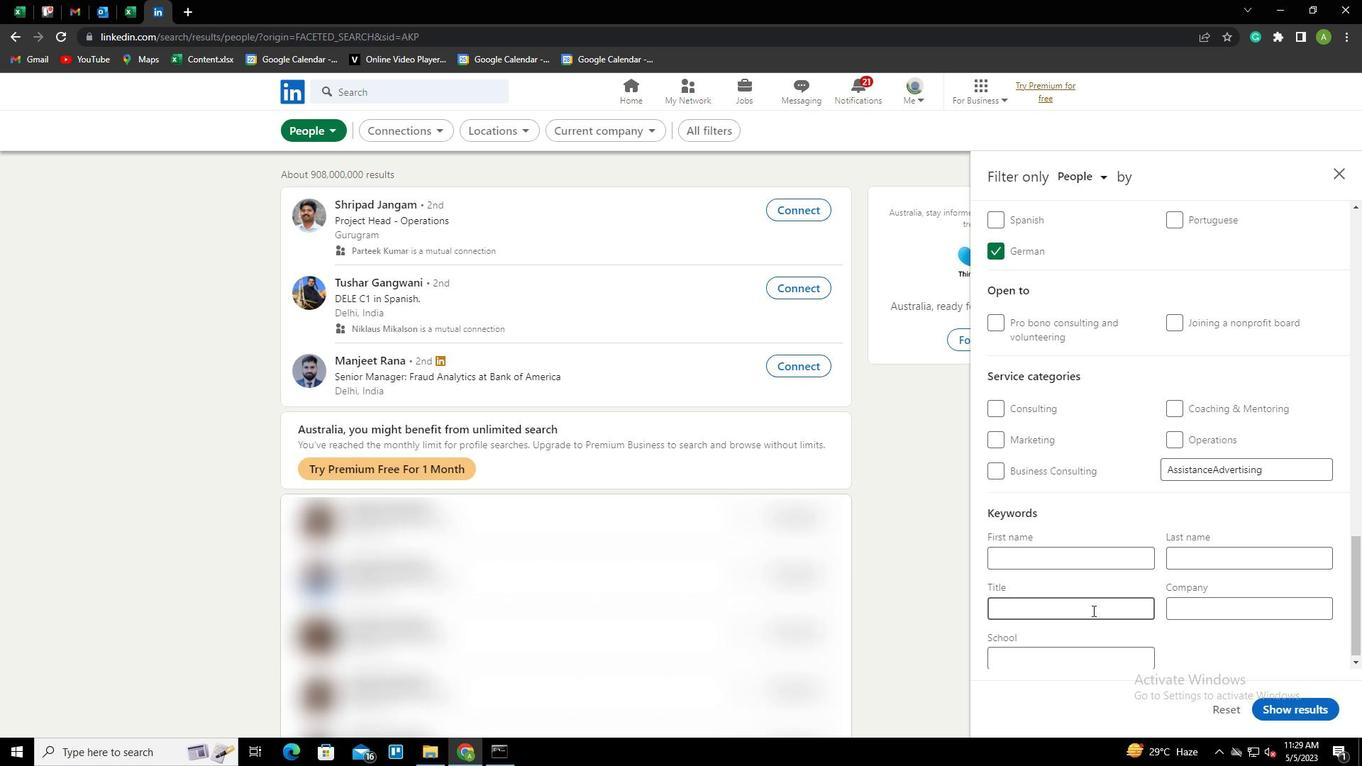 
Action: Key pressed <Key.shift>MARKET<Key.shift><Key.space><Key.shift>RESEARCHER
Screenshot: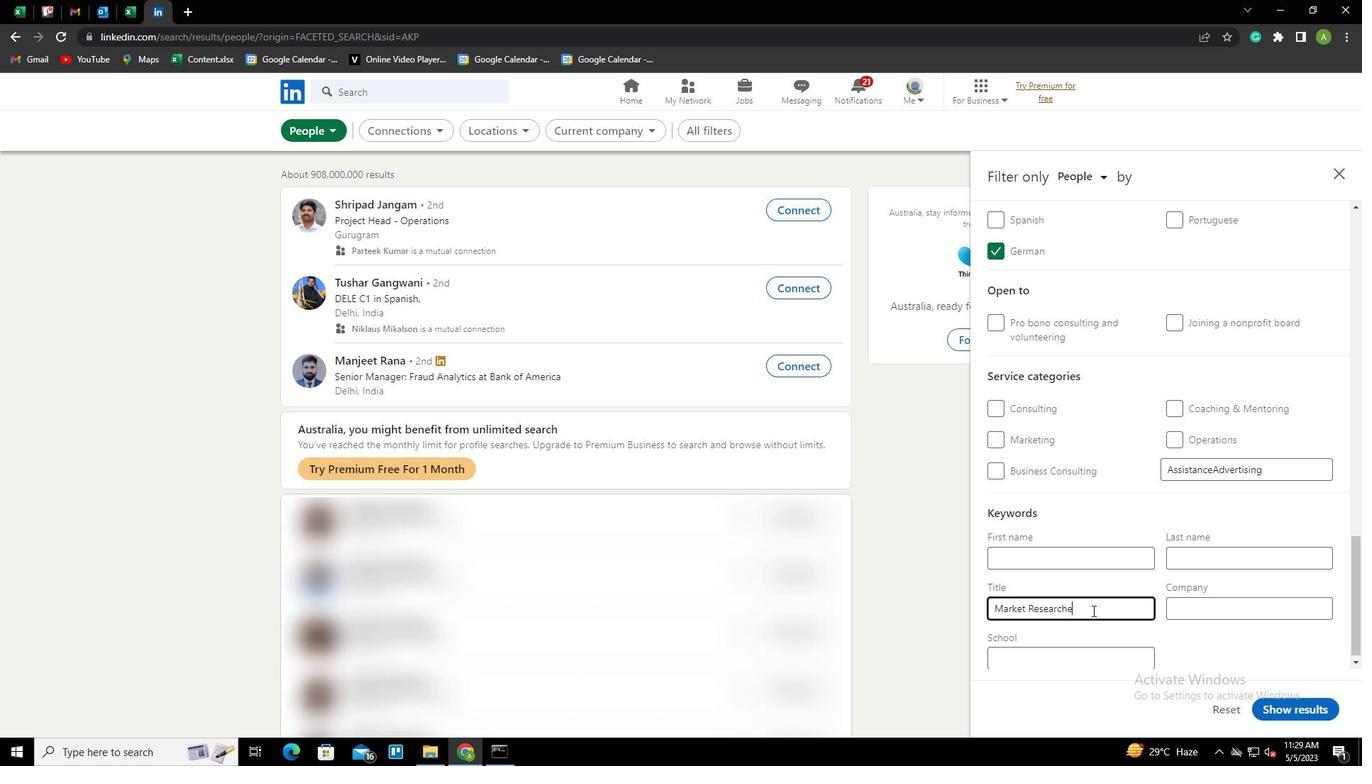 
Action: Mouse moved to (1242, 643)
Screenshot: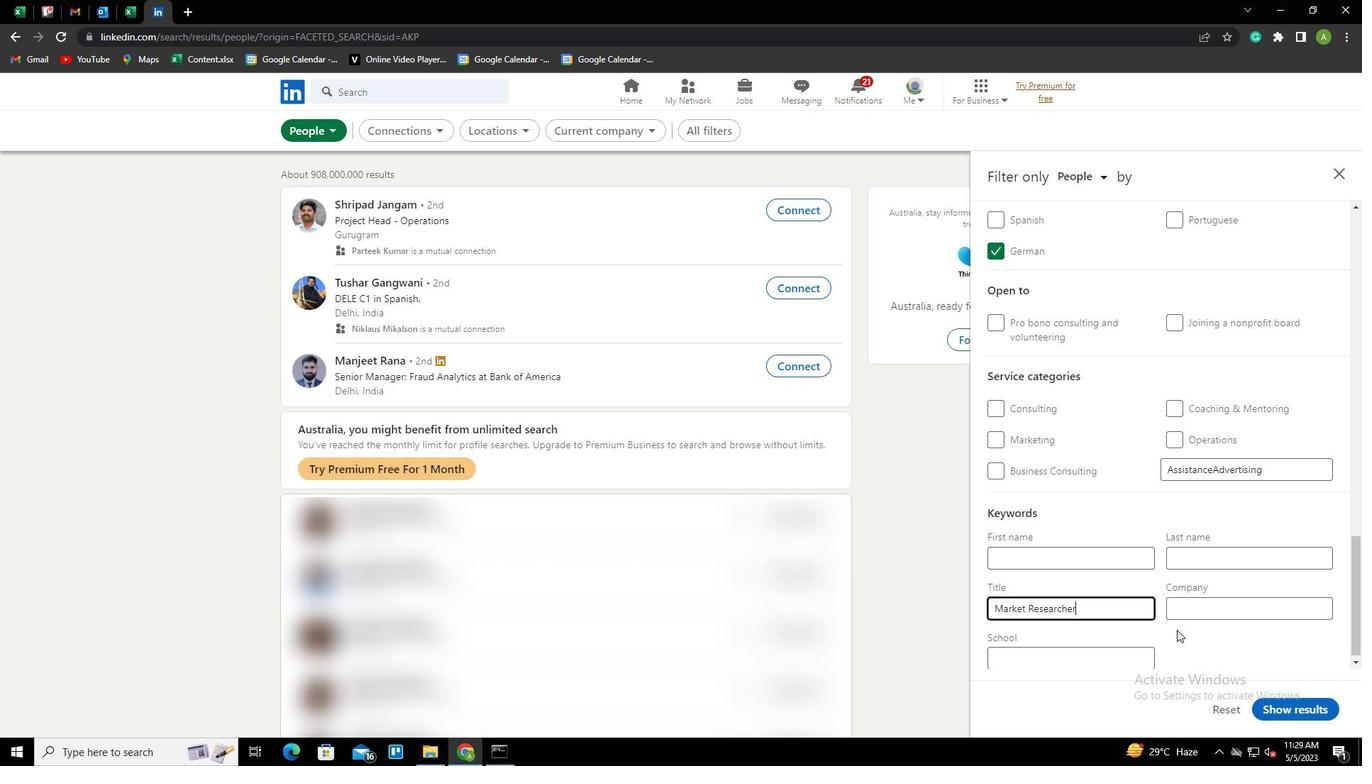 
Action: Mouse pressed left at (1242, 643)
Screenshot: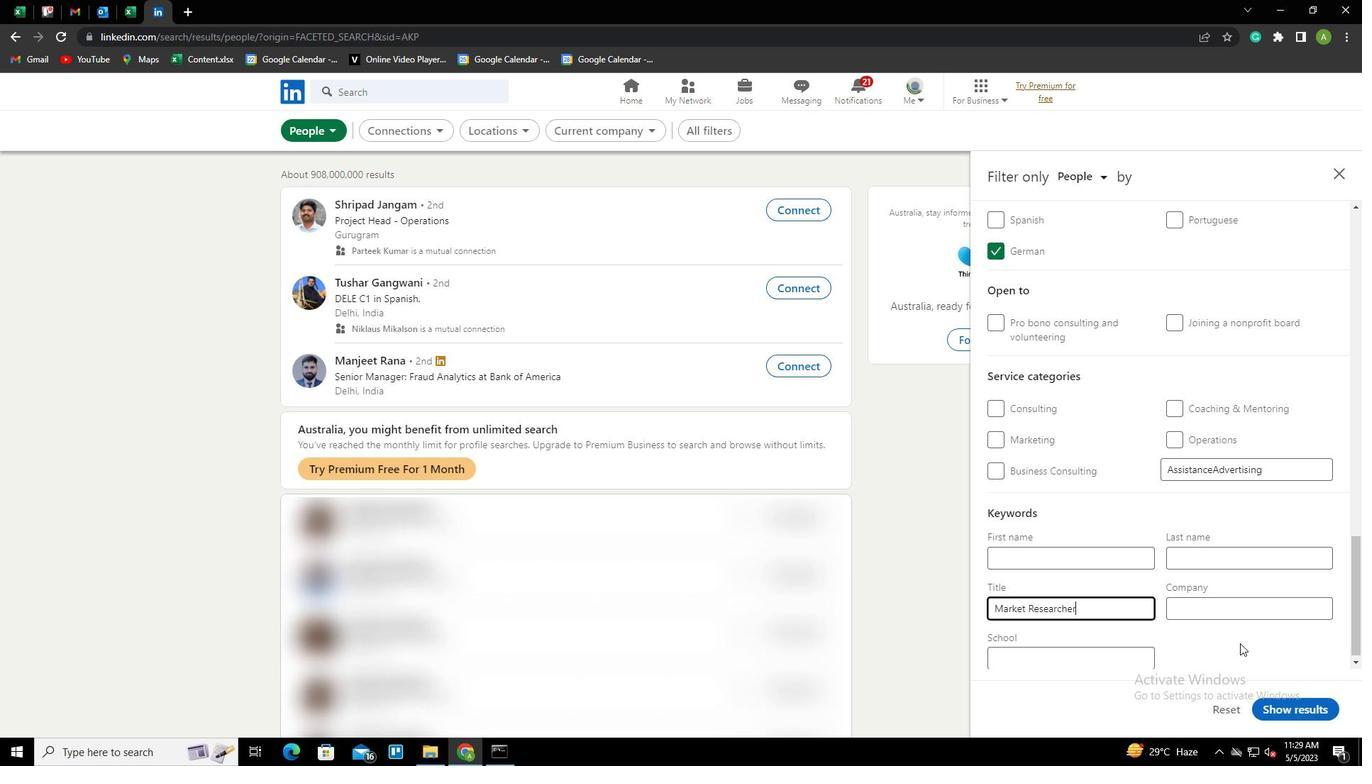 
Action: Mouse moved to (1283, 704)
Screenshot: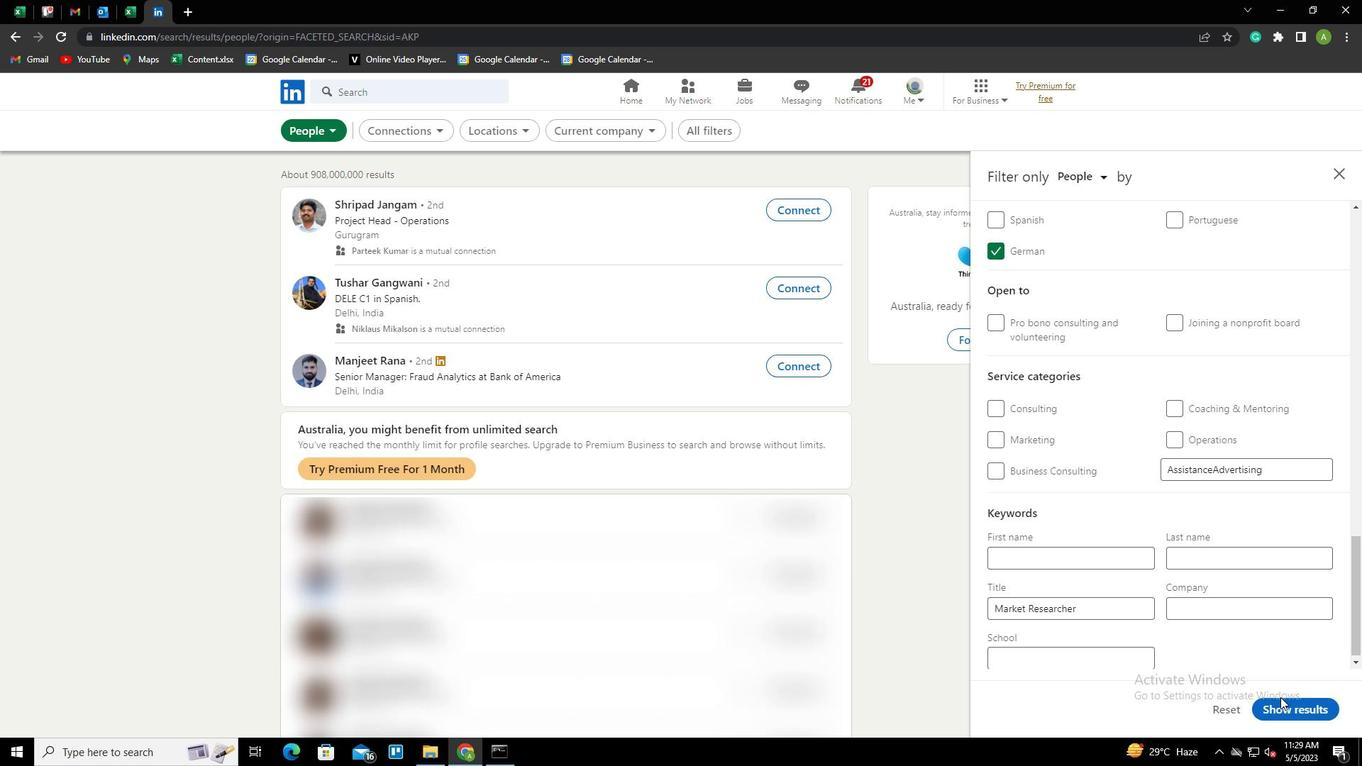 
Action: Mouse pressed left at (1283, 704)
Screenshot: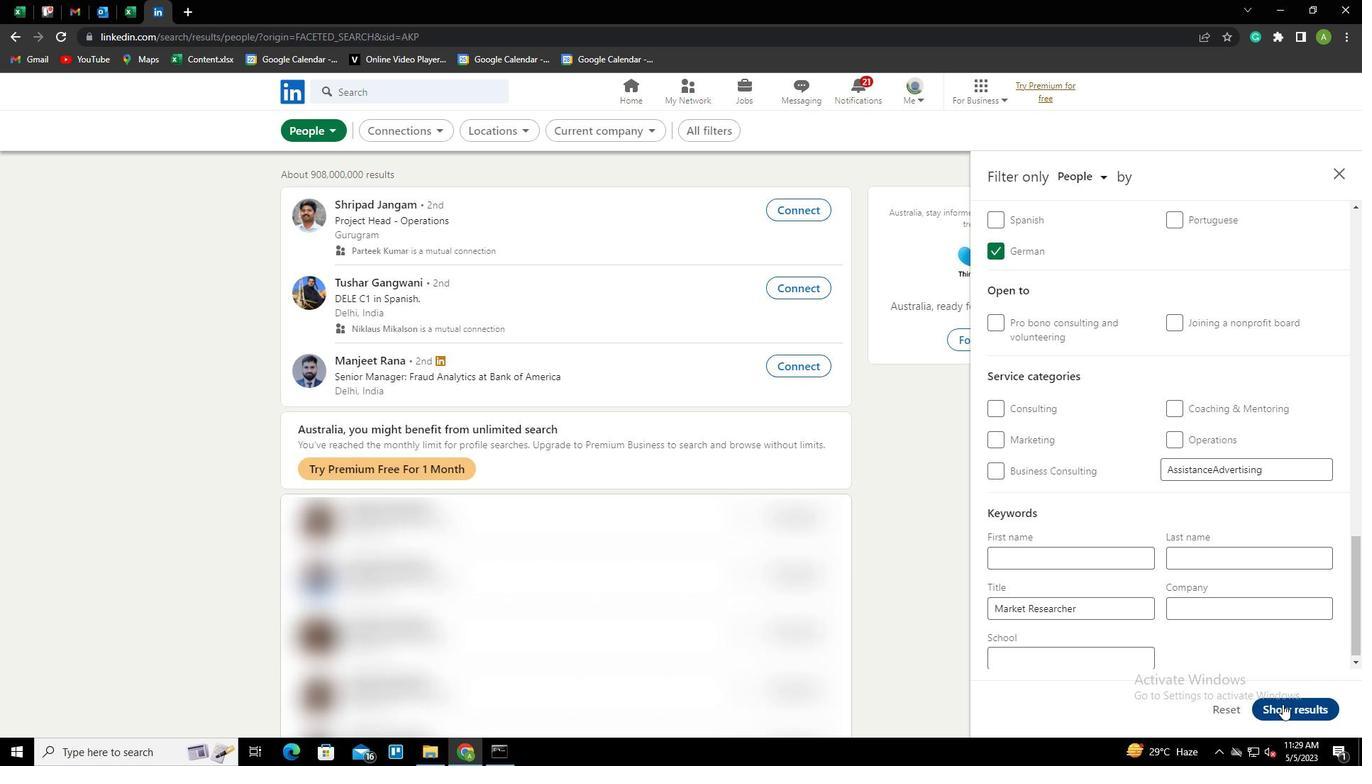 
